 Task: Select the Pacific Time - US & Canada as time zone for the schedule.
Action: Mouse moved to (93, 626)
Screenshot: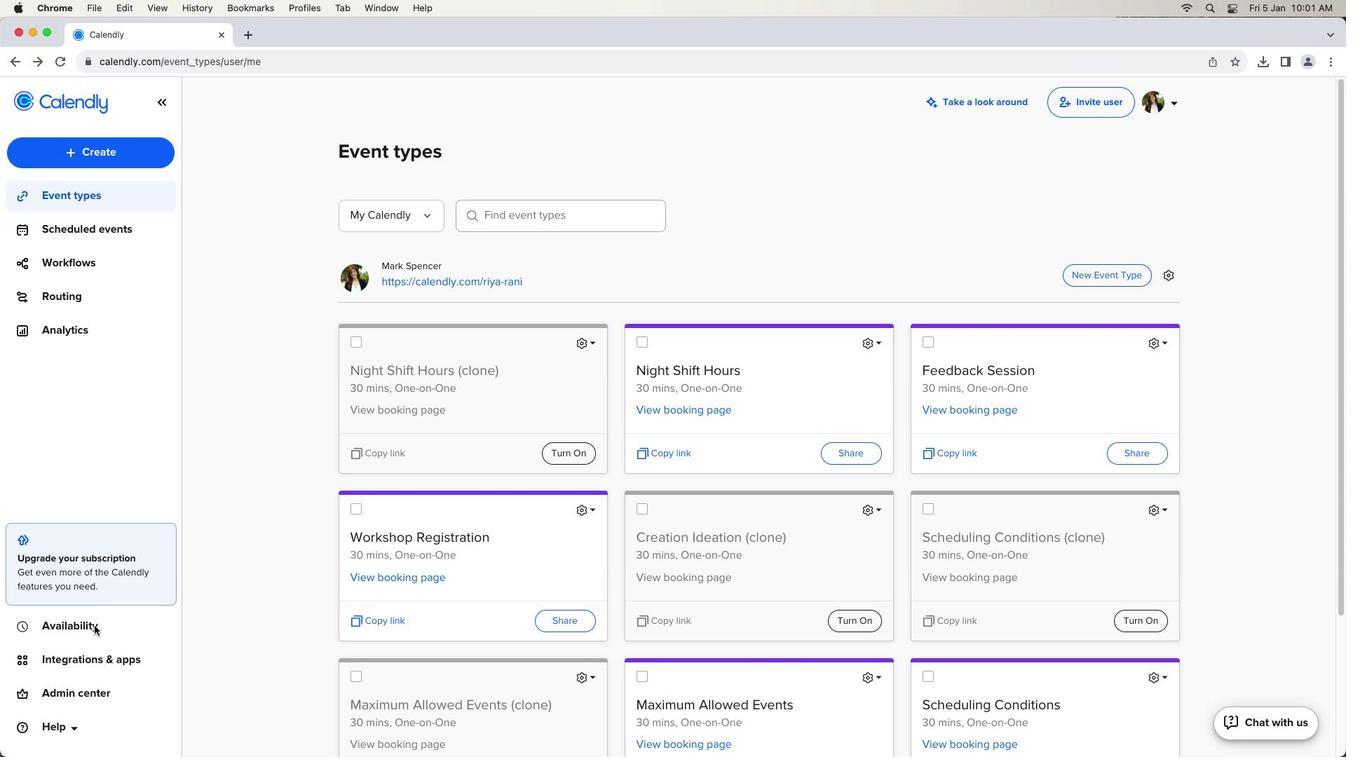 
Action: Mouse pressed left at (93, 626)
Screenshot: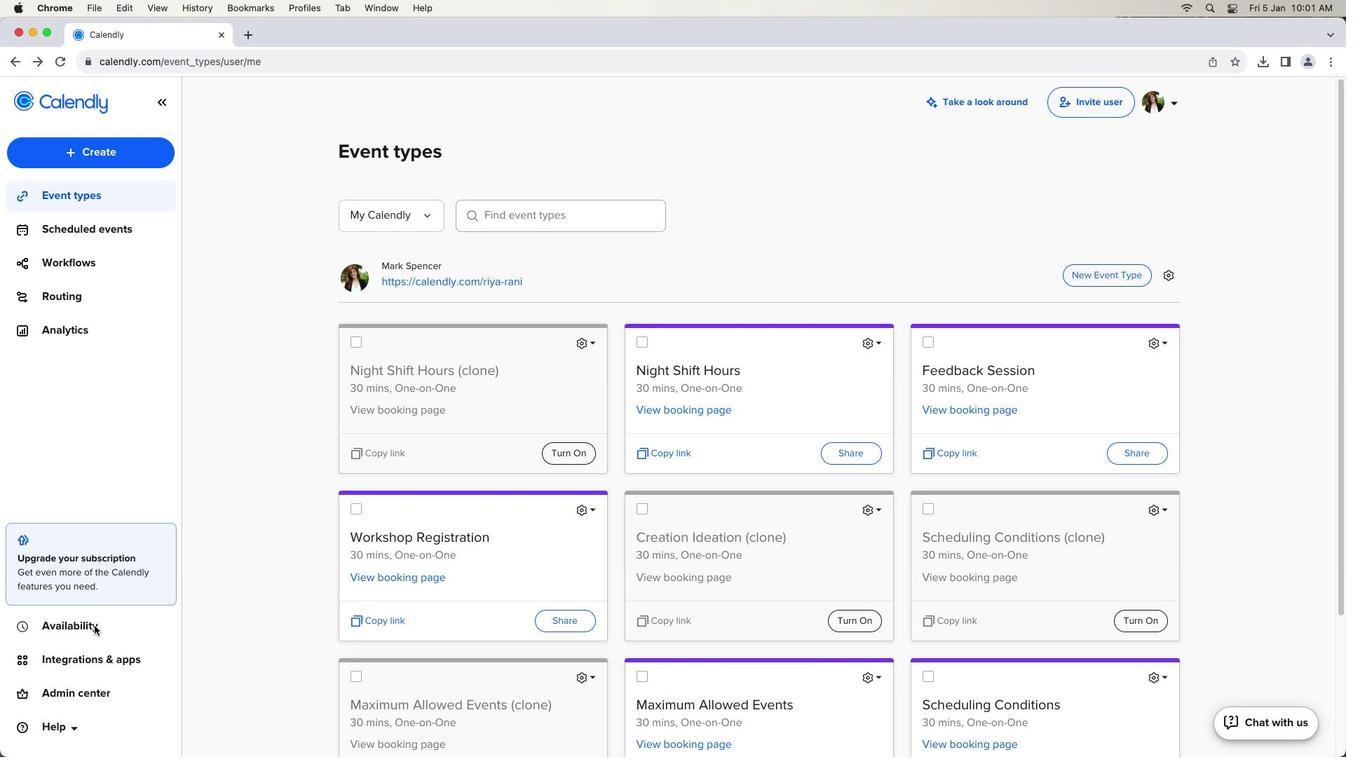 
Action: Mouse moved to (93, 626)
Screenshot: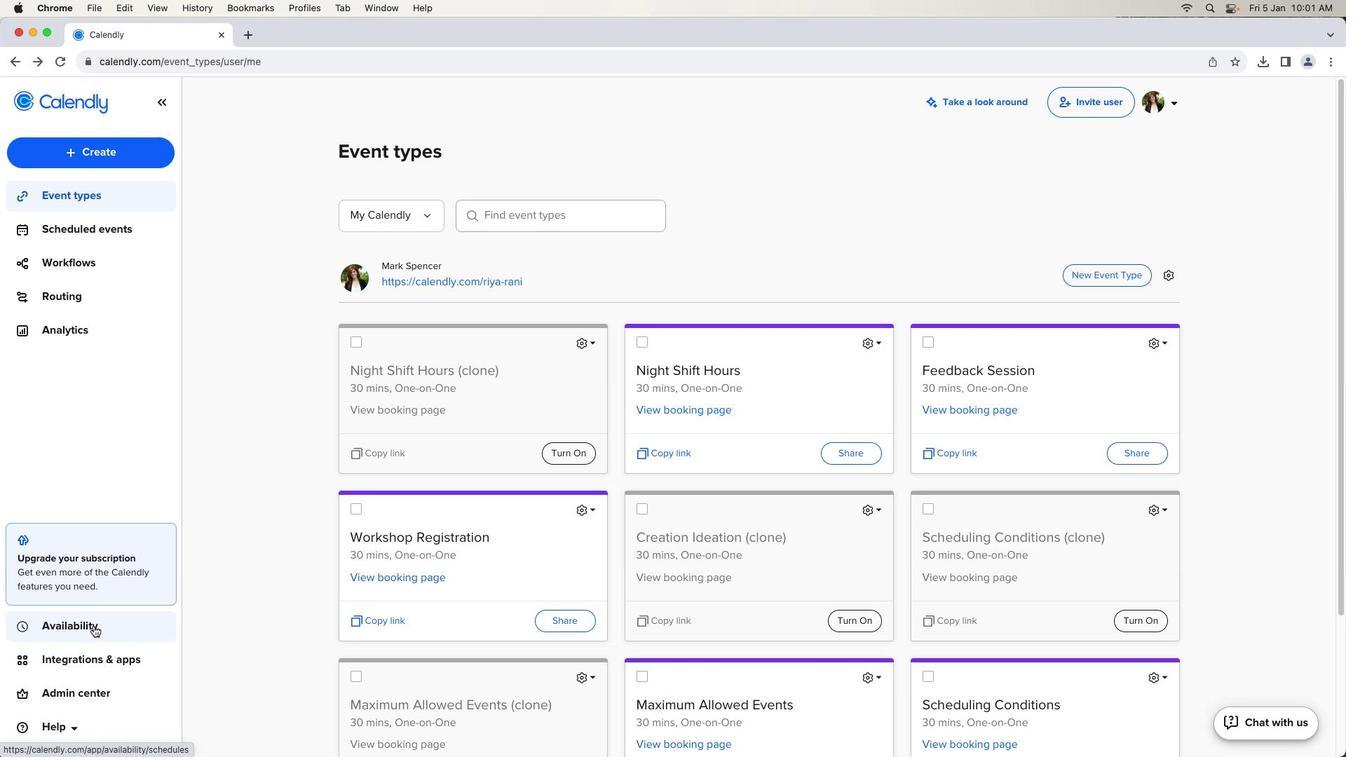 
Action: Mouse pressed left at (93, 626)
Screenshot: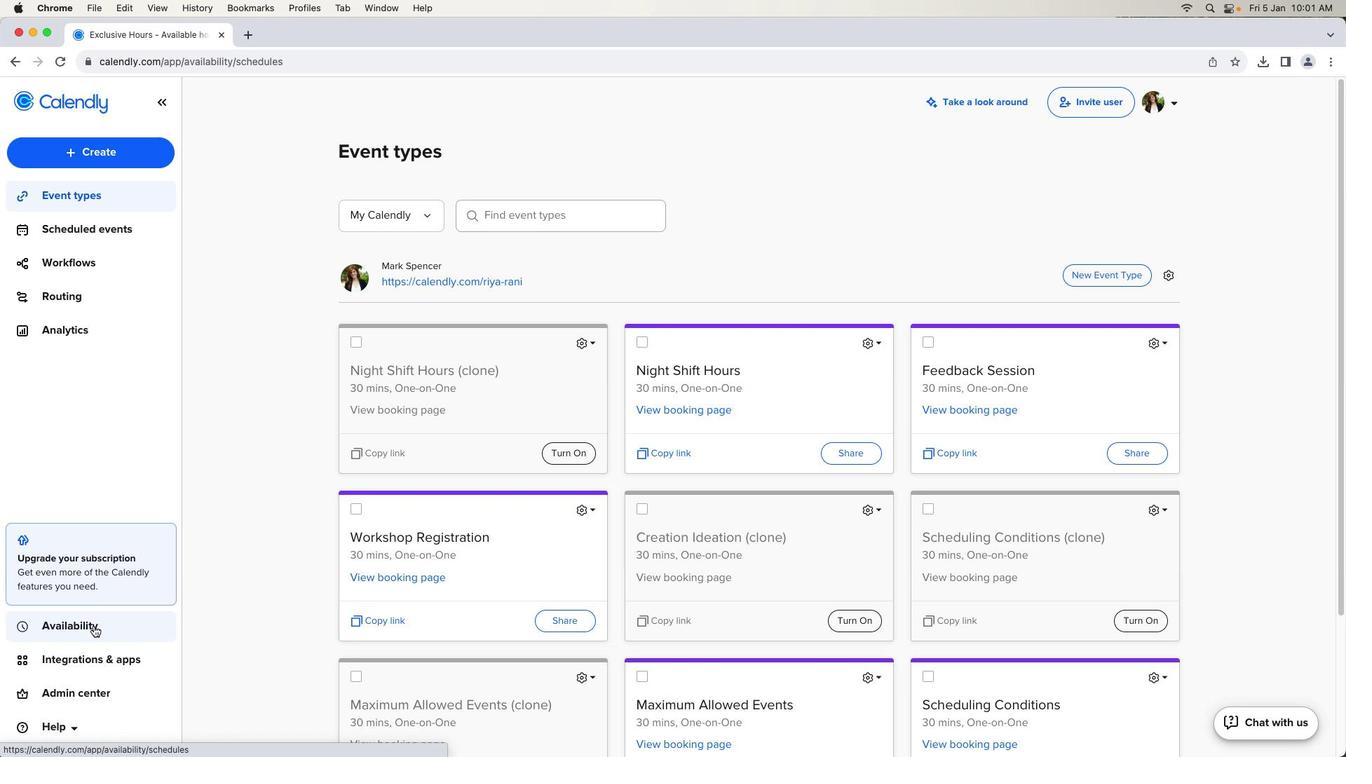 
Action: Mouse moved to (574, 337)
Screenshot: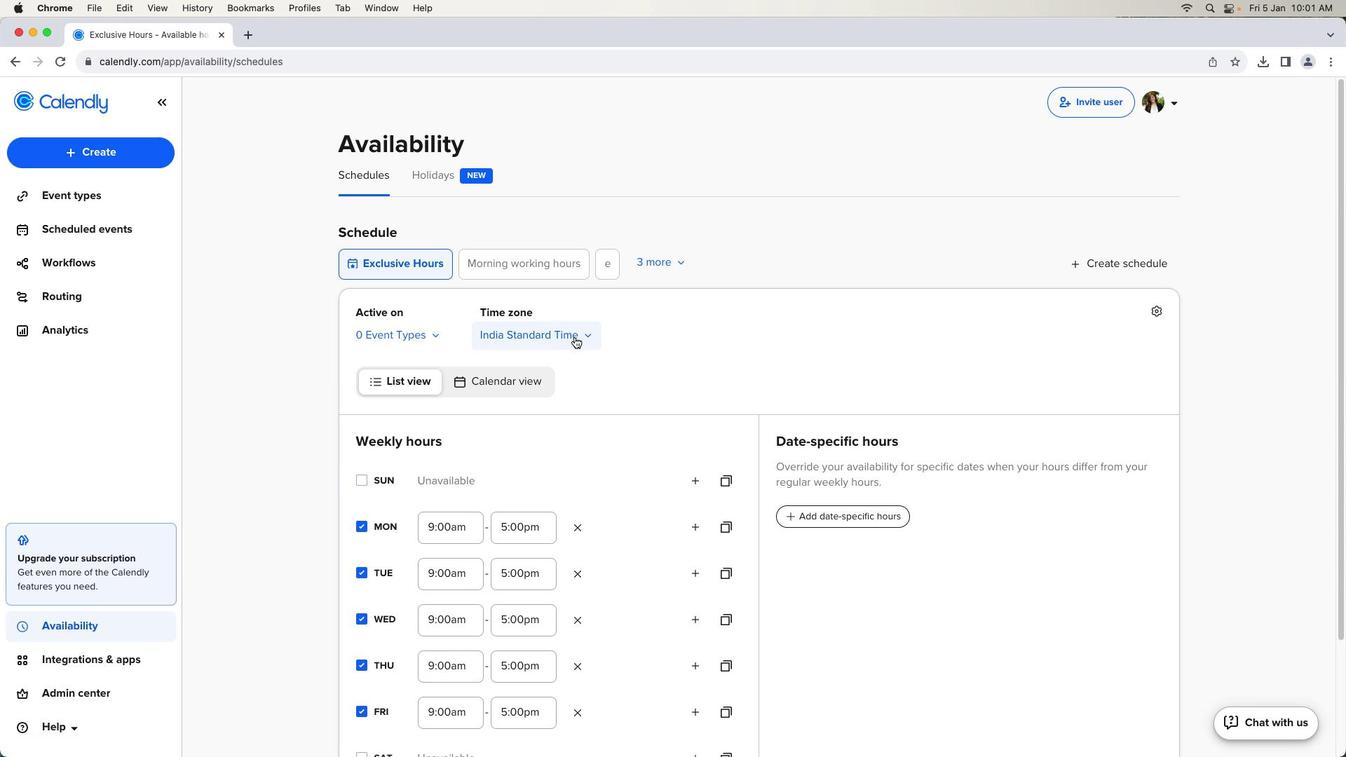 
Action: Mouse pressed left at (574, 337)
Screenshot: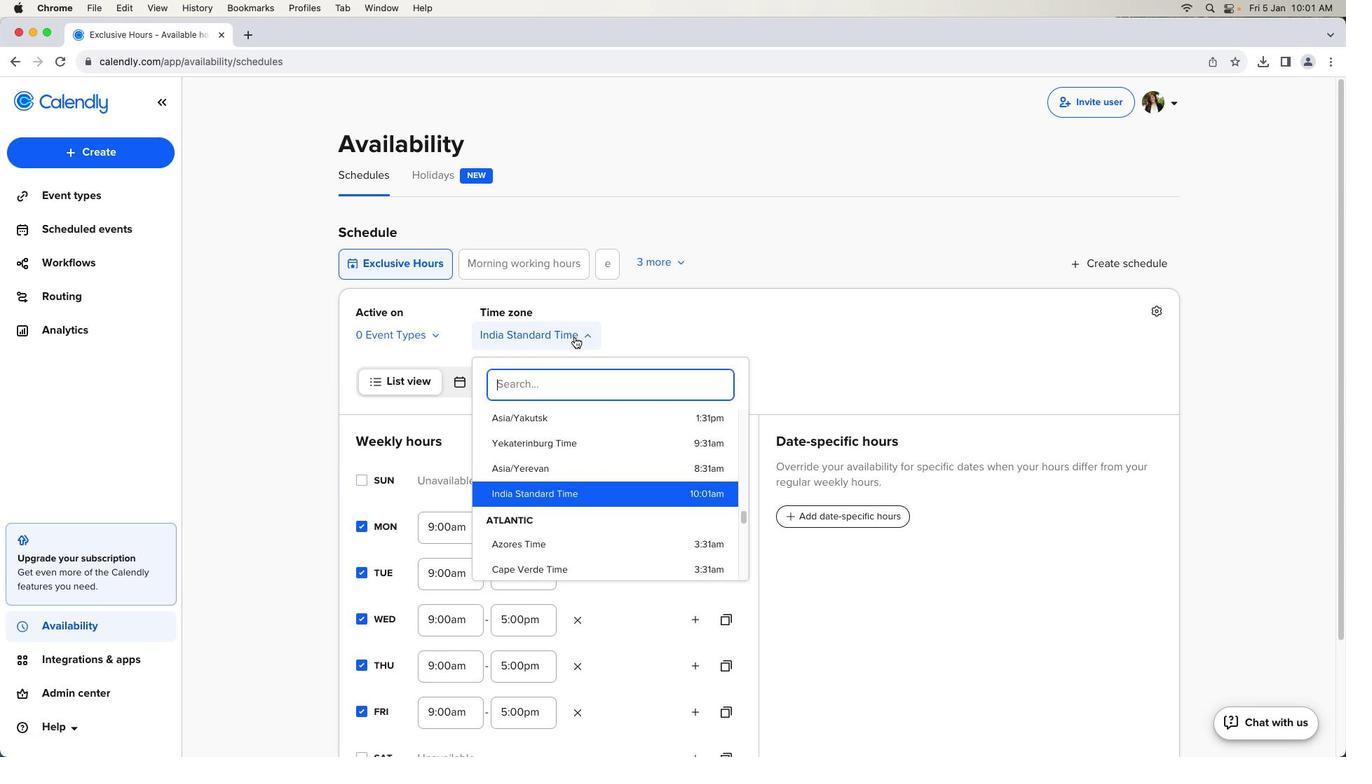 
Action: Mouse moved to (593, 447)
Screenshot: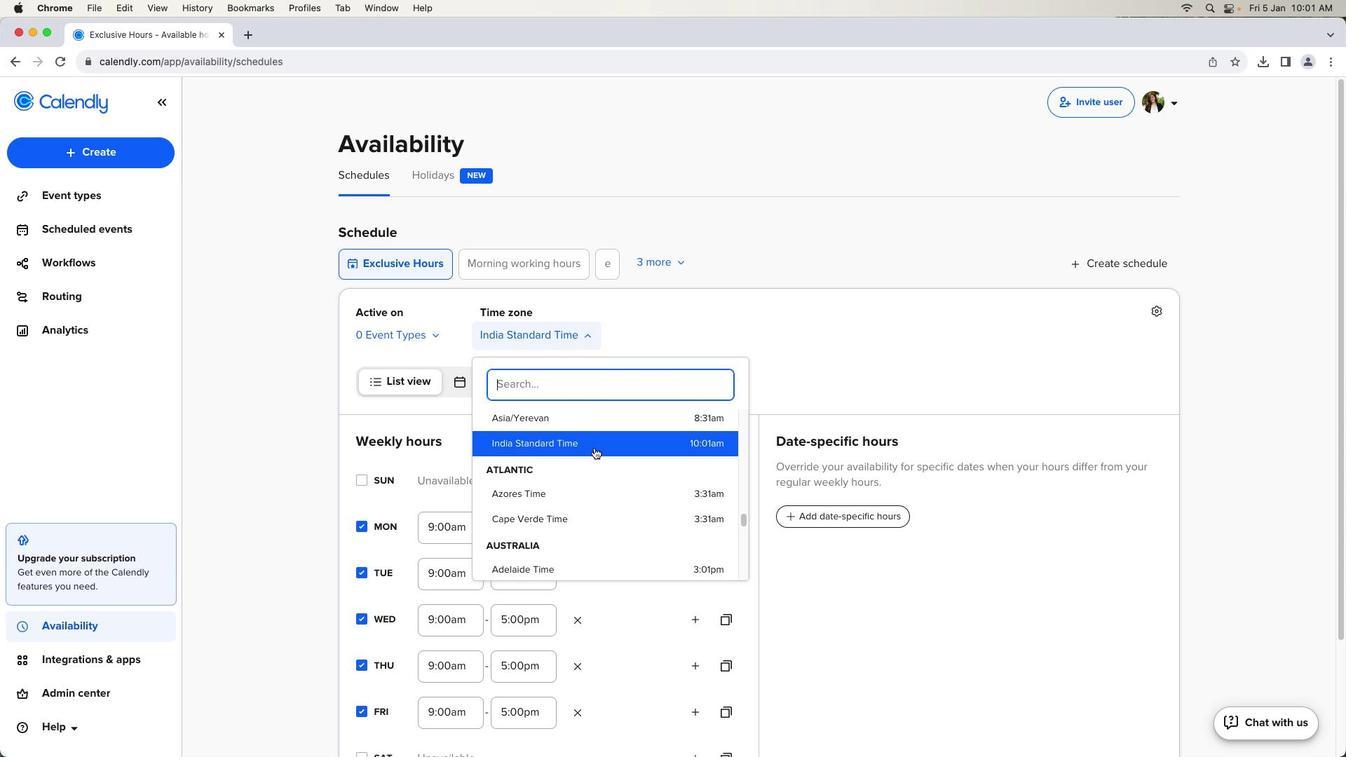 
Action: Mouse scrolled (593, 447) with delta (0, 0)
Screenshot: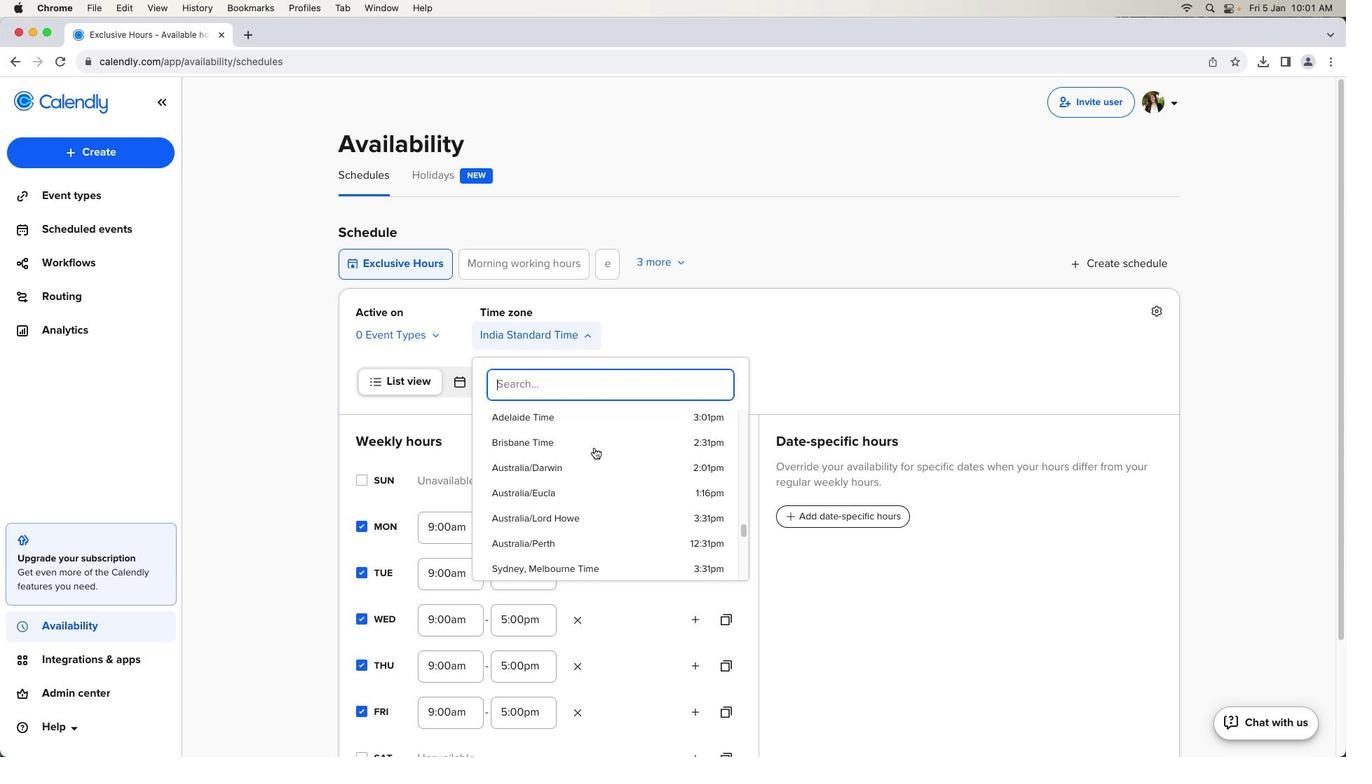 
Action: Mouse scrolled (593, 447) with delta (0, 0)
Screenshot: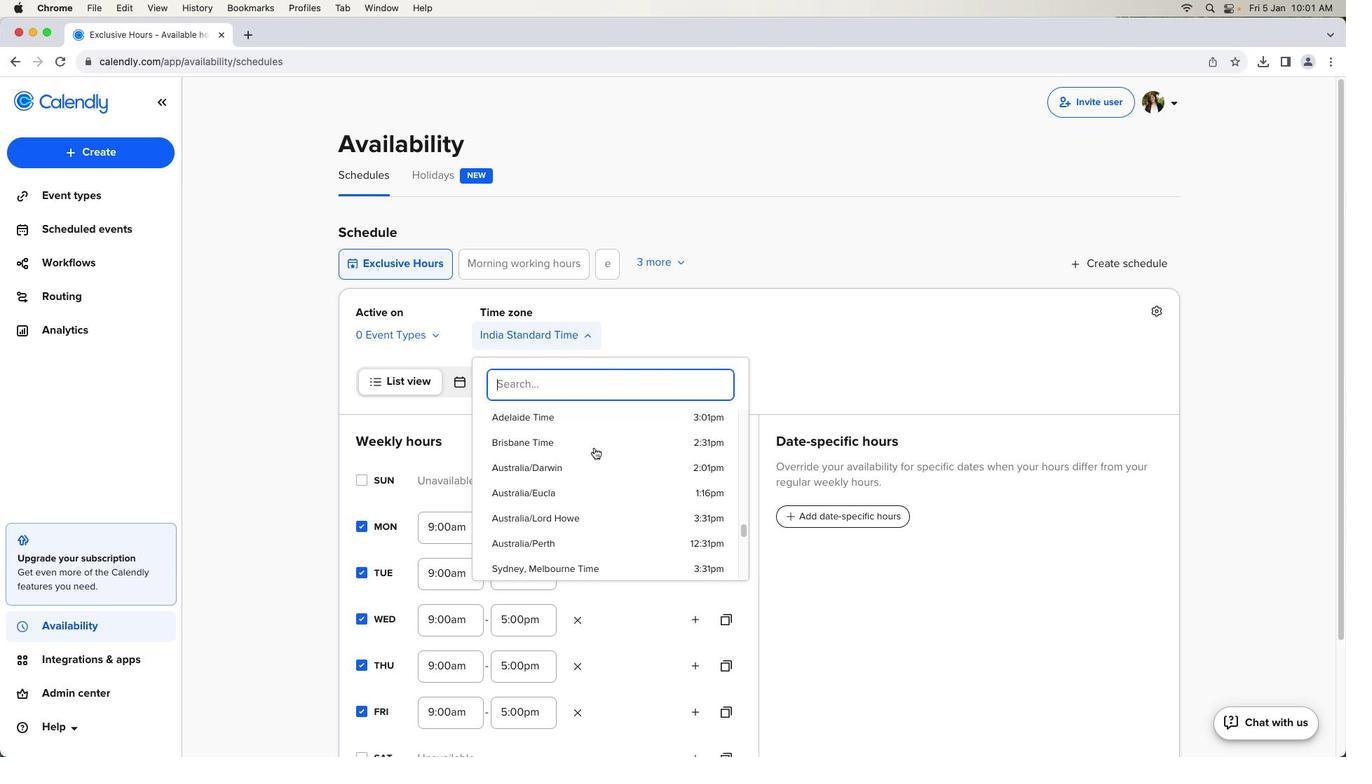 
Action: Mouse scrolled (593, 447) with delta (0, -1)
Screenshot: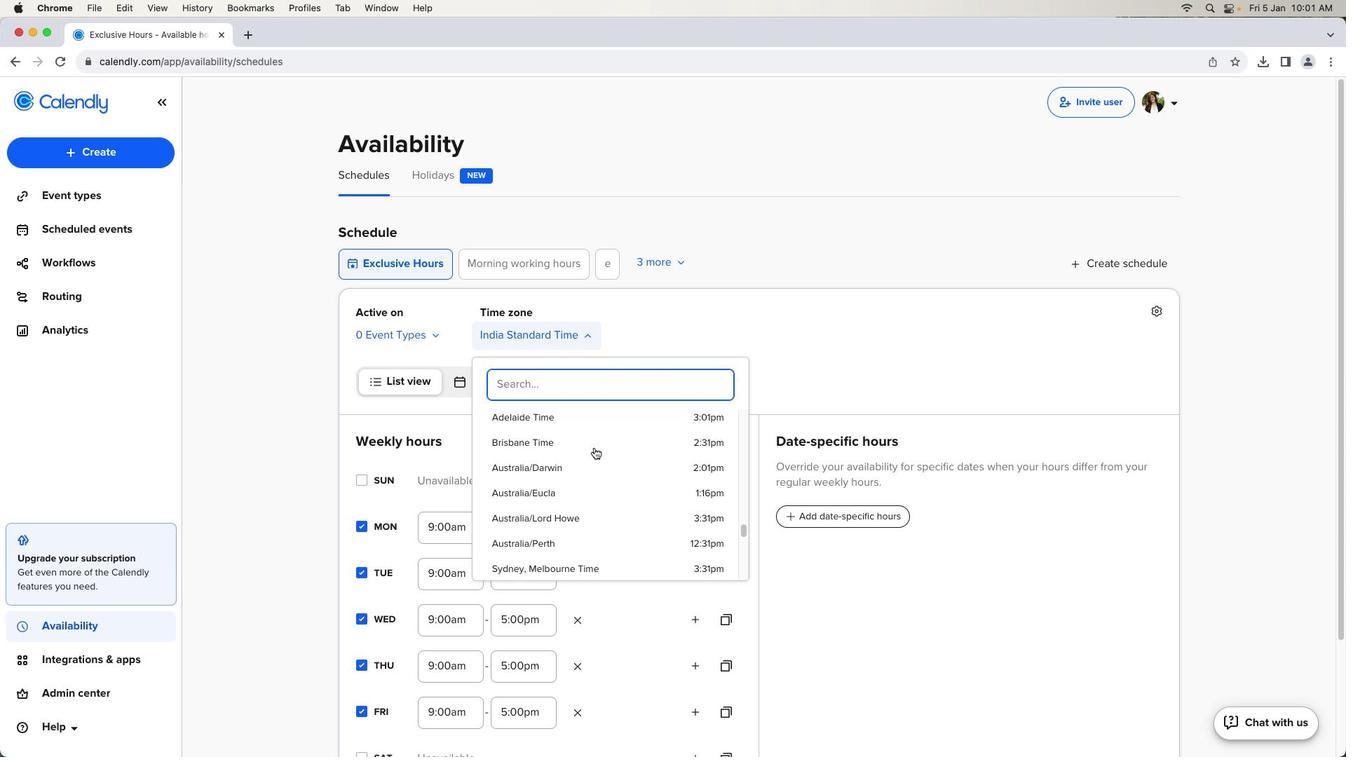 
Action: Mouse scrolled (593, 447) with delta (0, -2)
Screenshot: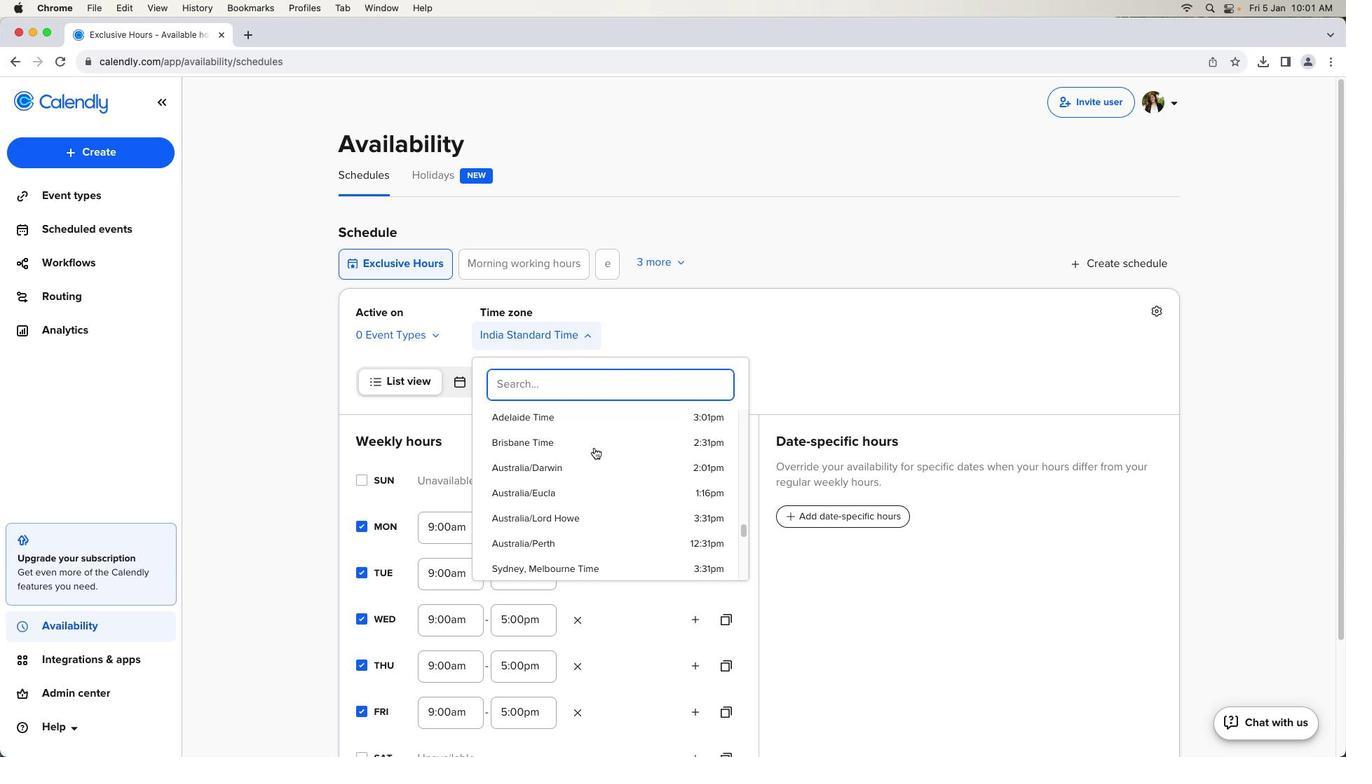 
Action: Mouse scrolled (593, 447) with delta (0, 0)
Screenshot: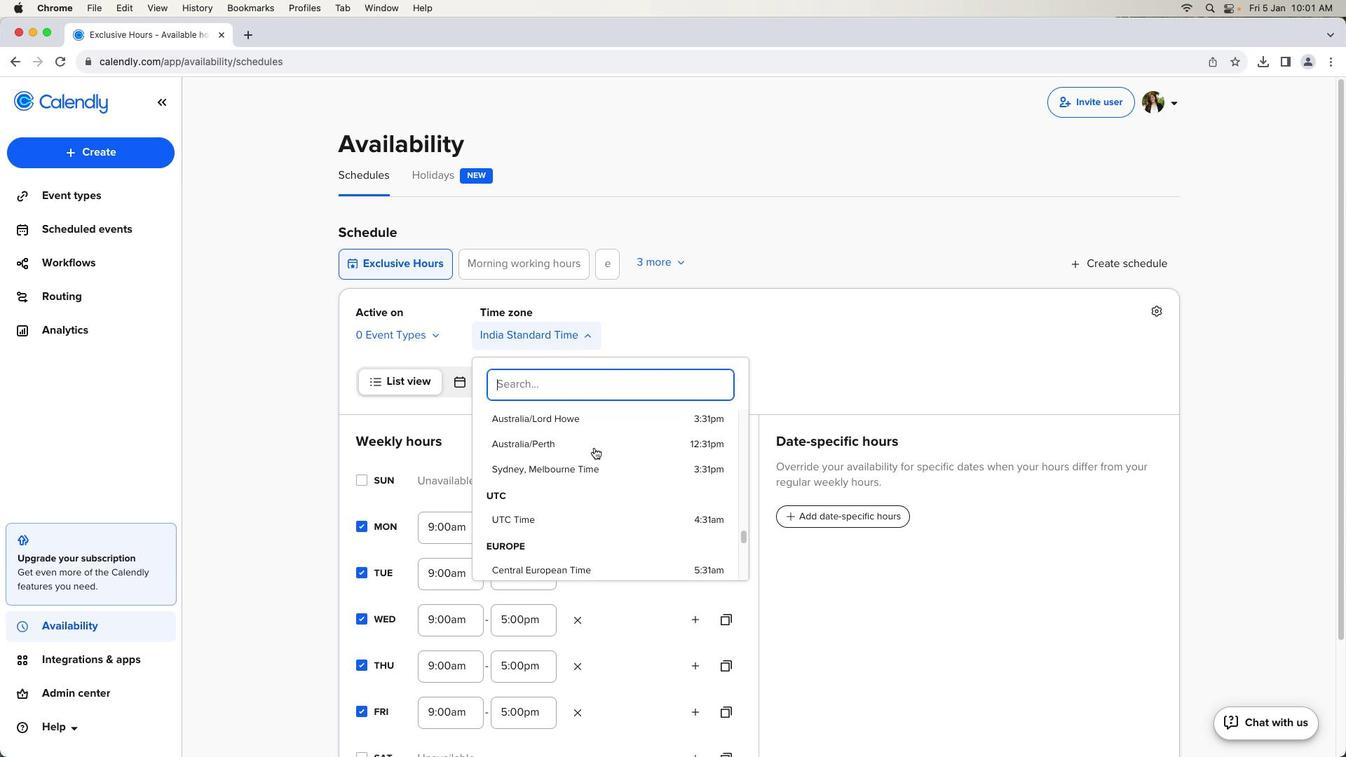 
Action: Mouse scrolled (593, 447) with delta (0, 0)
Screenshot: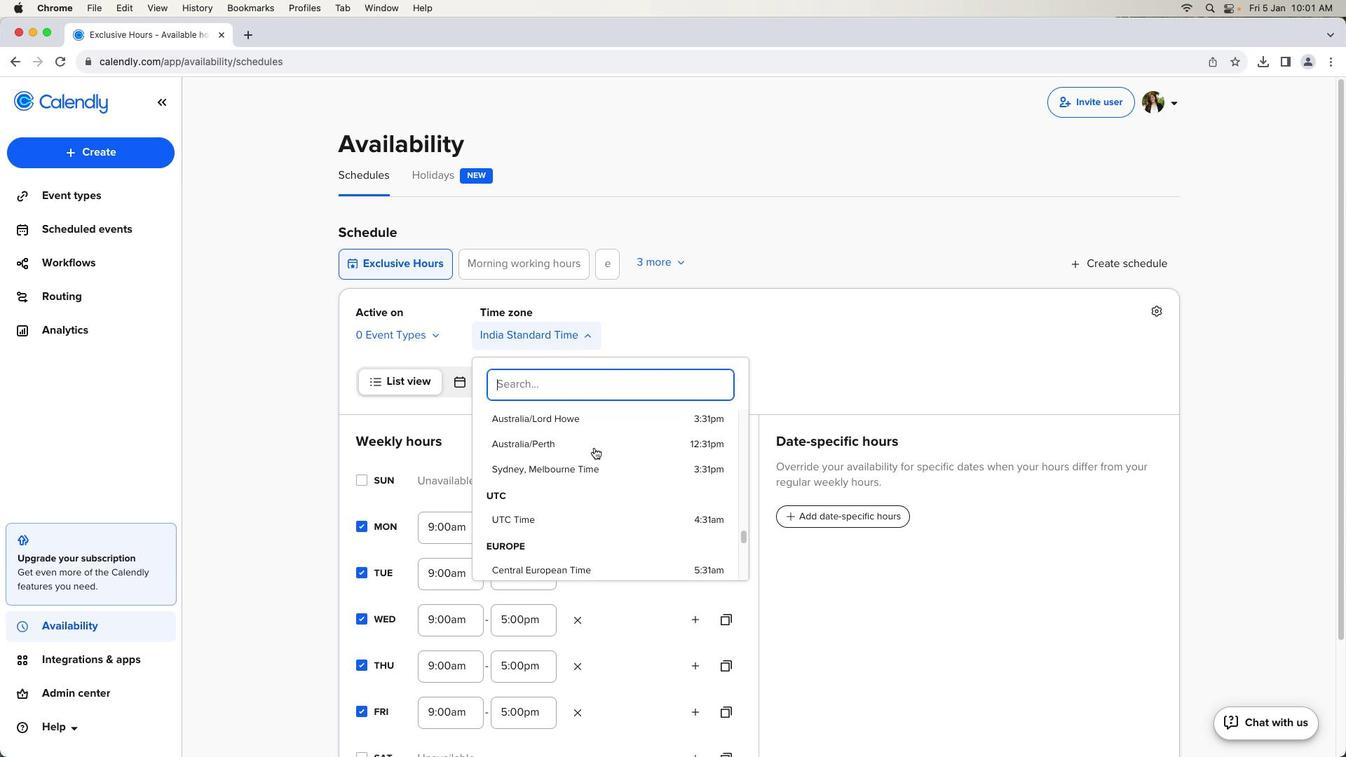 
Action: Mouse scrolled (593, 447) with delta (0, -1)
Screenshot: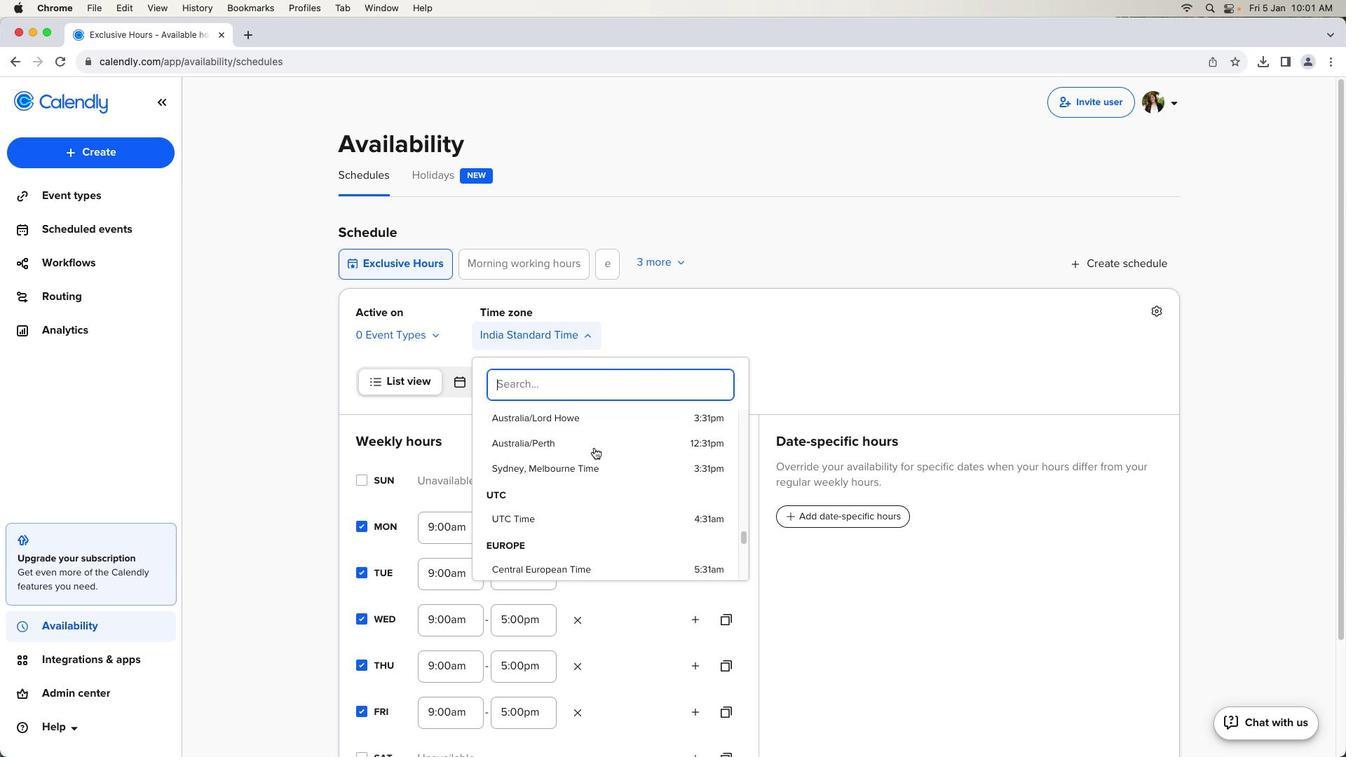 
Action: Mouse scrolled (593, 447) with delta (0, 0)
Screenshot: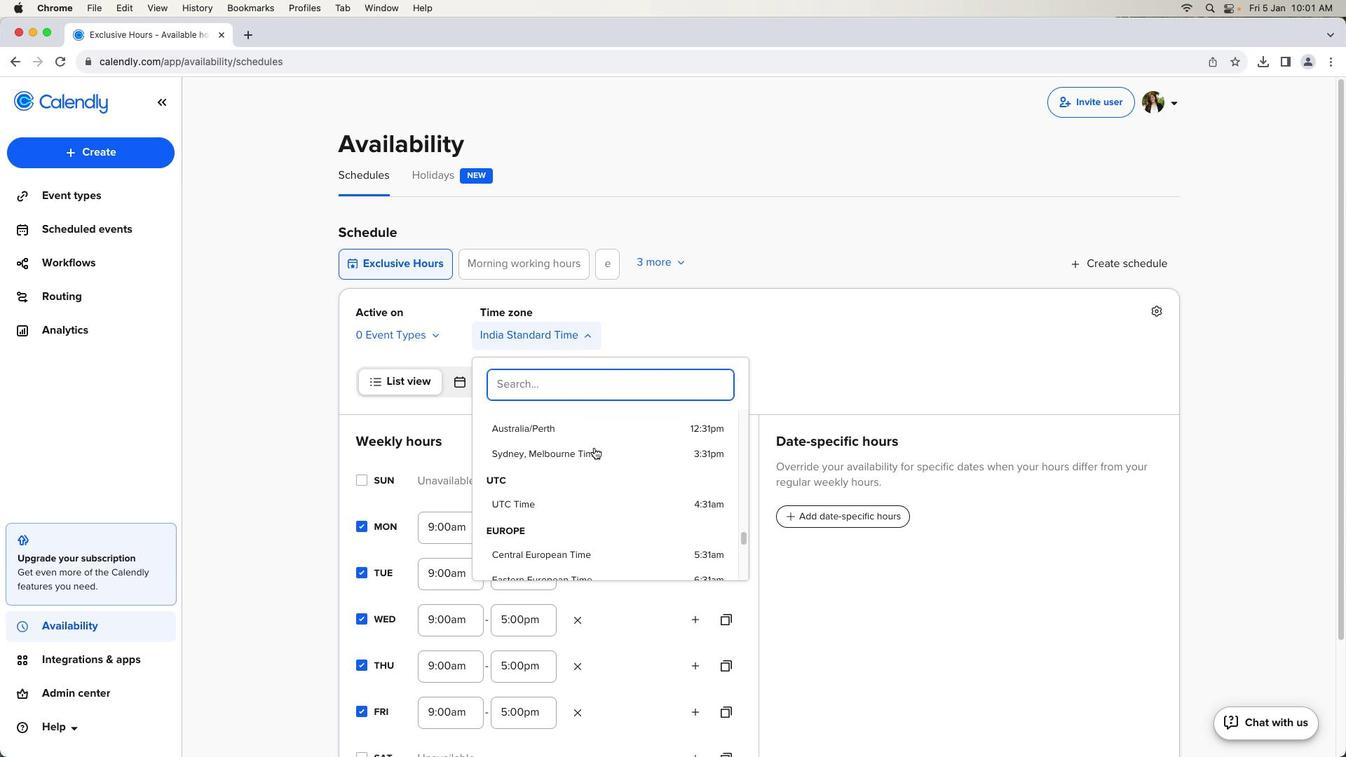 
Action: Mouse scrolled (593, 447) with delta (0, 0)
Screenshot: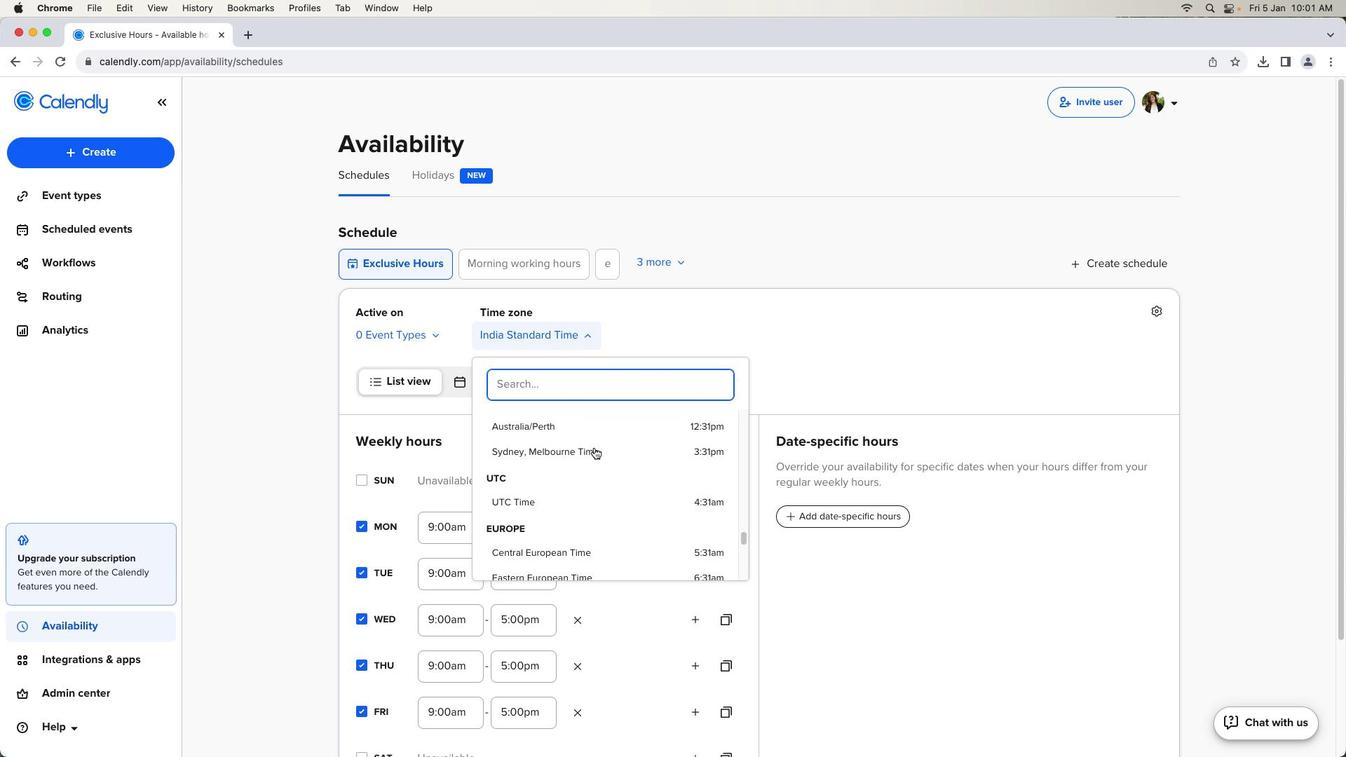 
Action: Mouse scrolled (593, 447) with delta (0, 0)
Screenshot: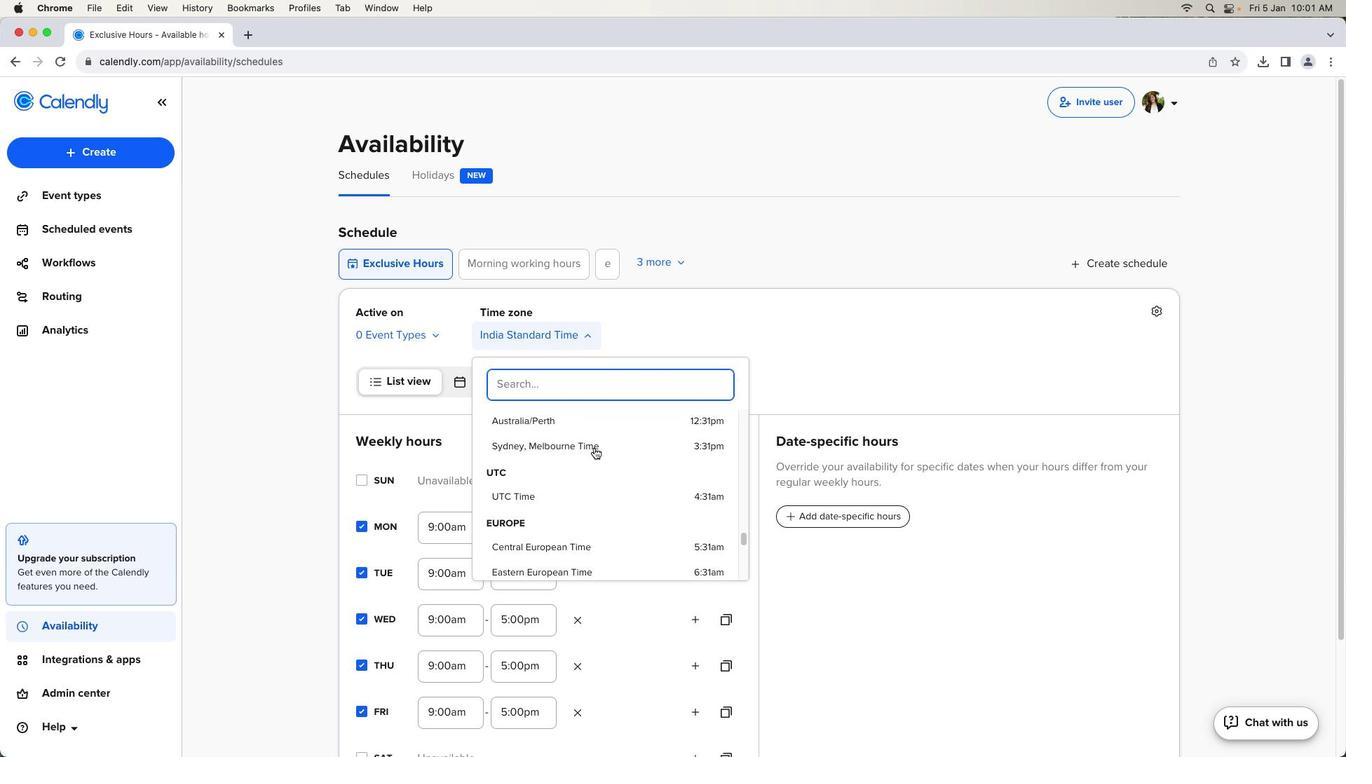 
Action: Mouse scrolled (593, 447) with delta (0, 0)
Screenshot: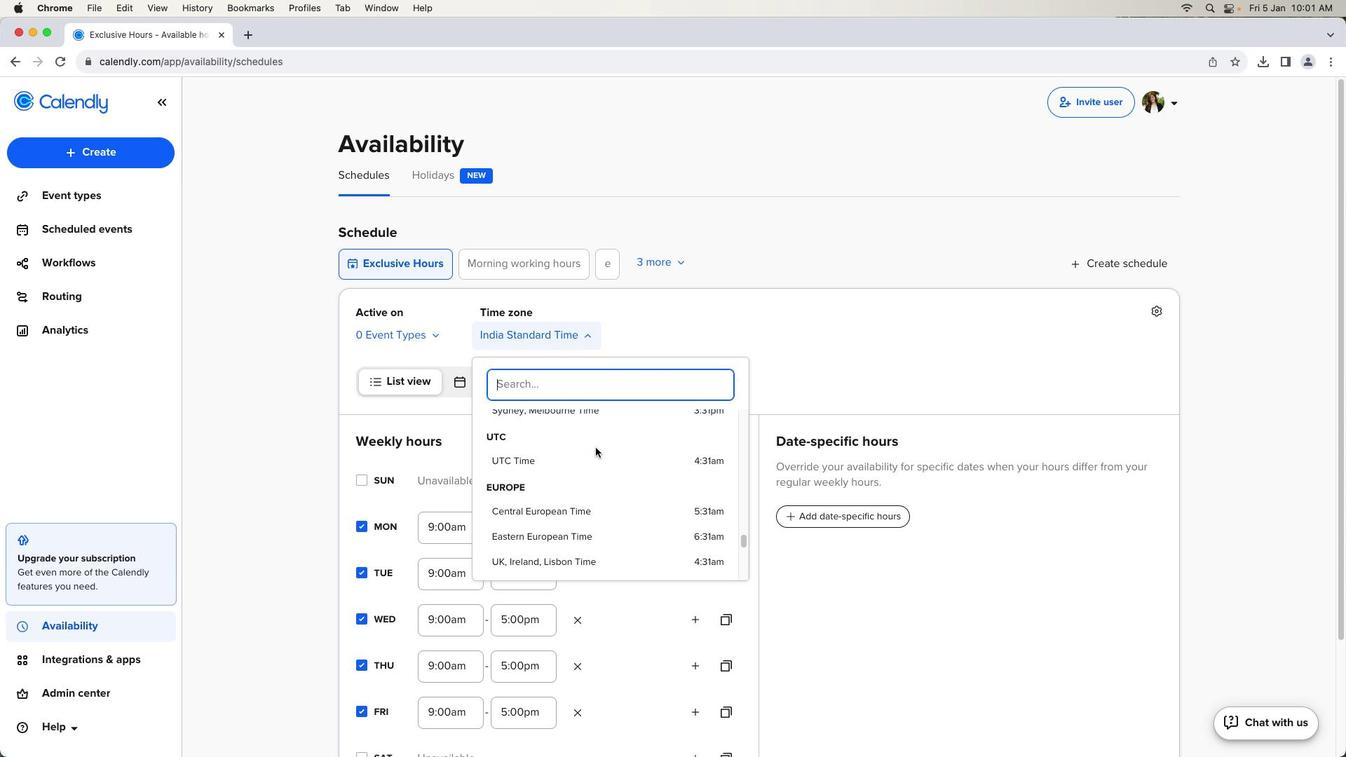 
Action: Mouse scrolled (593, 447) with delta (0, 0)
Screenshot: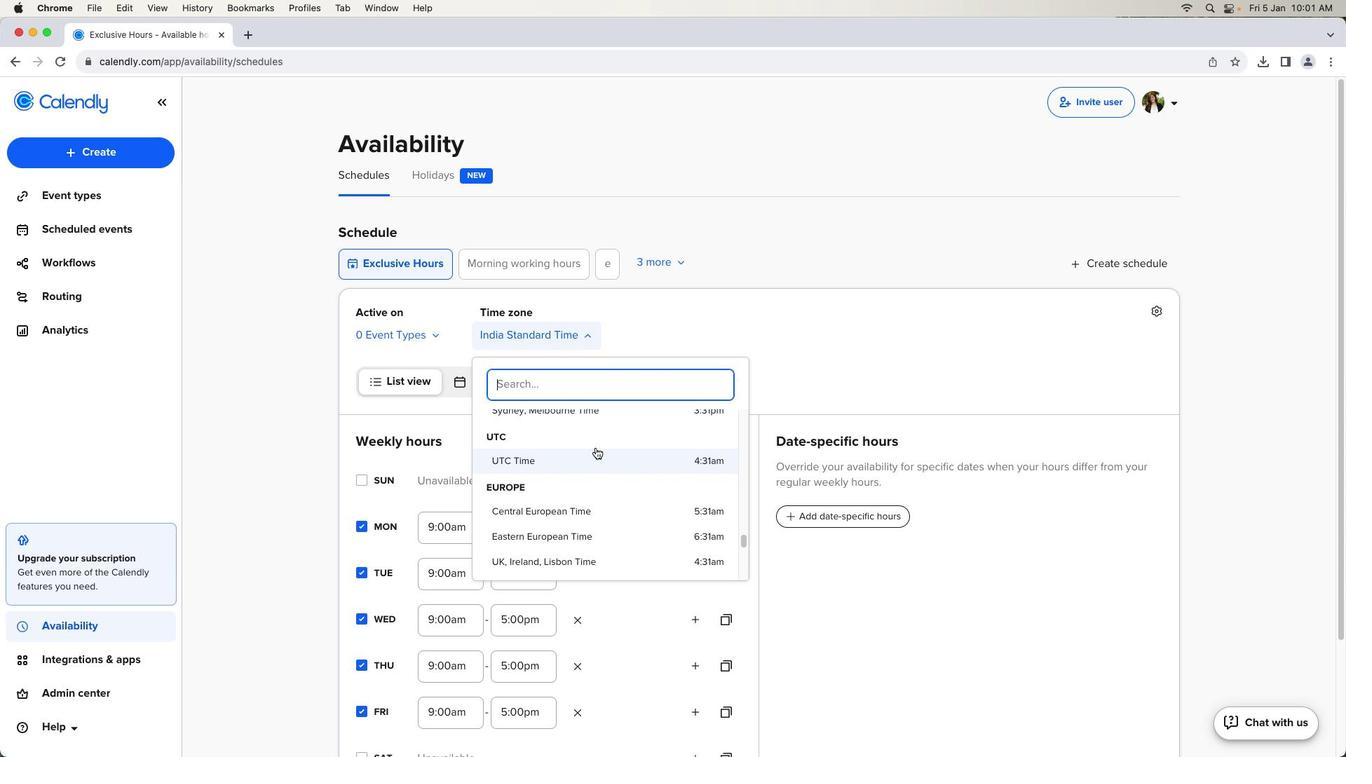 
Action: Mouse moved to (594, 448)
Screenshot: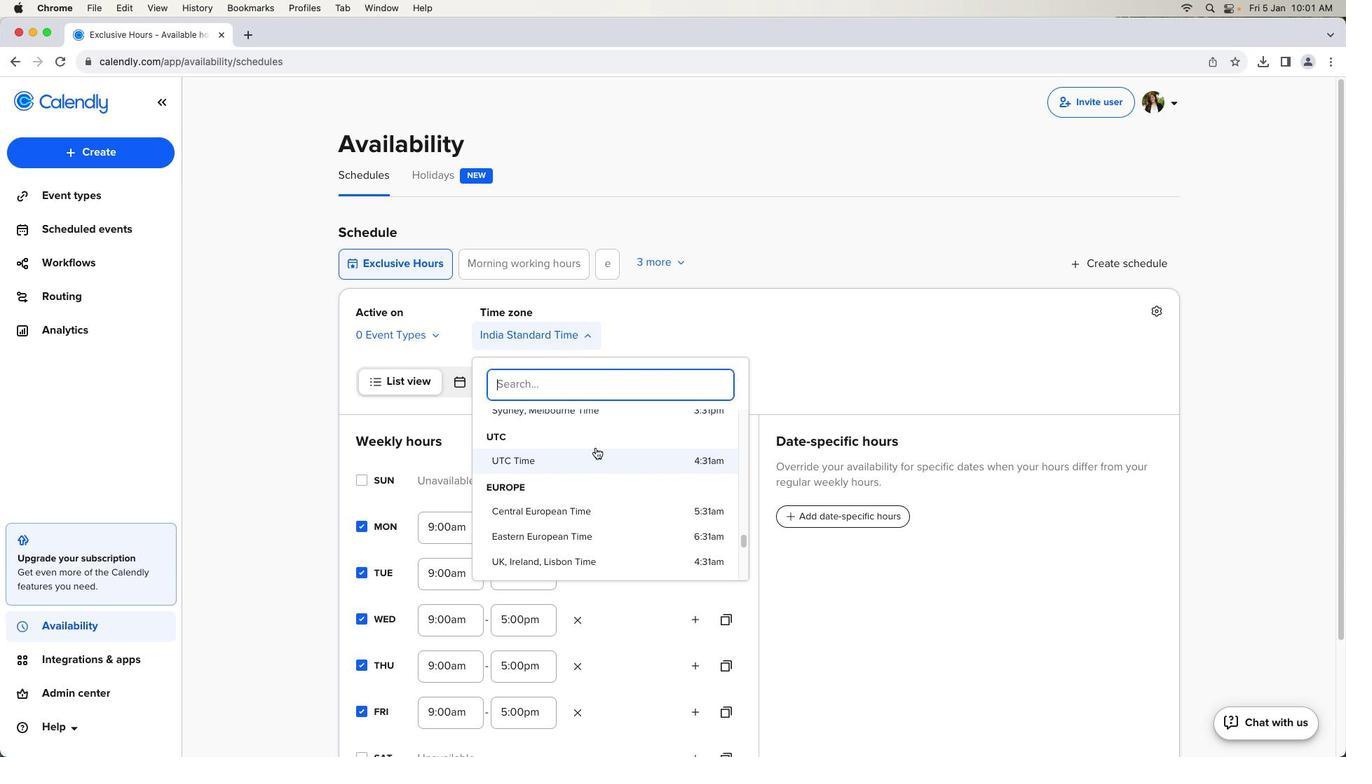 
Action: Mouse scrolled (594, 448) with delta (0, 0)
Screenshot: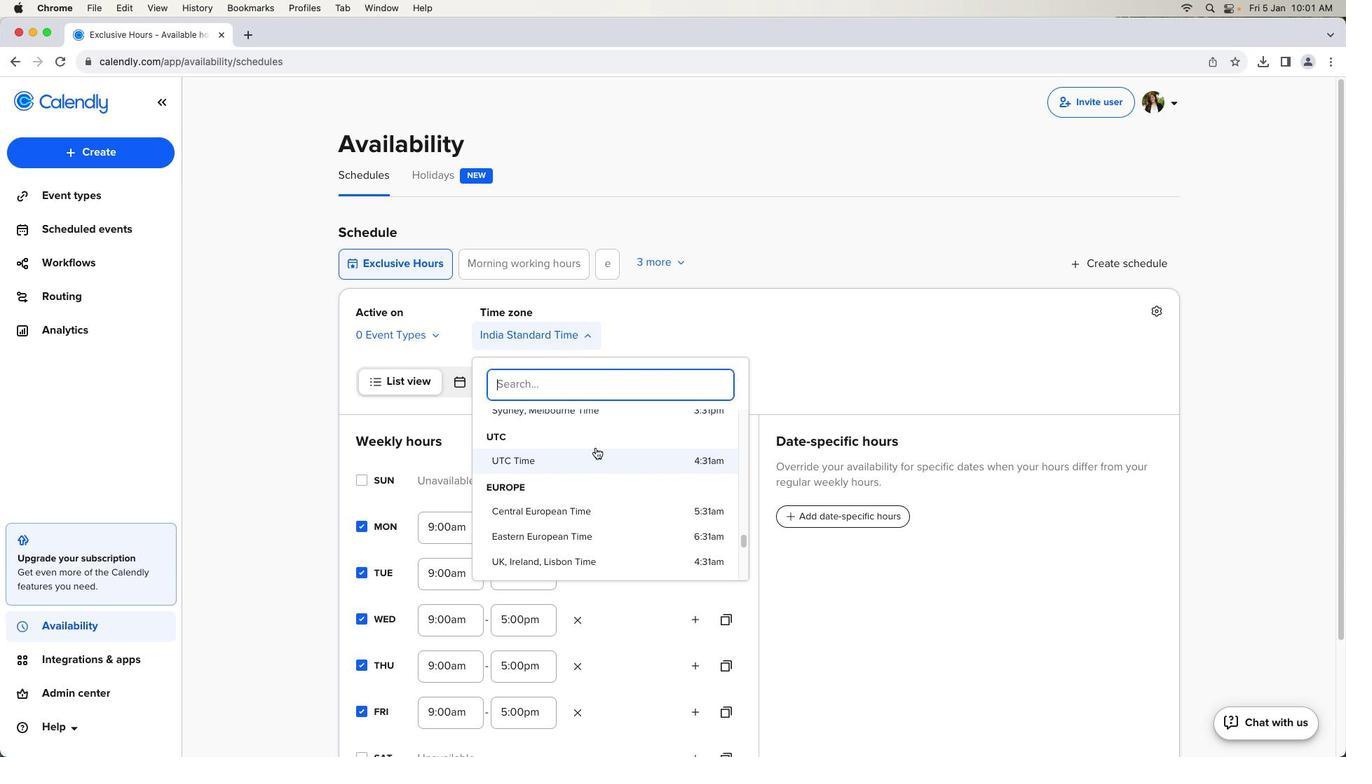 
Action: Mouse moved to (595, 448)
Screenshot: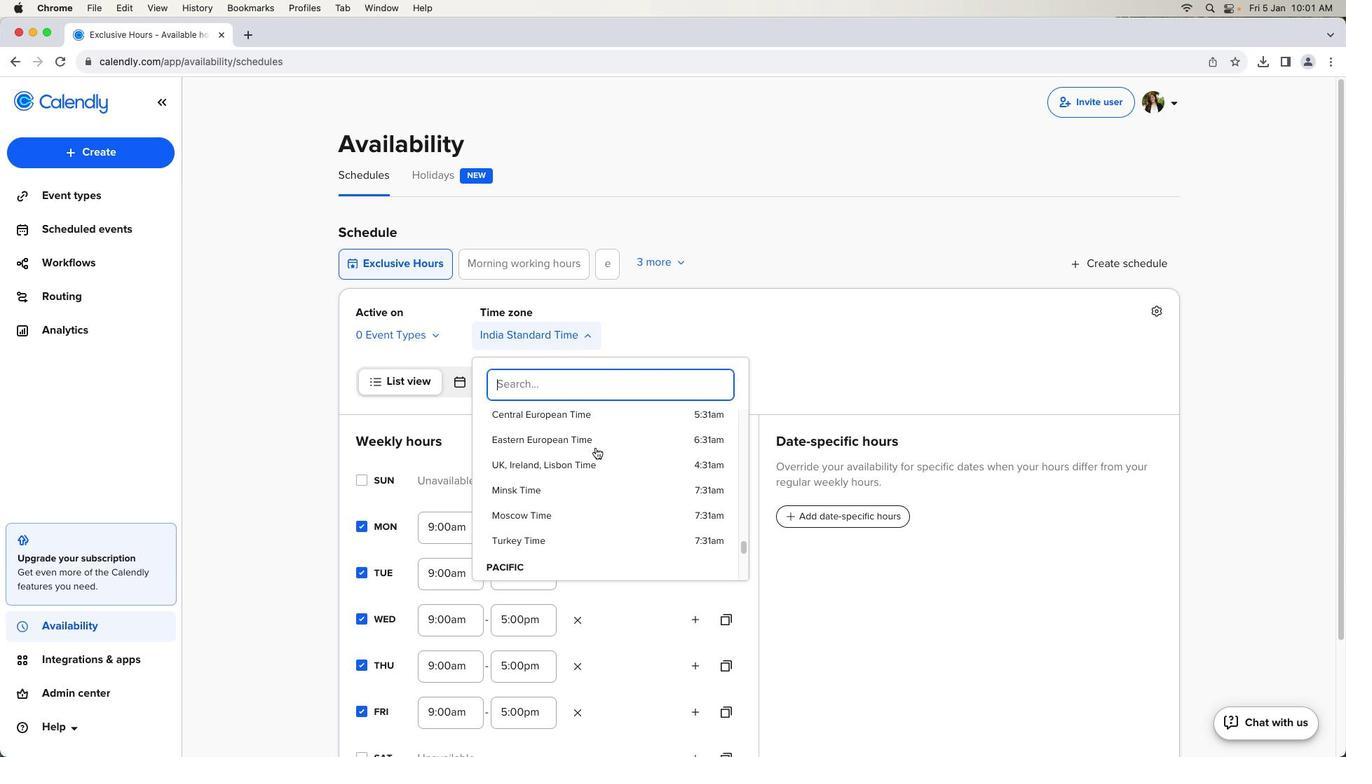 
Action: Mouse scrolled (595, 448) with delta (0, 0)
Screenshot: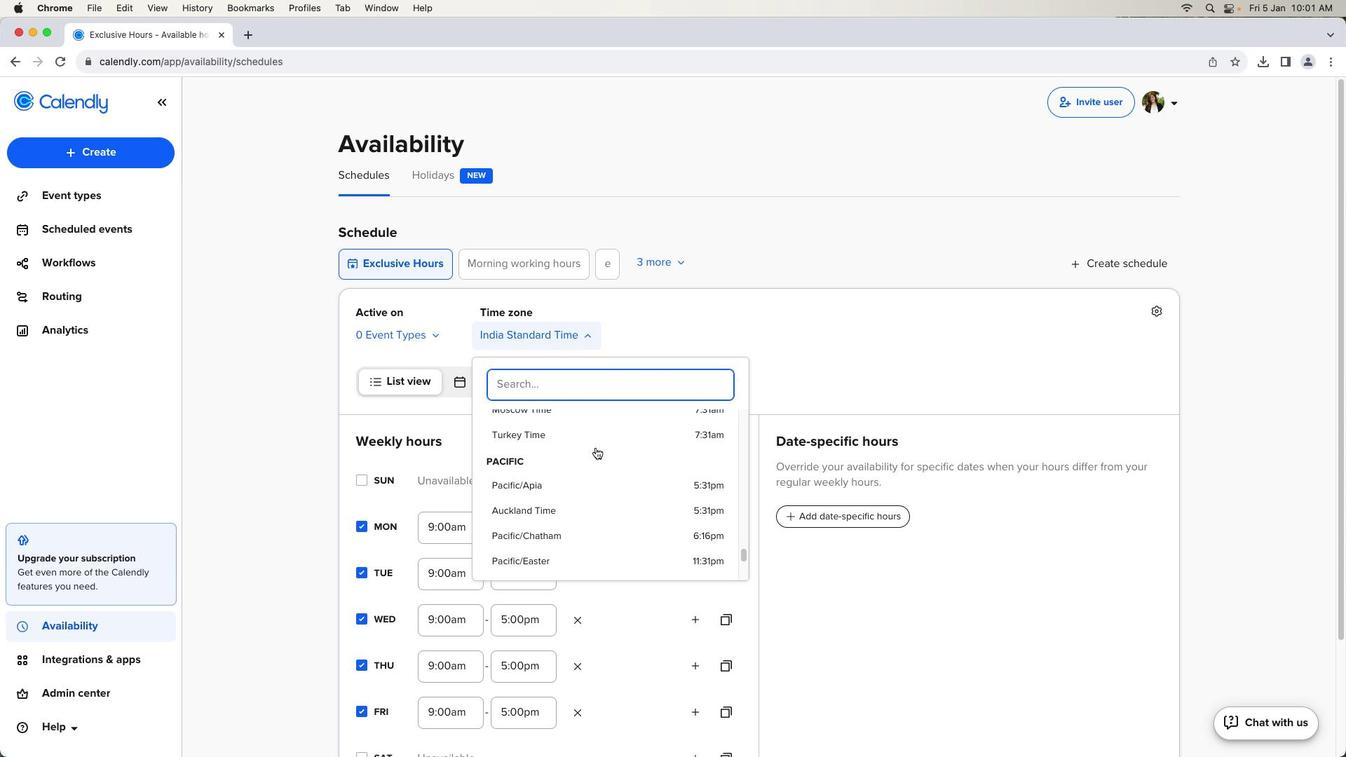 
Action: Mouse scrolled (595, 448) with delta (0, 0)
Screenshot: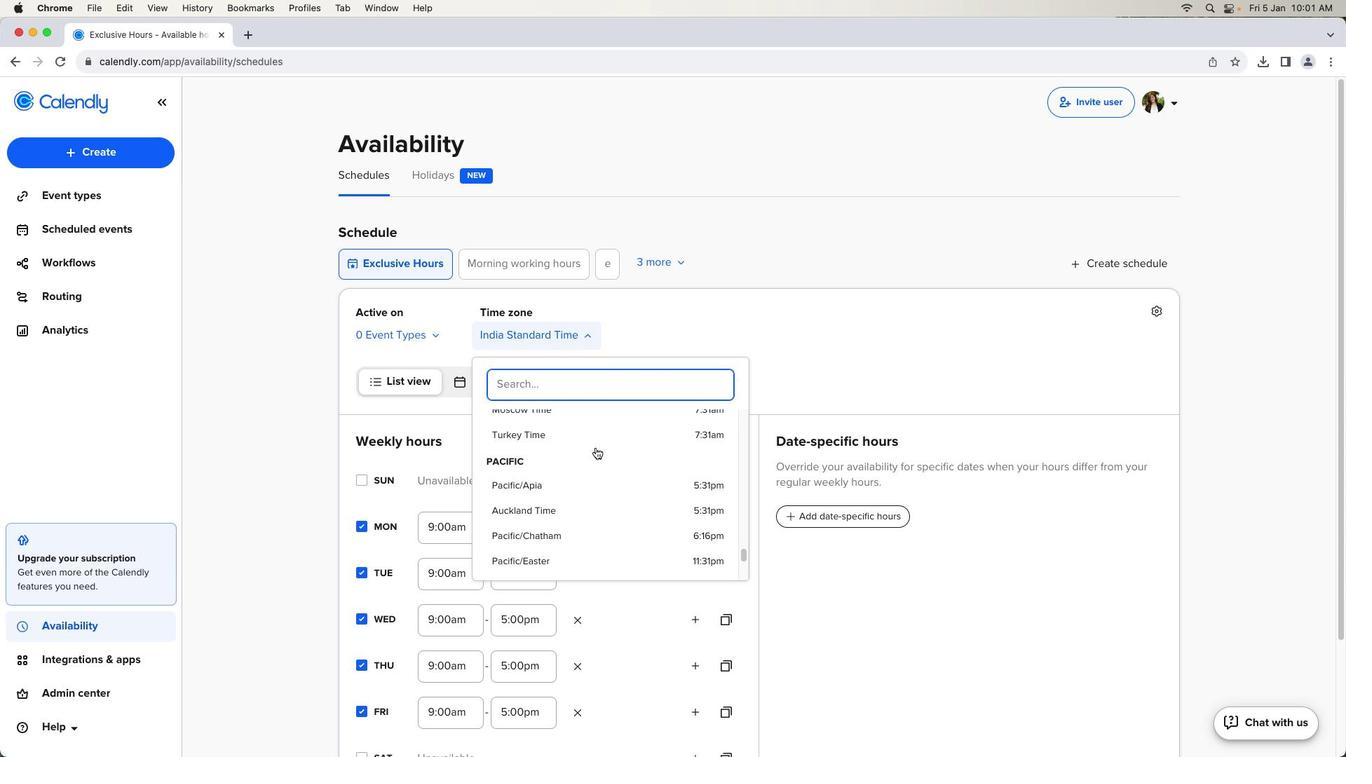 
Action: Mouse scrolled (595, 448) with delta (0, -1)
Screenshot: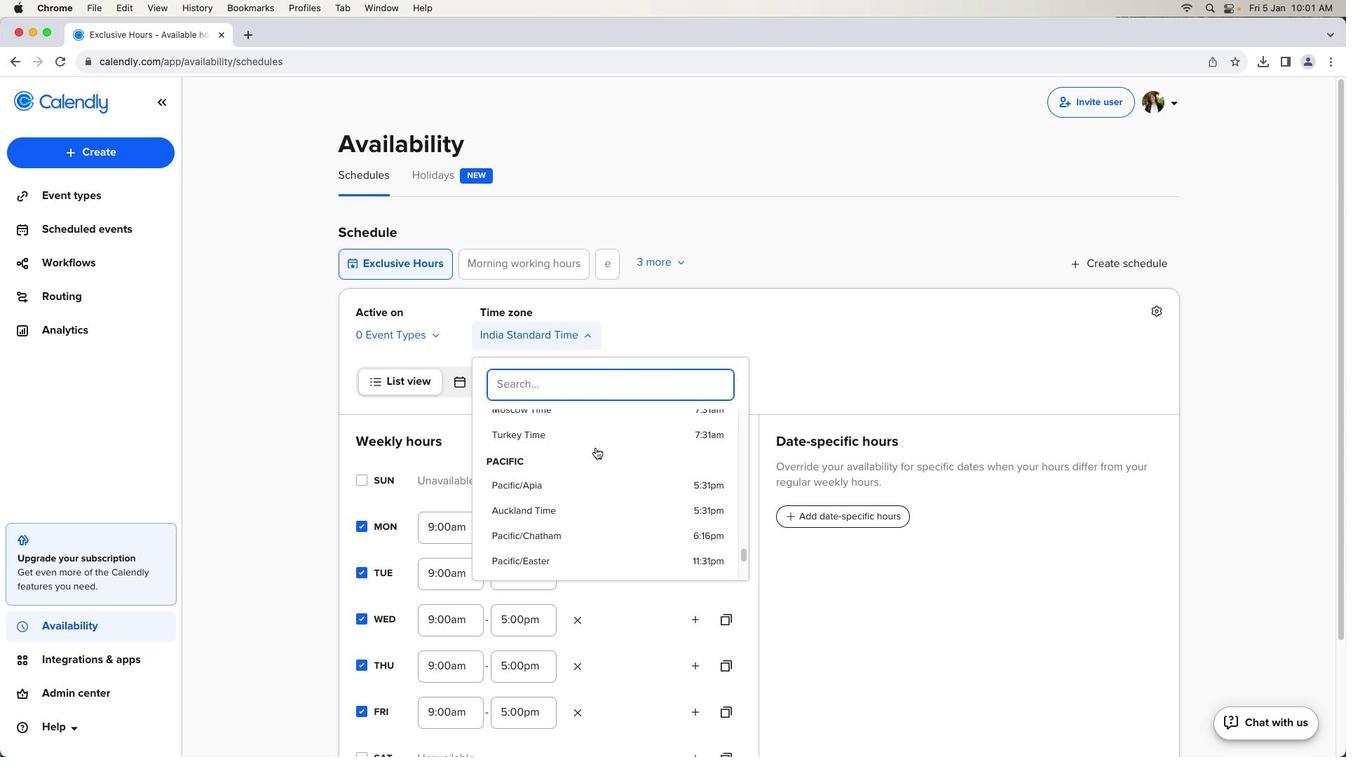 
Action: Mouse scrolled (595, 448) with delta (0, -2)
Screenshot: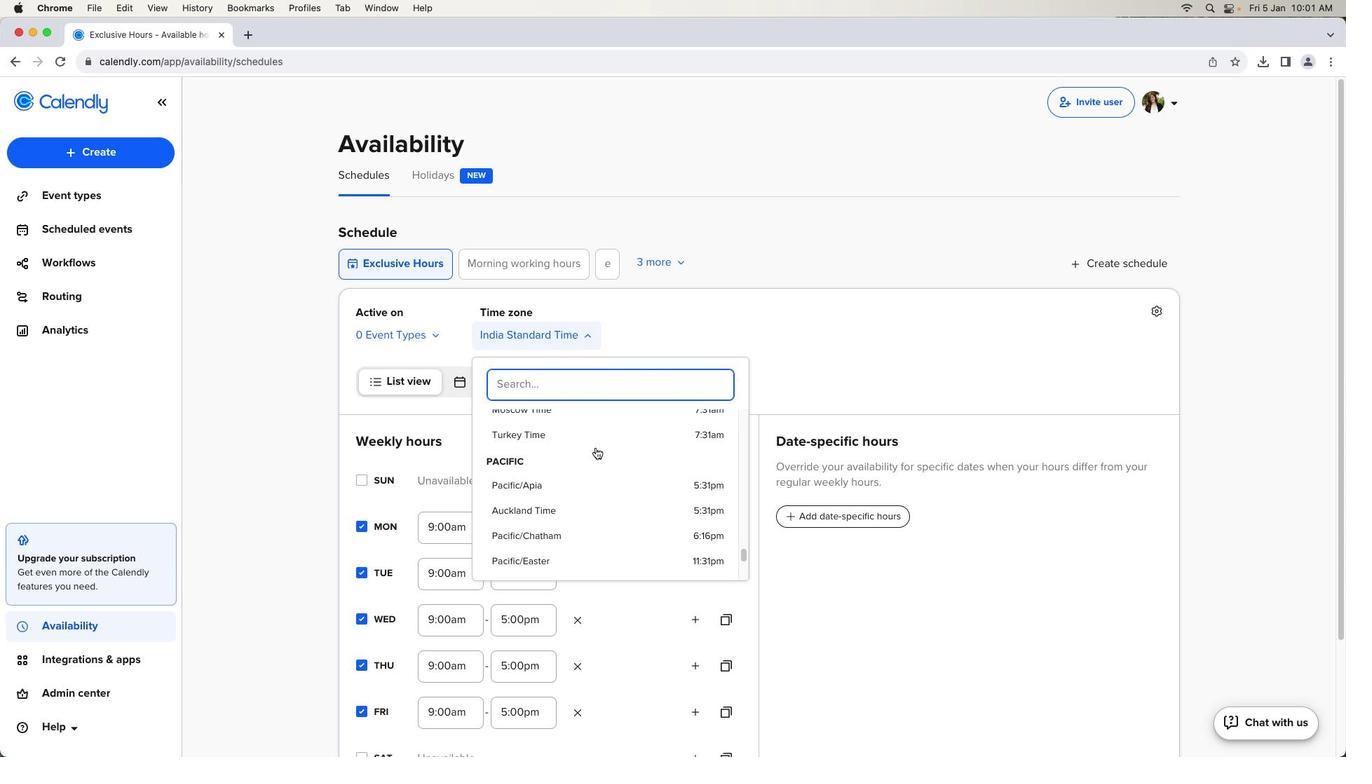 
Action: Mouse scrolled (595, 448) with delta (0, 0)
Screenshot: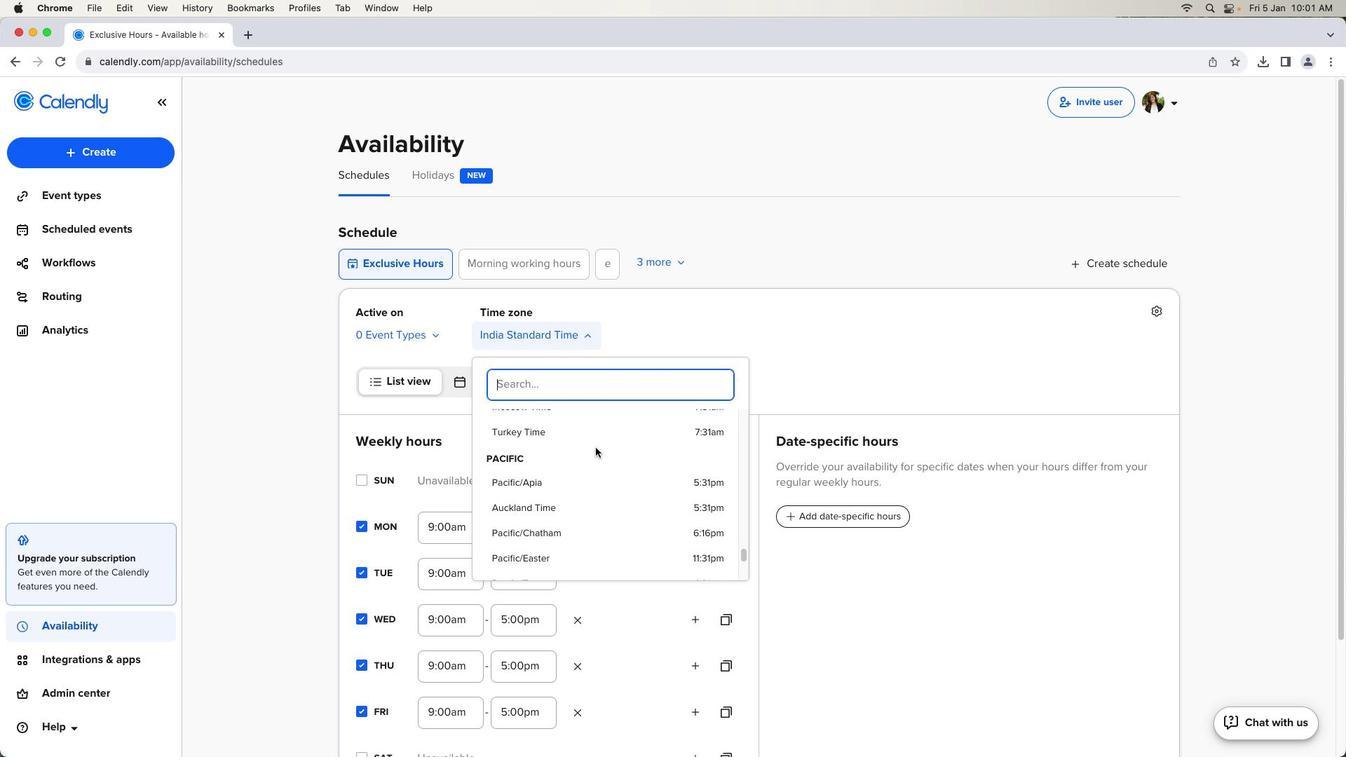 
Action: Mouse scrolled (595, 448) with delta (0, 0)
Screenshot: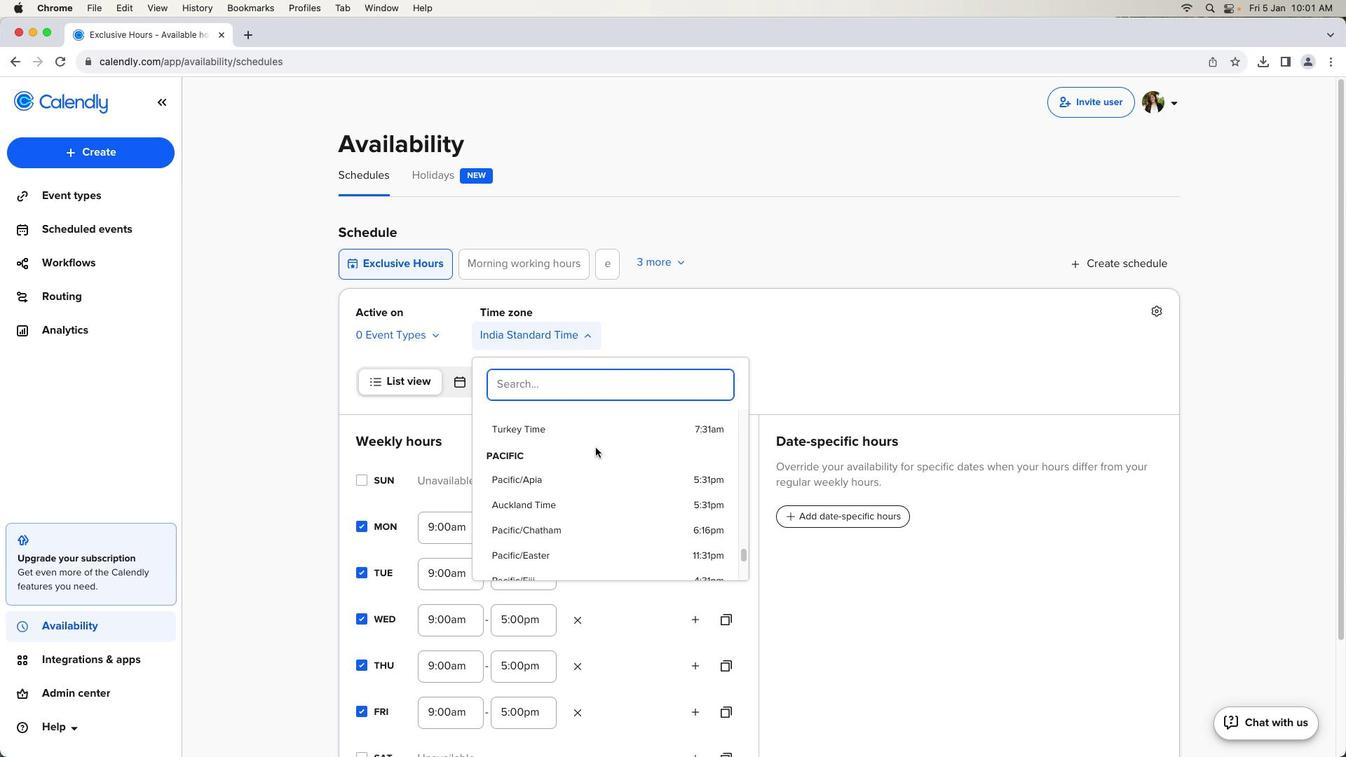 
Action: Mouse scrolled (595, 448) with delta (0, 0)
Screenshot: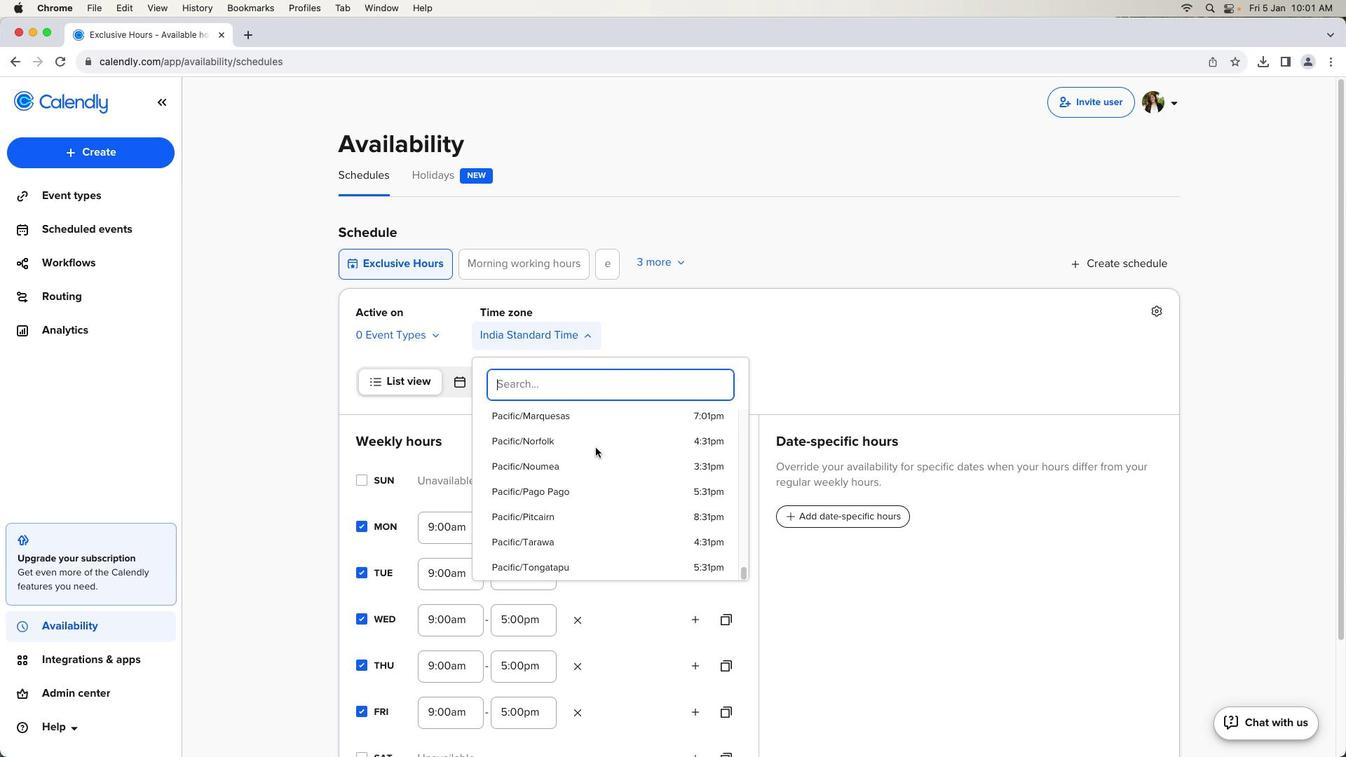 
Action: Mouse scrolled (595, 448) with delta (0, 0)
Screenshot: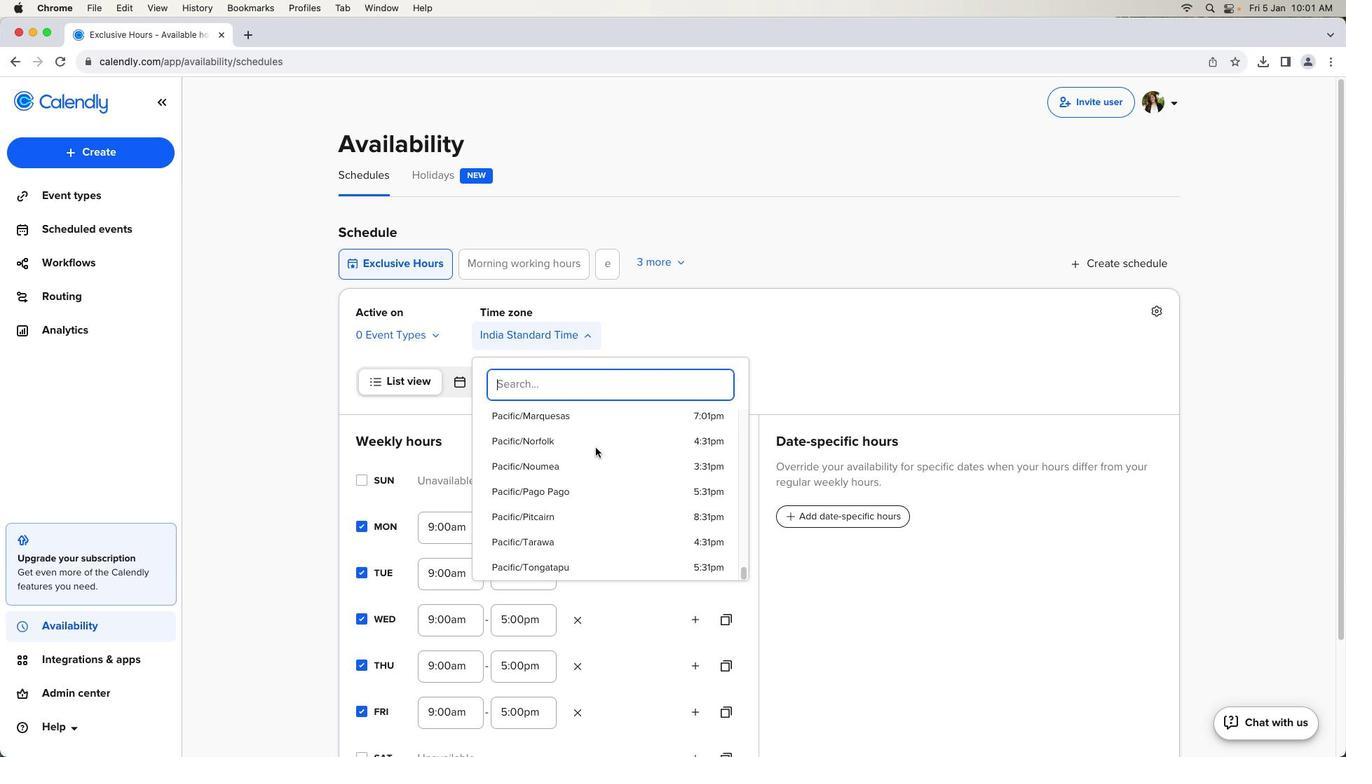 
Action: Mouse scrolled (595, 448) with delta (0, -1)
Screenshot: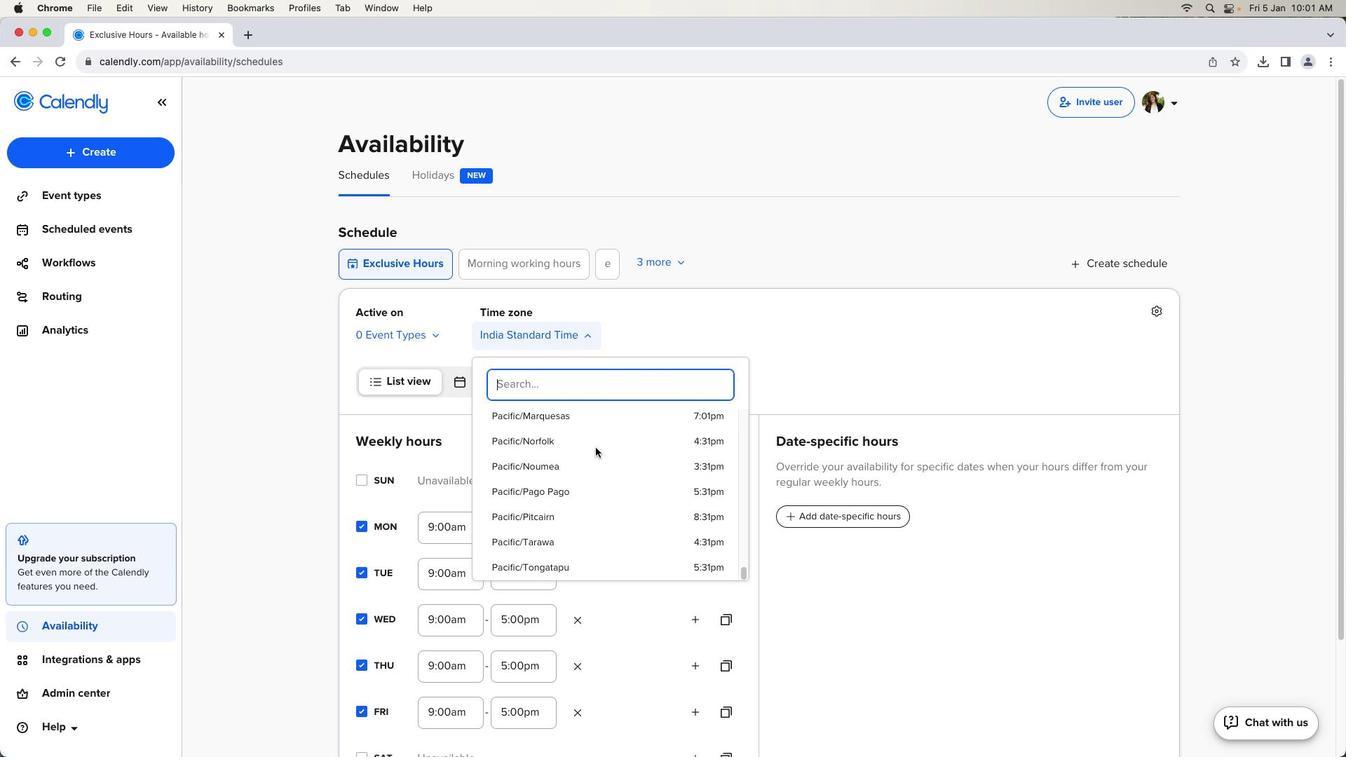 
Action: Mouse scrolled (595, 448) with delta (0, -2)
Screenshot: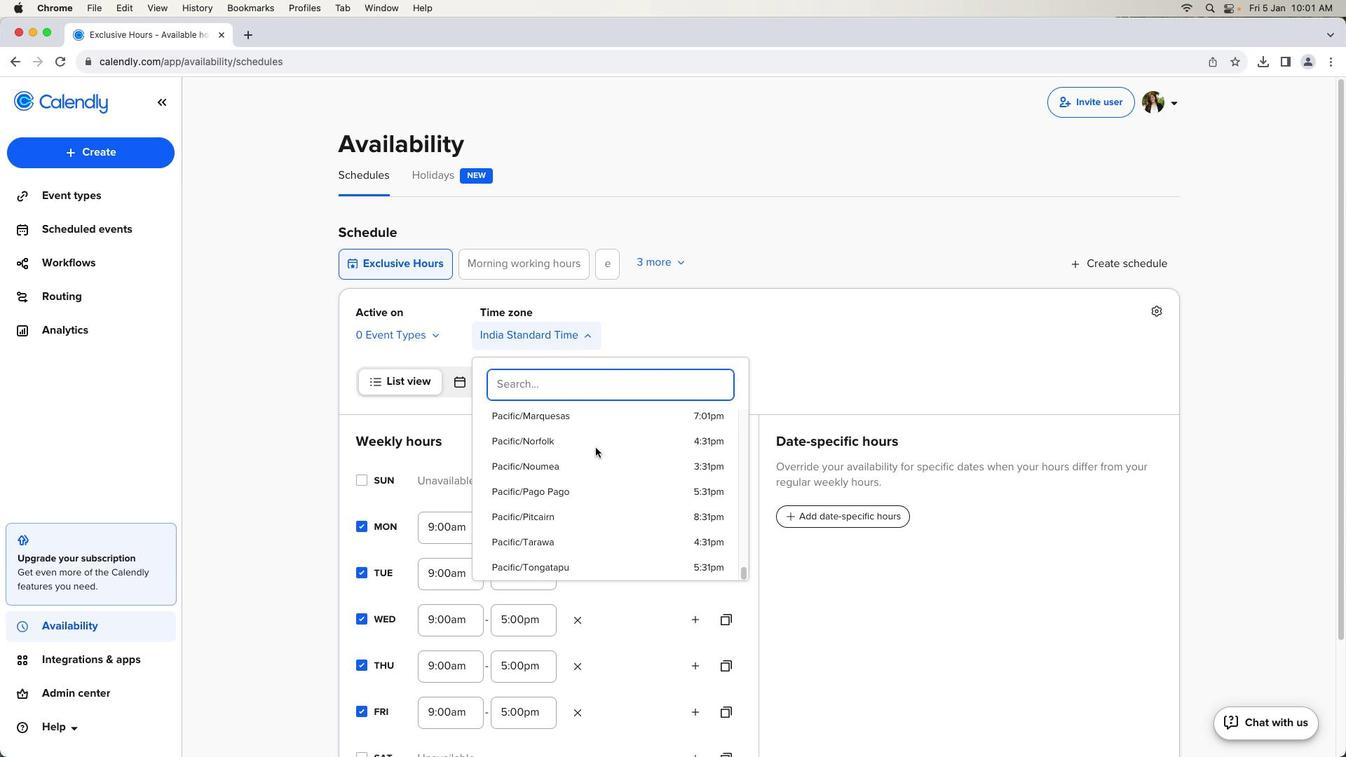 
Action: Mouse scrolled (595, 448) with delta (0, -2)
Screenshot: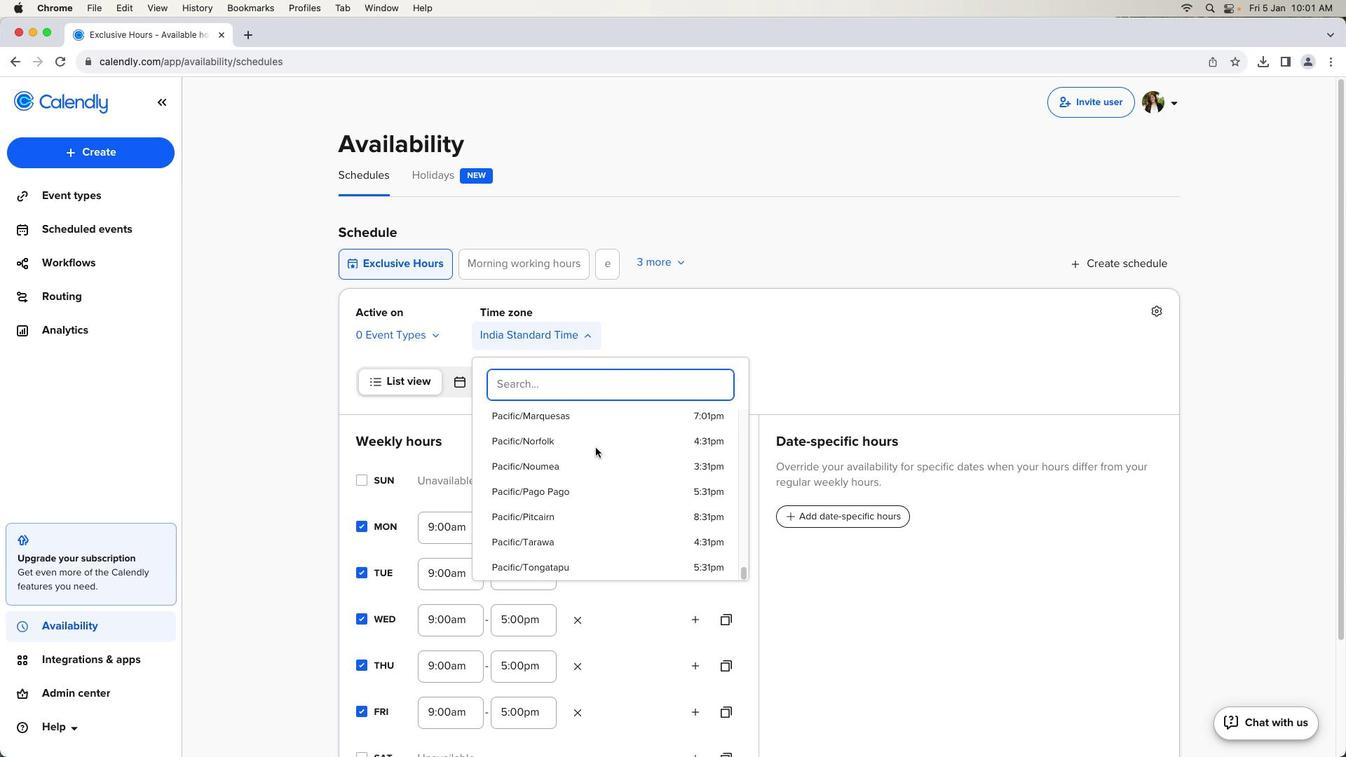 
Action: Mouse scrolled (595, 448) with delta (0, 0)
Screenshot: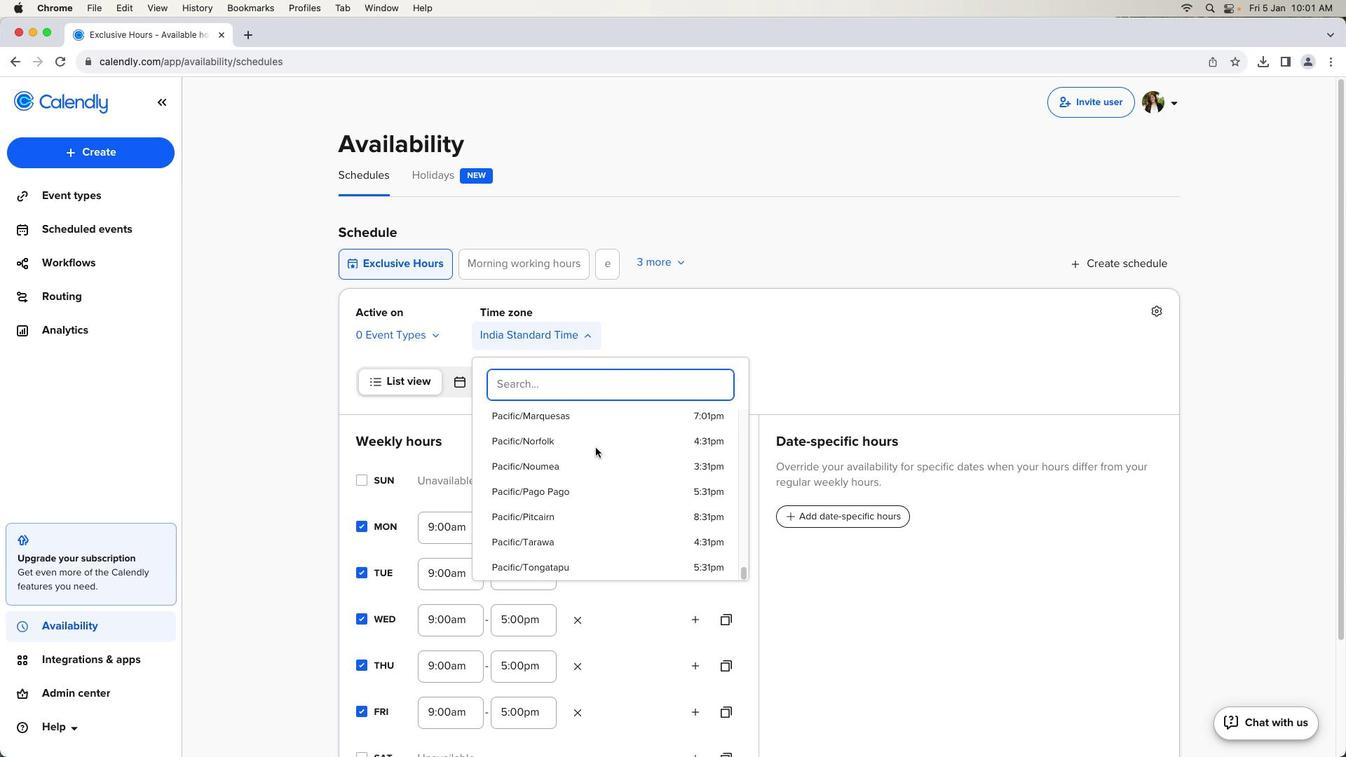 
Action: Mouse scrolled (595, 448) with delta (0, 0)
Screenshot: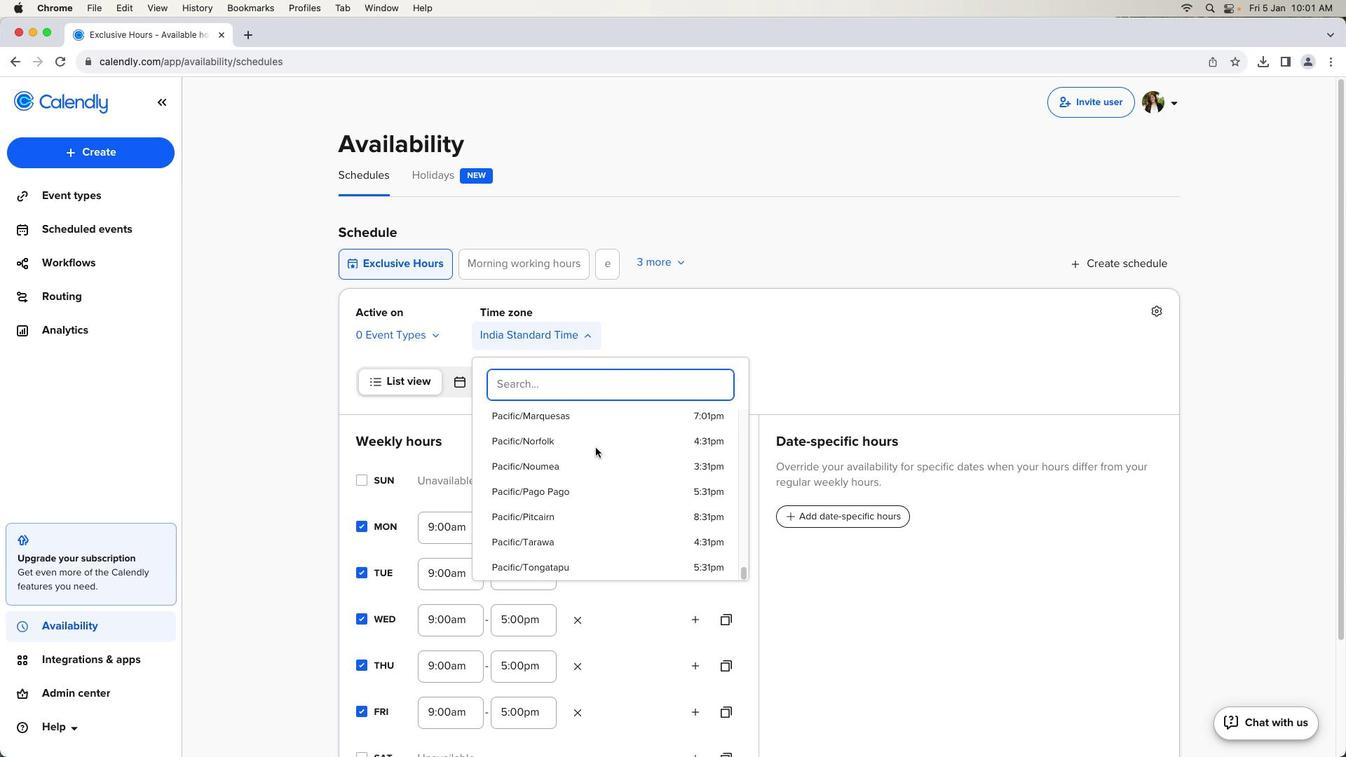 
Action: Mouse scrolled (595, 448) with delta (0, -1)
Screenshot: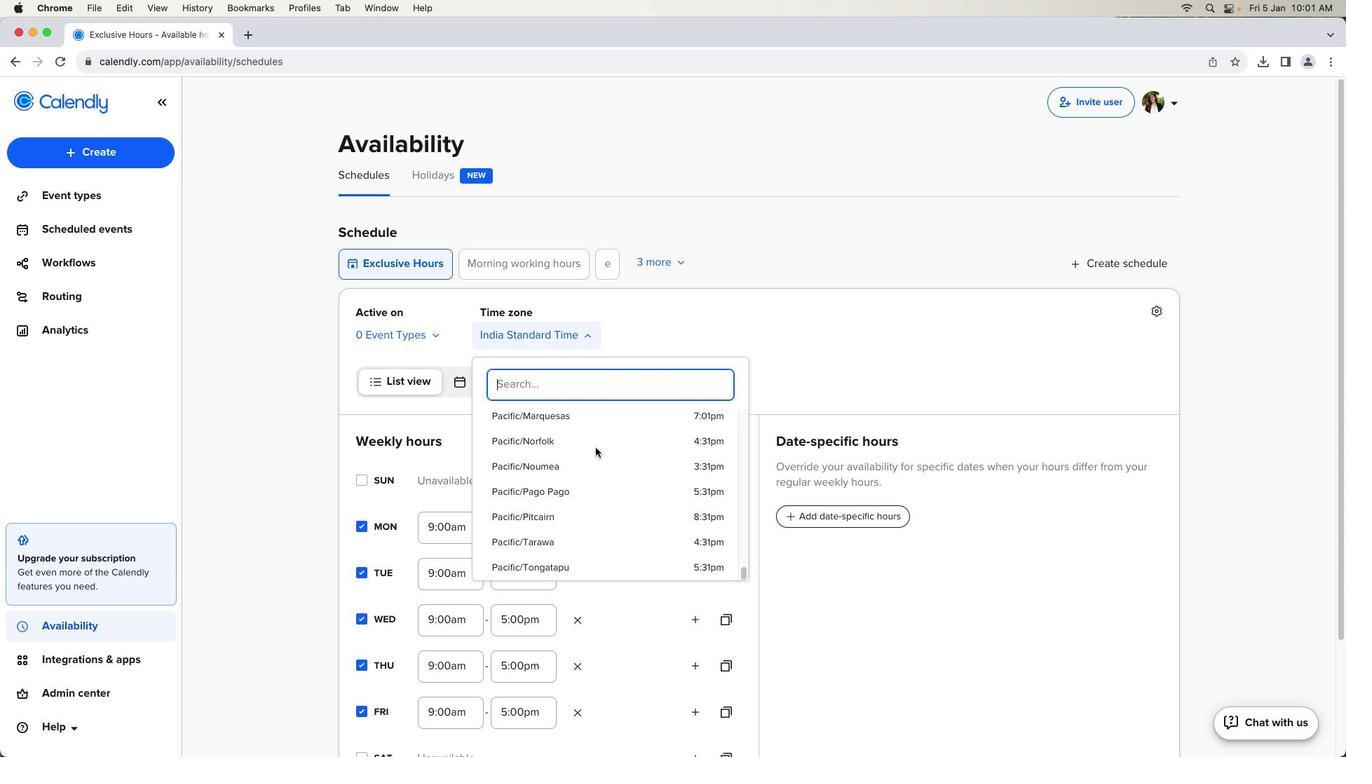 
Action: Mouse scrolled (595, 448) with delta (0, -2)
Screenshot: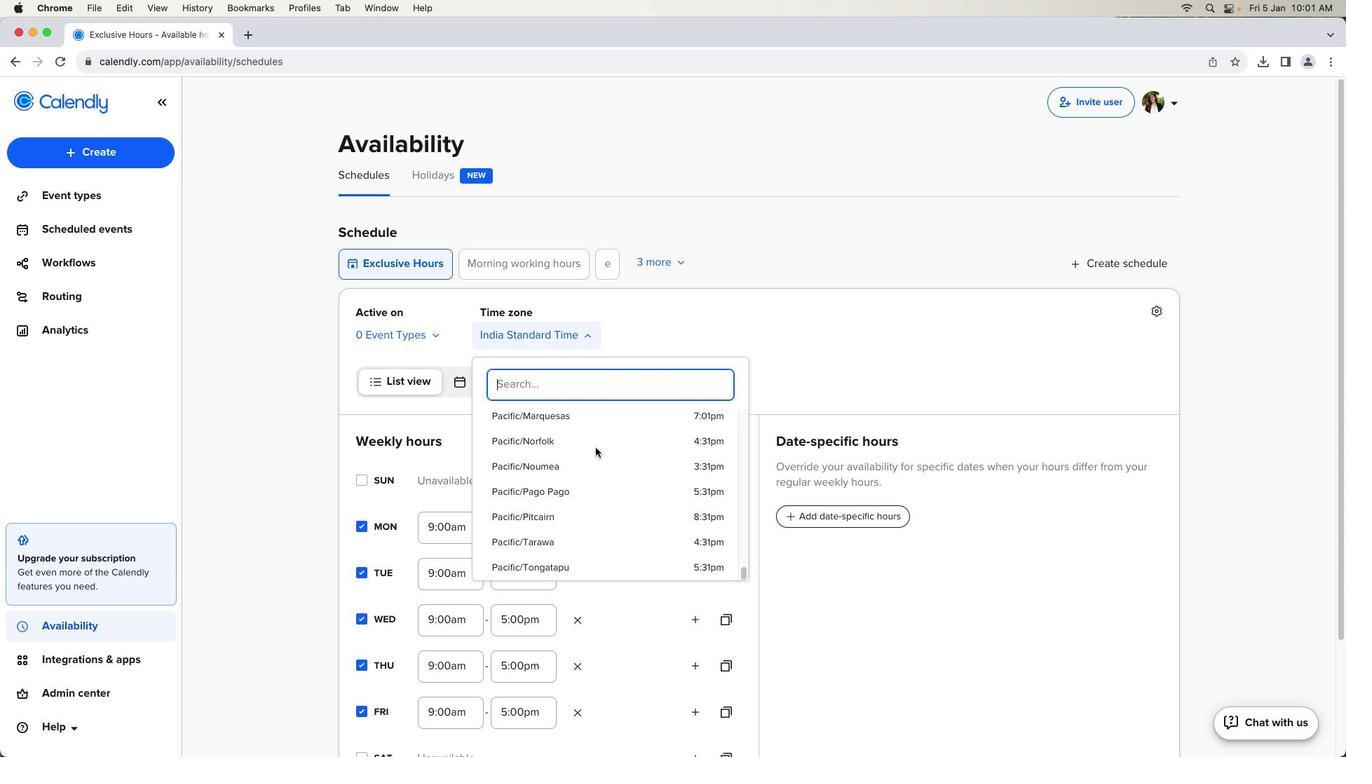 
Action: Mouse scrolled (595, 448) with delta (0, 0)
Screenshot: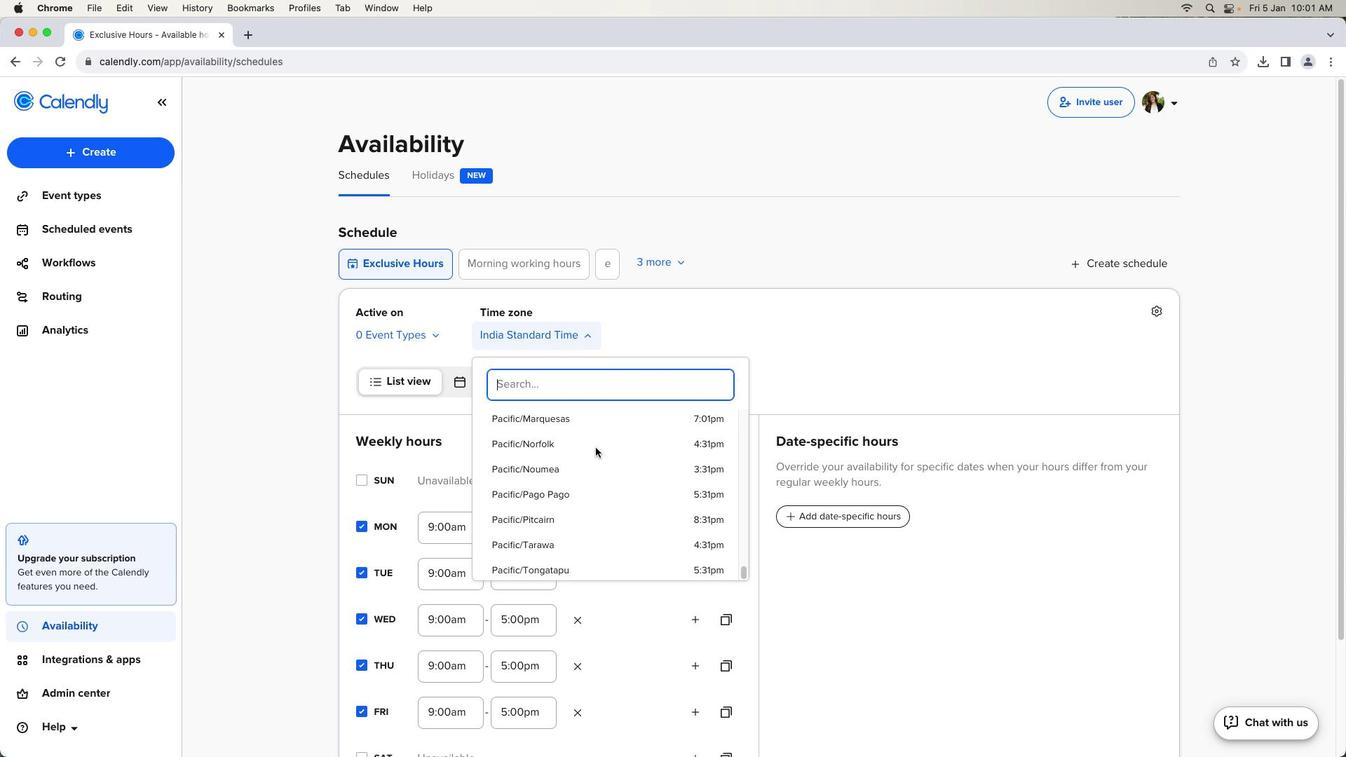 
Action: Mouse scrolled (595, 448) with delta (0, 0)
Screenshot: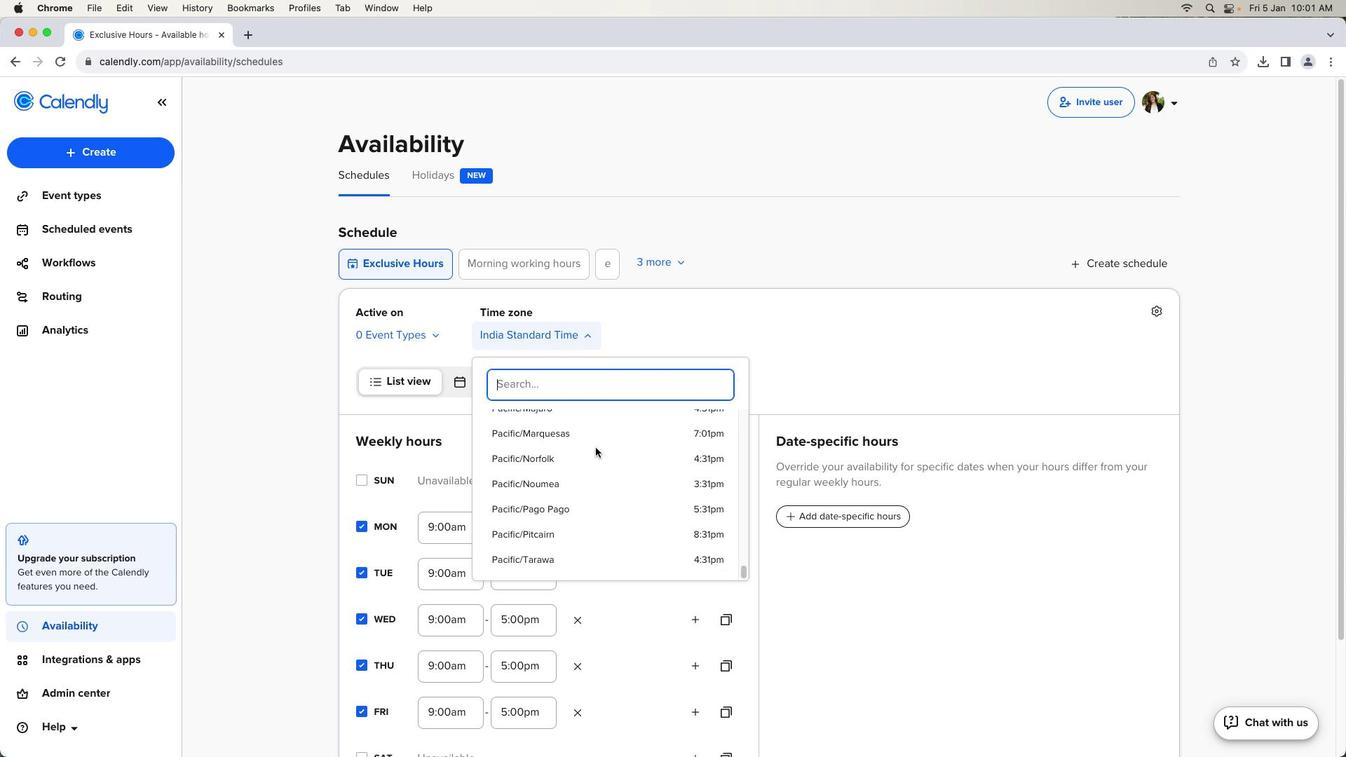 
Action: Mouse scrolled (595, 448) with delta (0, 0)
Screenshot: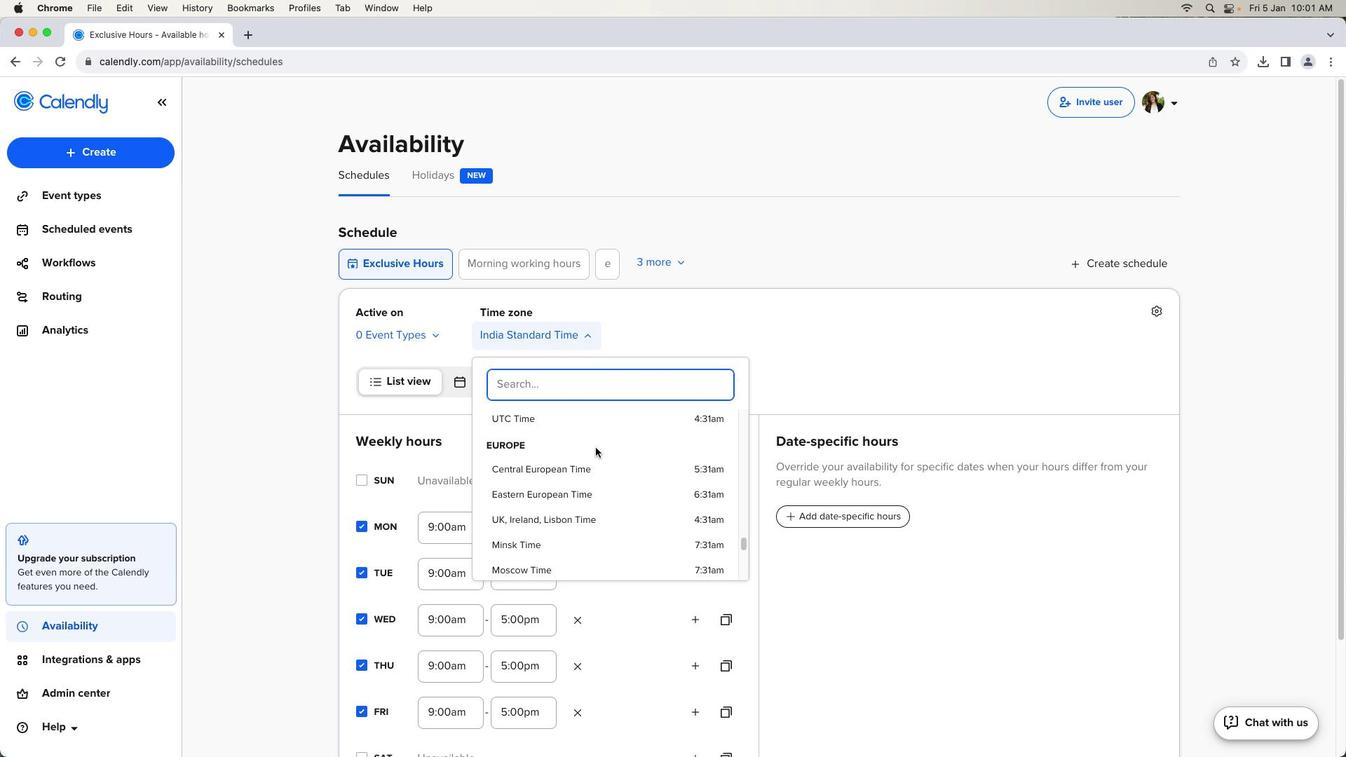 
Action: Mouse scrolled (595, 448) with delta (0, 0)
Screenshot: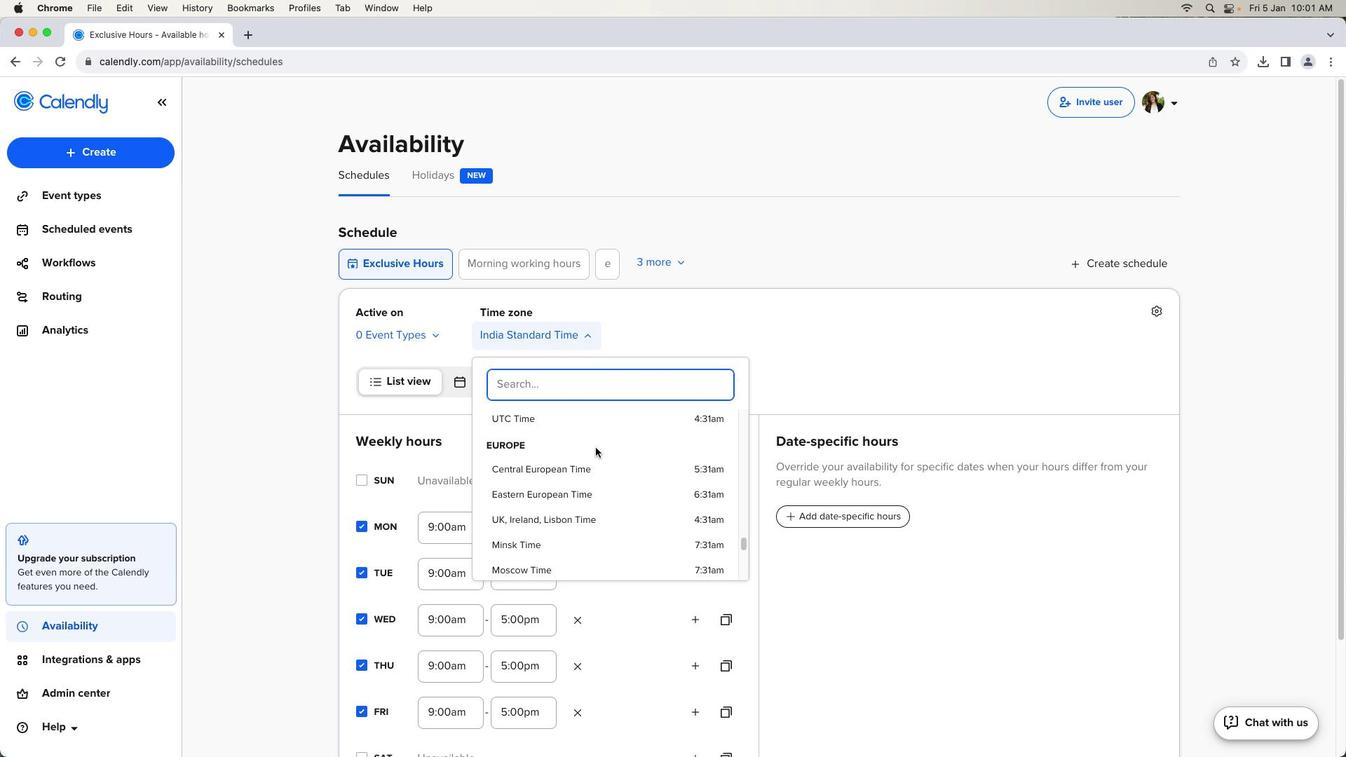 
Action: Mouse scrolled (595, 448) with delta (0, 2)
Screenshot: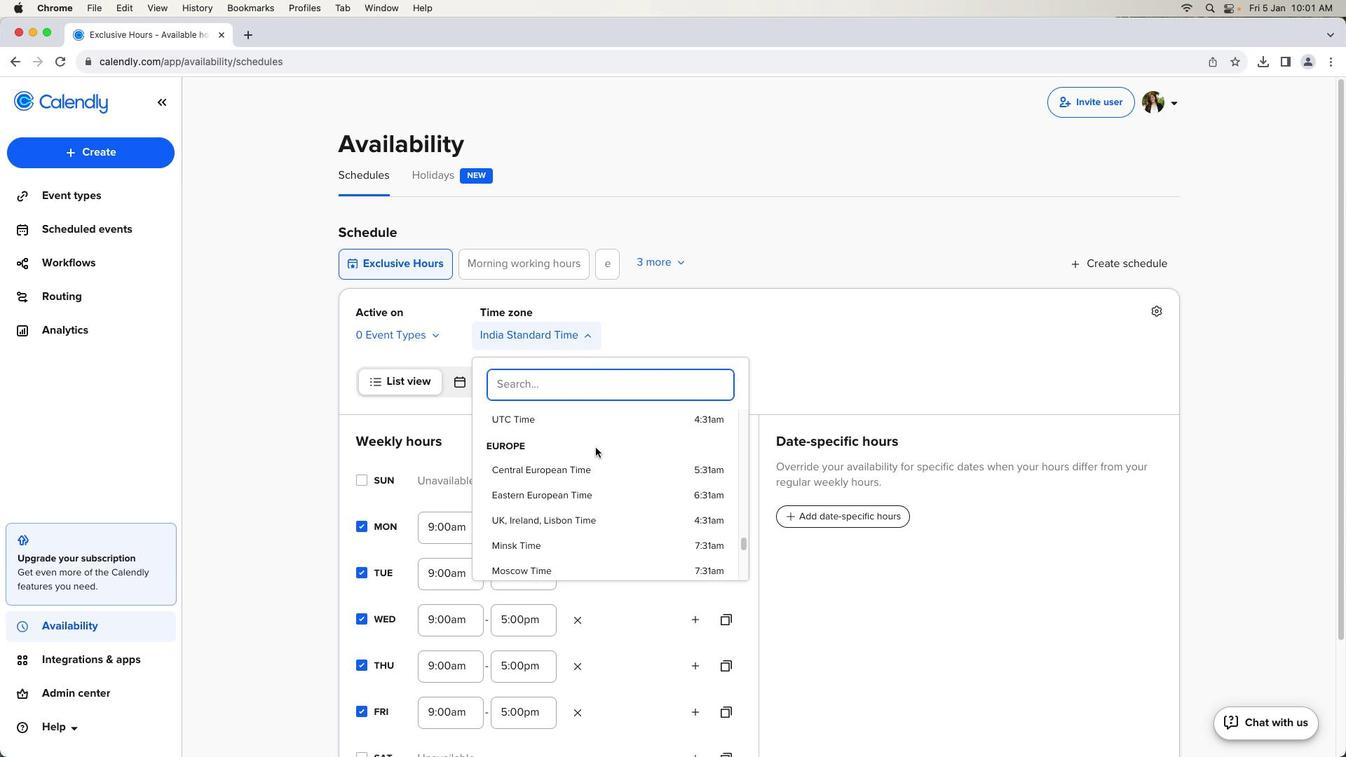 
Action: Mouse scrolled (595, 448) with delta (0, 2)
Screenshot: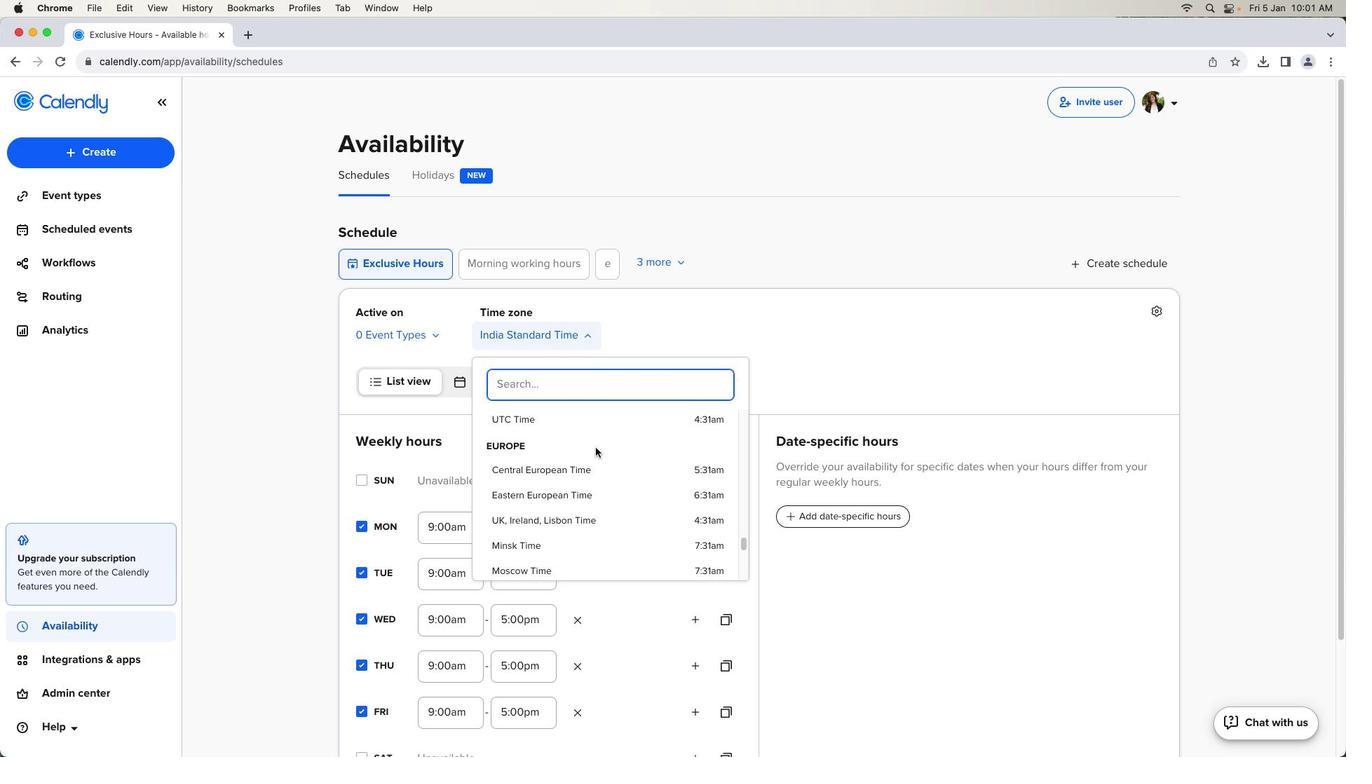 
Action: Mouse scrolled (595, 448) with delta (0, 3)
Screenshot: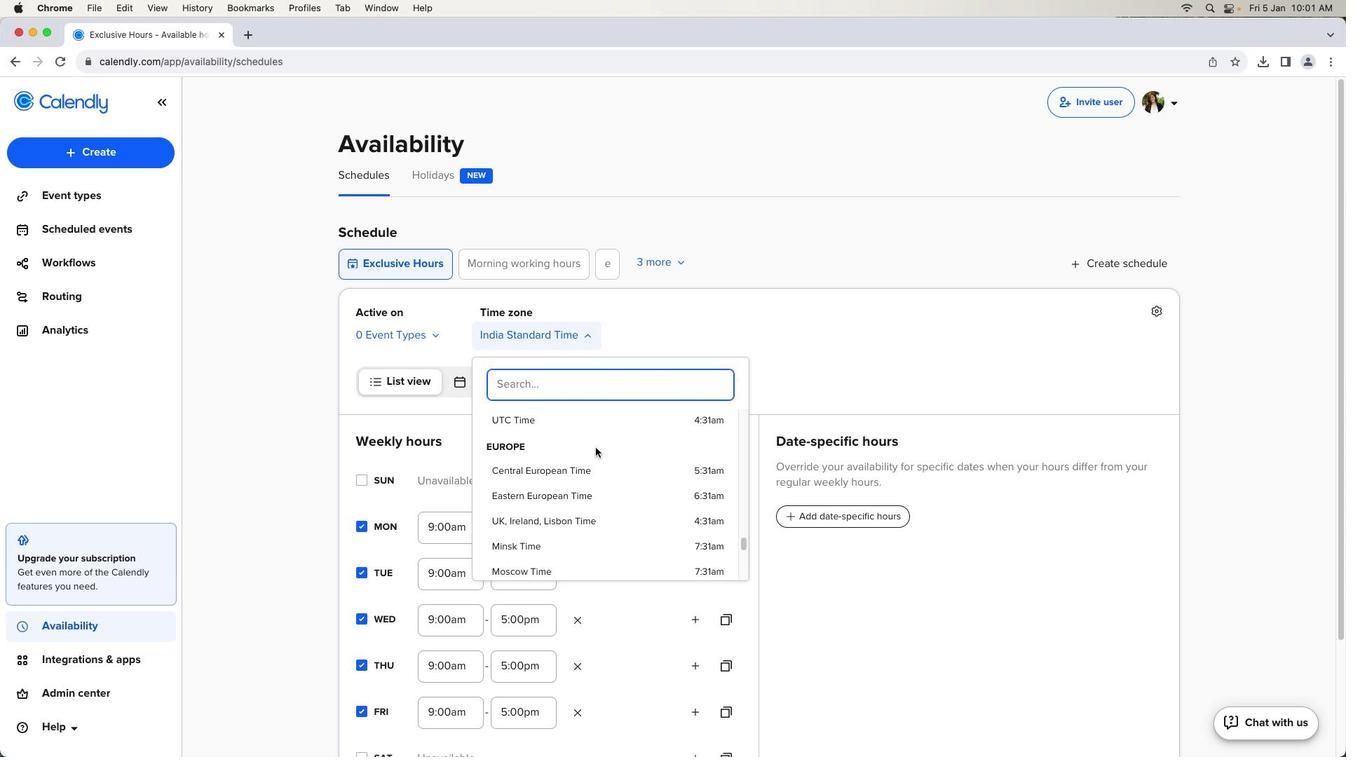 
Action: Mouse scrolled (595, 448) with delta (0, 0)
Screenshot: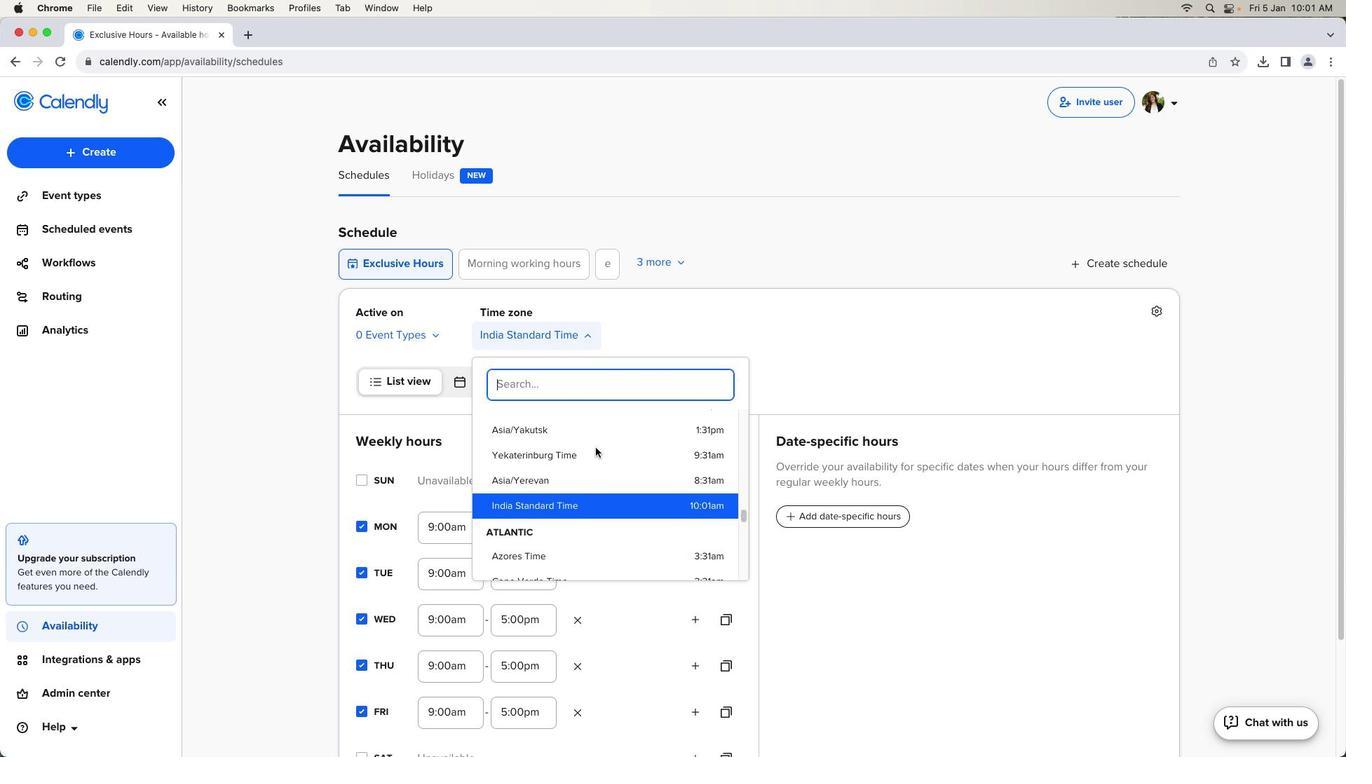 
Action: Mouse scrolled (595, 448) with delta (0, 0)
Screenshot: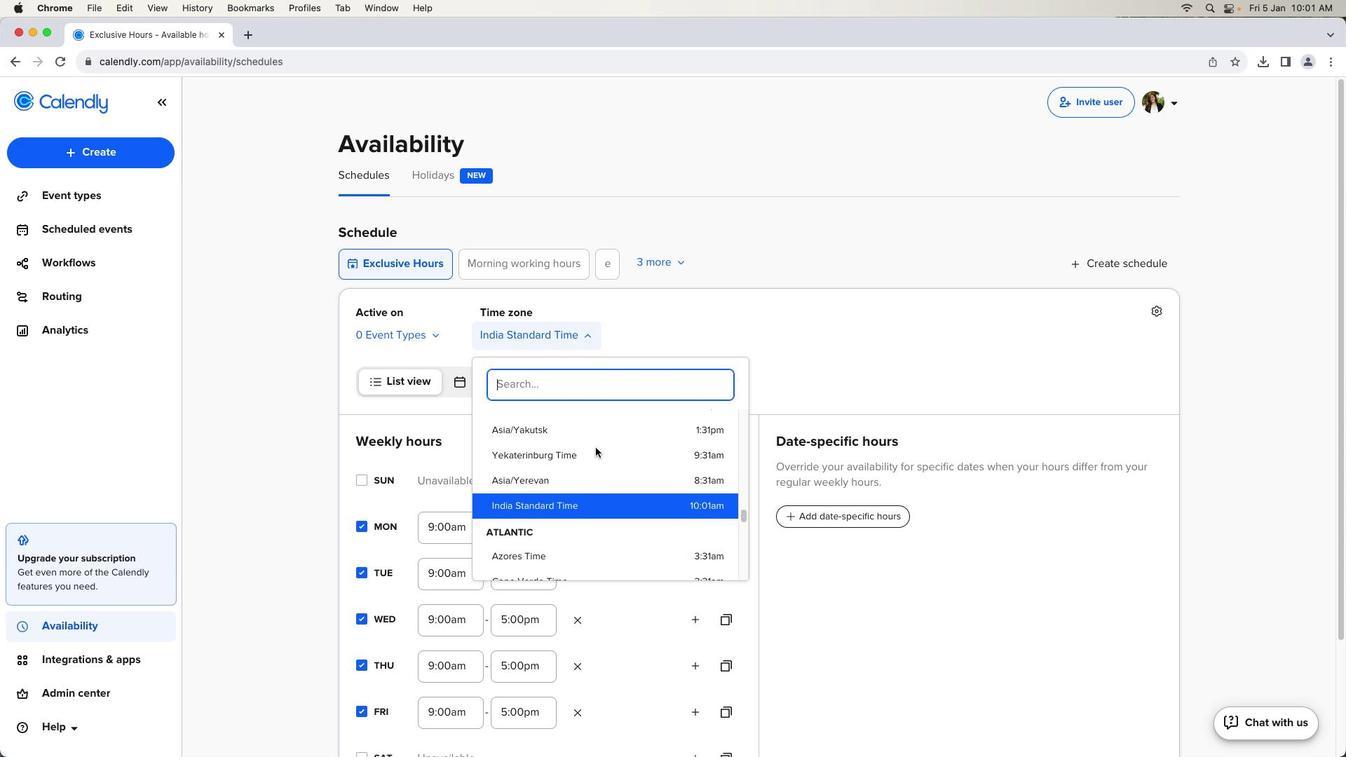 
Action: Mouse scrolled (595, 448) with delta (0, 2)
Screenshot: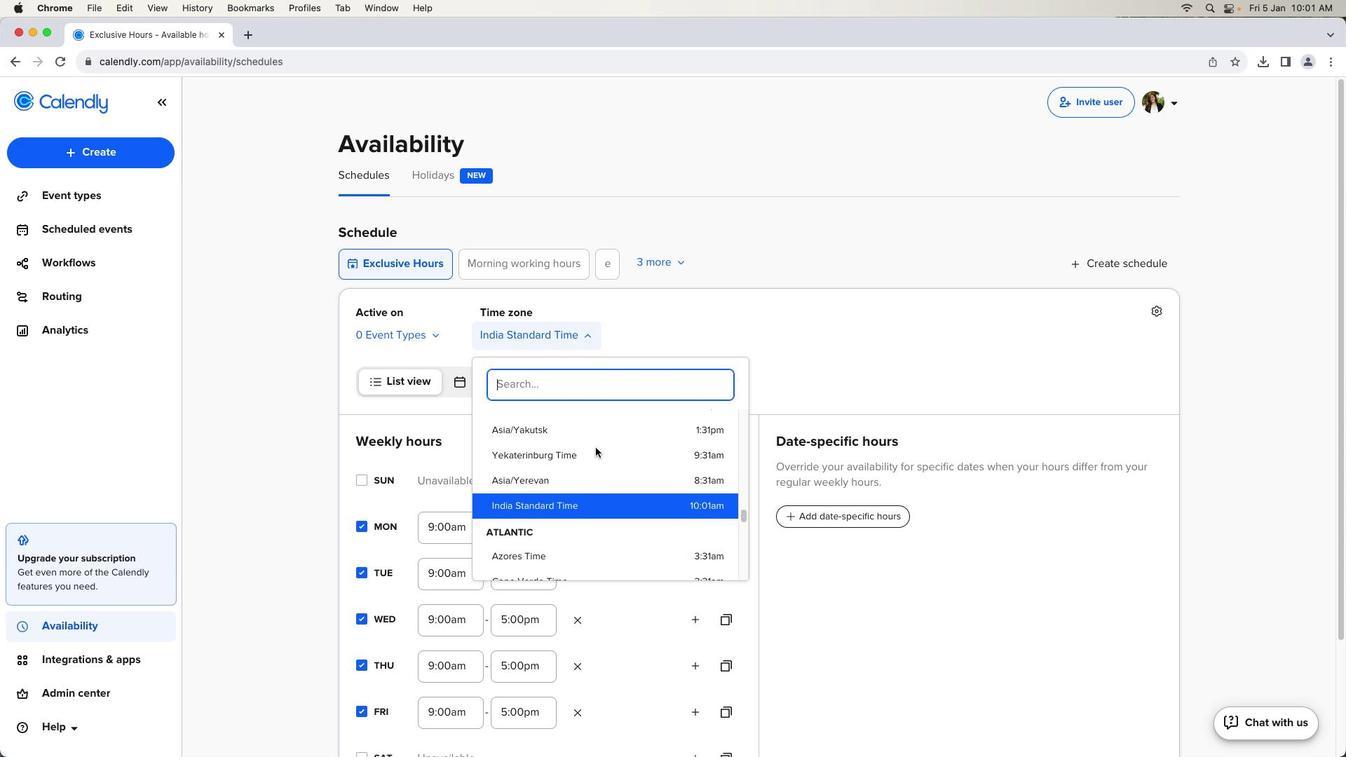 
Action: Mouse scrolled (595, 448) with delta (0, 2)
Screenshot: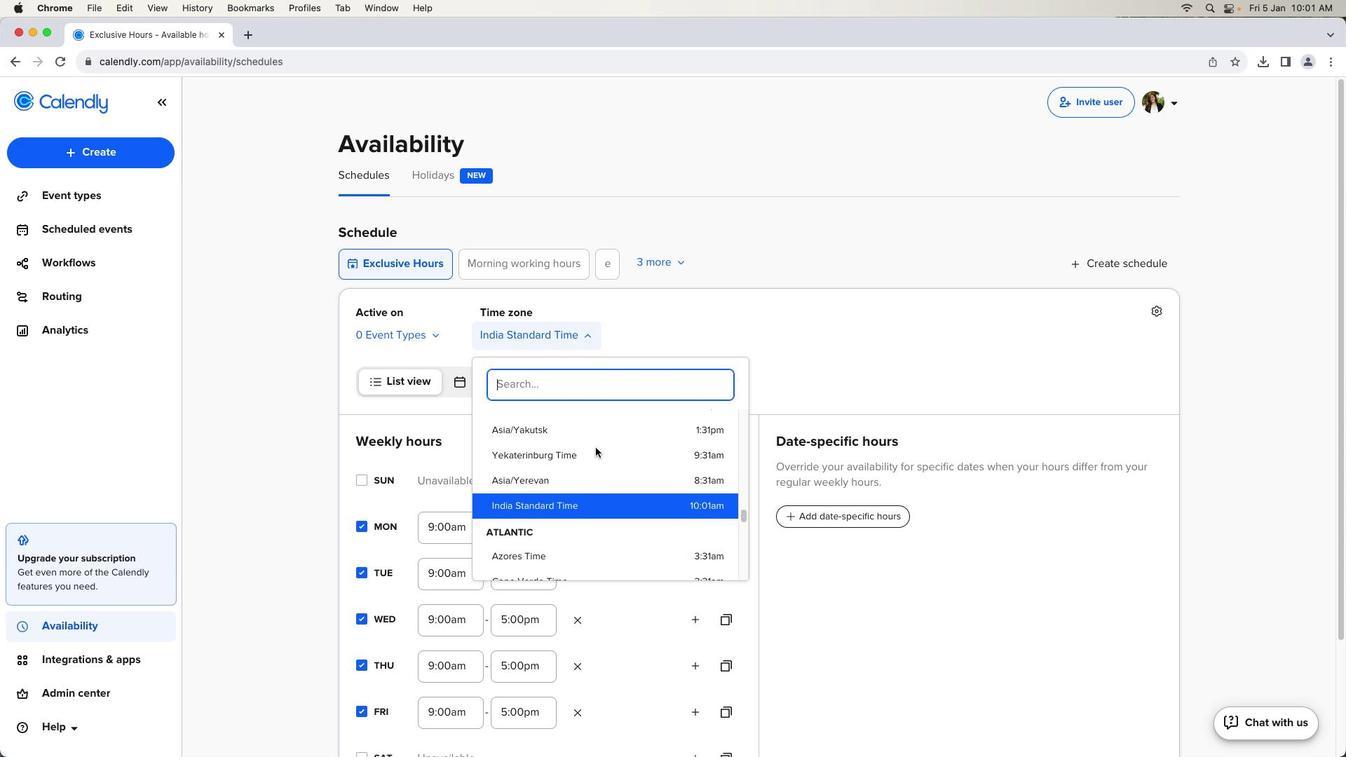 
Action: Mouse scrolled (595, 448) with delta (0, 3)
Screenshot: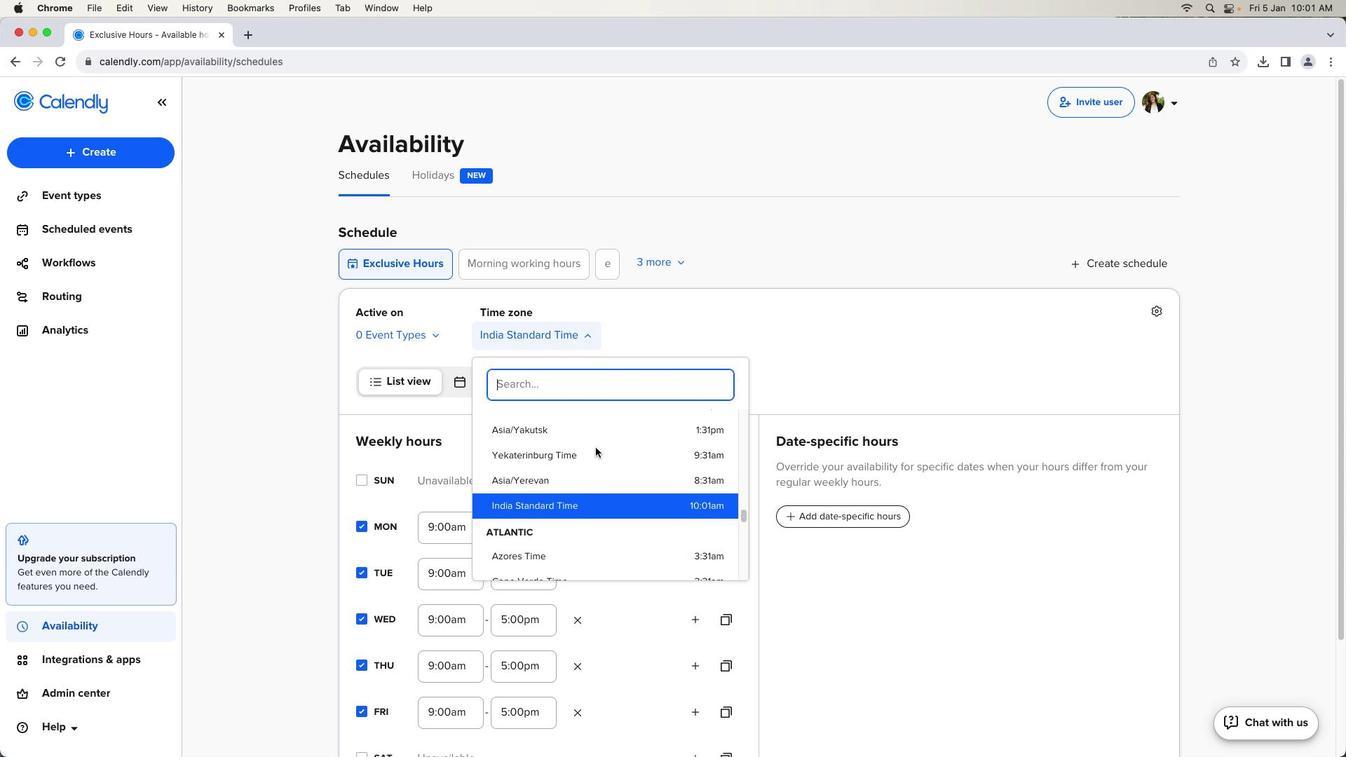 
Action: Mouse scrolled (595, 448) with delta (0, 0)
Screenshot: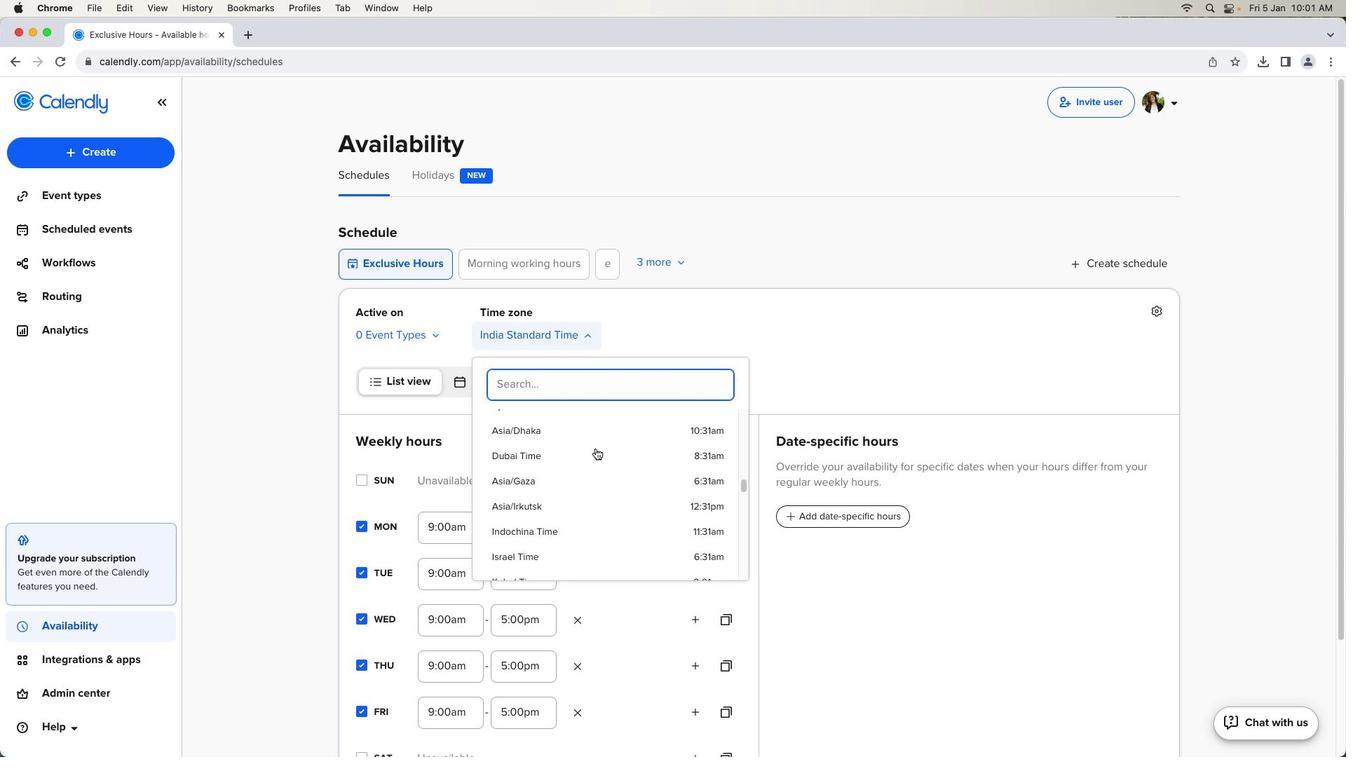 
Action: Mouse scrolled (595, 448) with delta (0, 0)
Screenshot: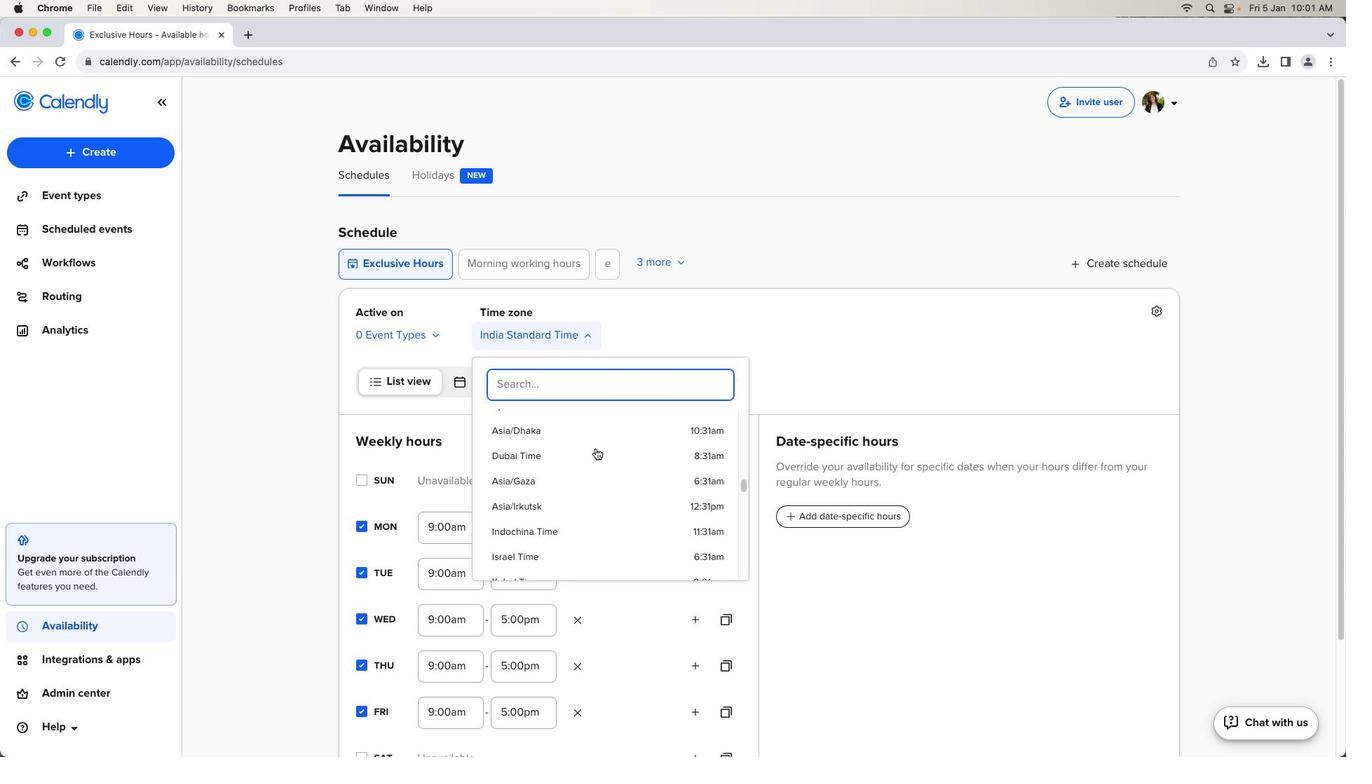 
Action: Mouse scrolled (595, 448) with delta (0, 2)
Screenshot: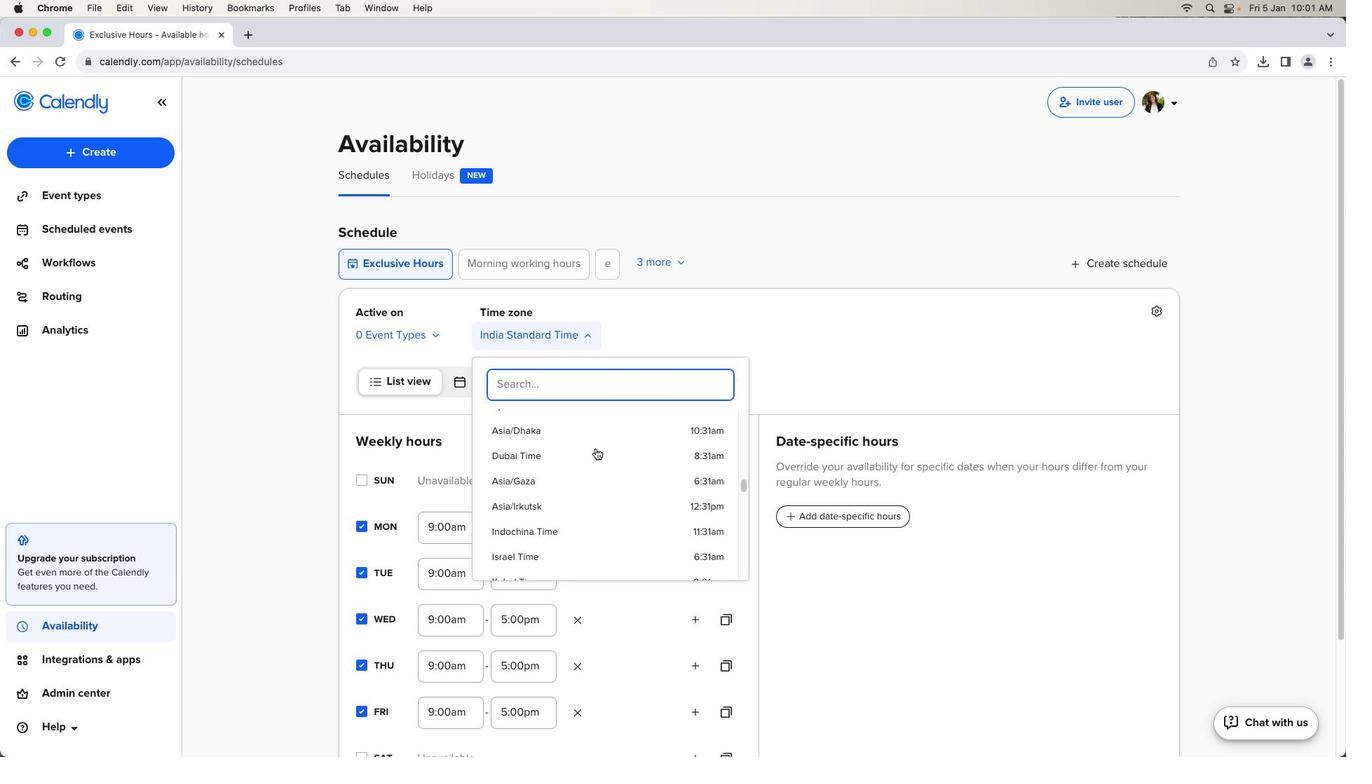 
Action: Mouse moved to (595, 448)
Screenshot: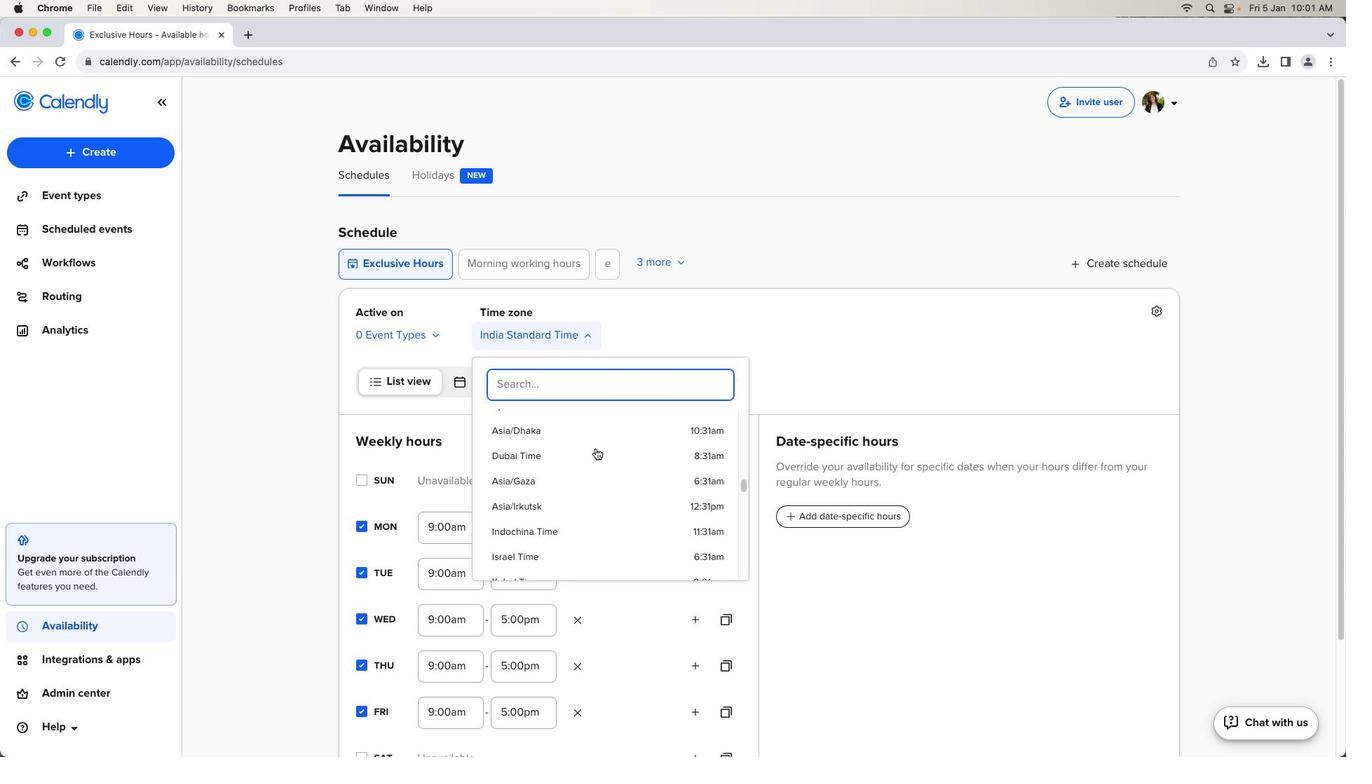 
Action: Mouse scrolled (595, 448) with delta (0, 3)
Screenshot: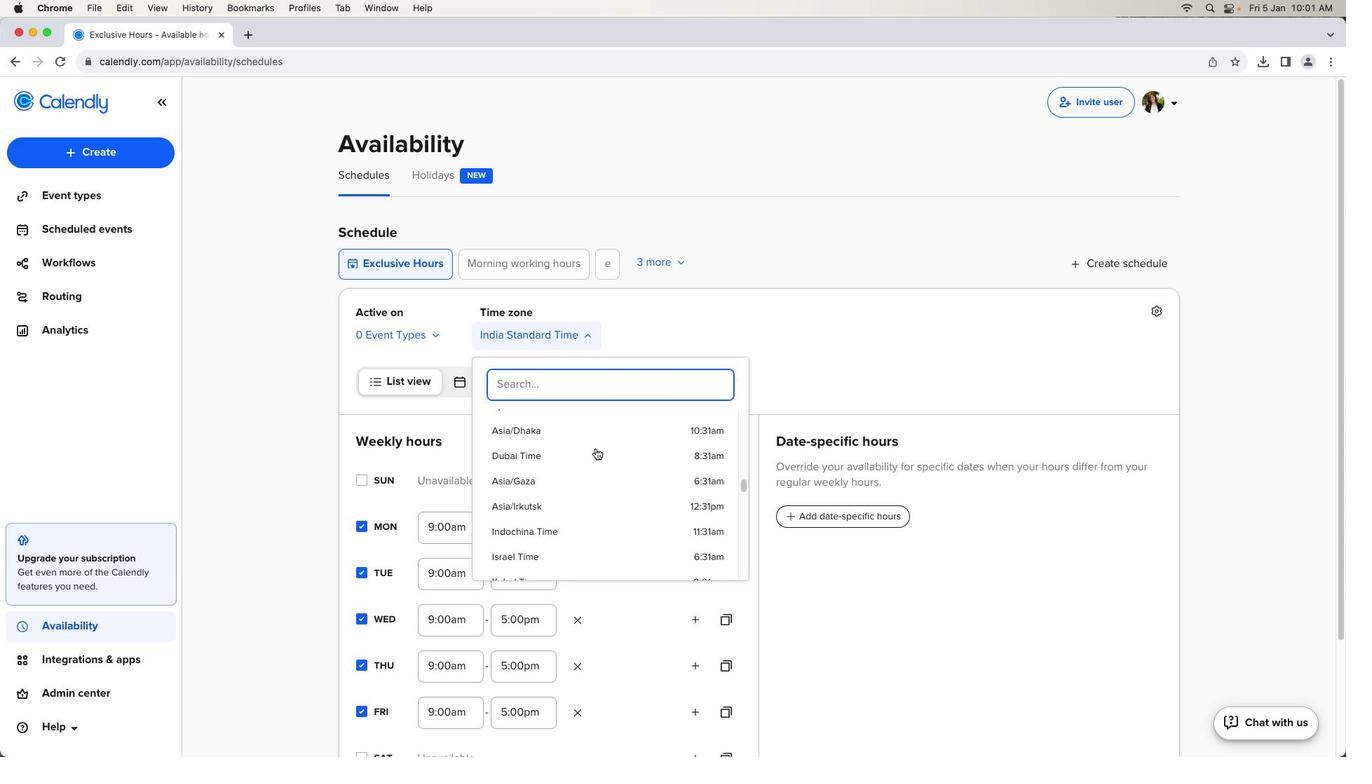 
Action: Mouse moved to (595, 448)
Screenshot: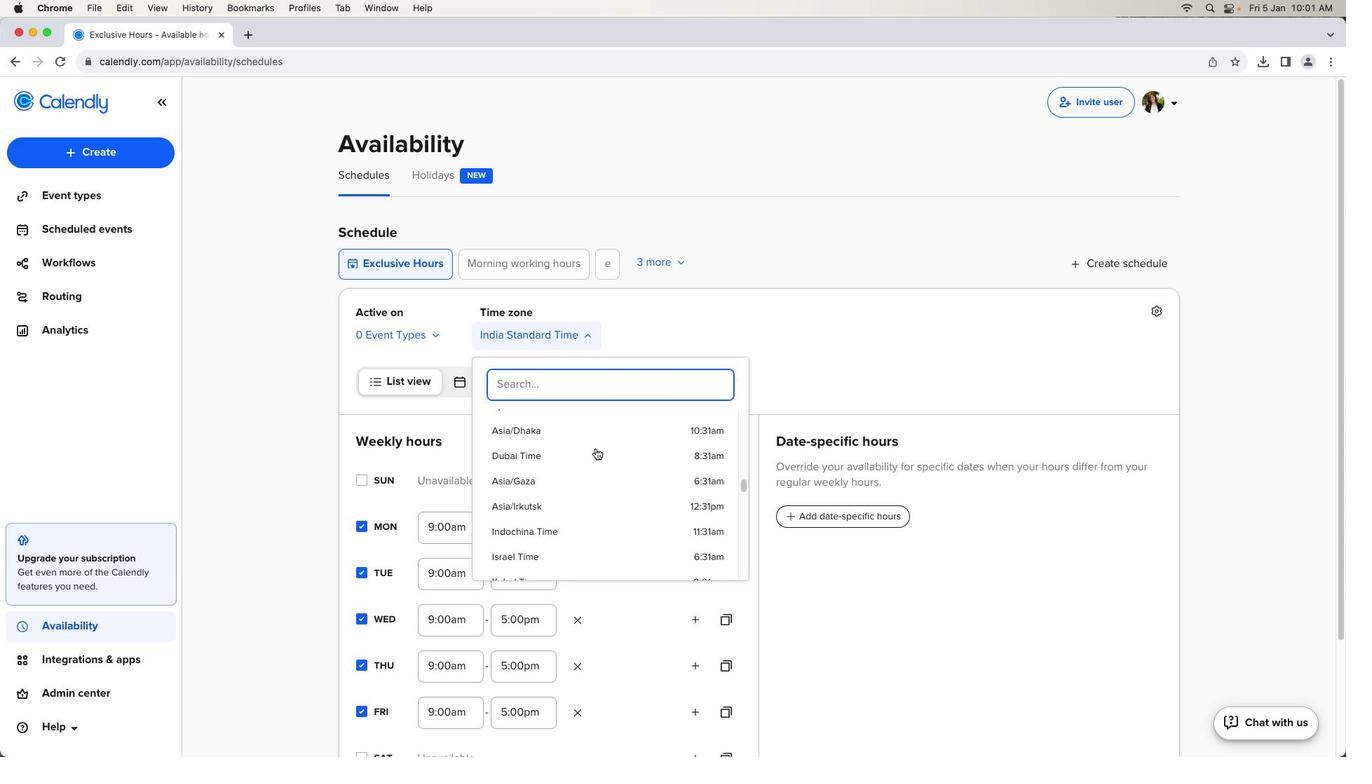 
Action: Mouse scrolled (595, 448) with delta (0, 3)
Screenshot: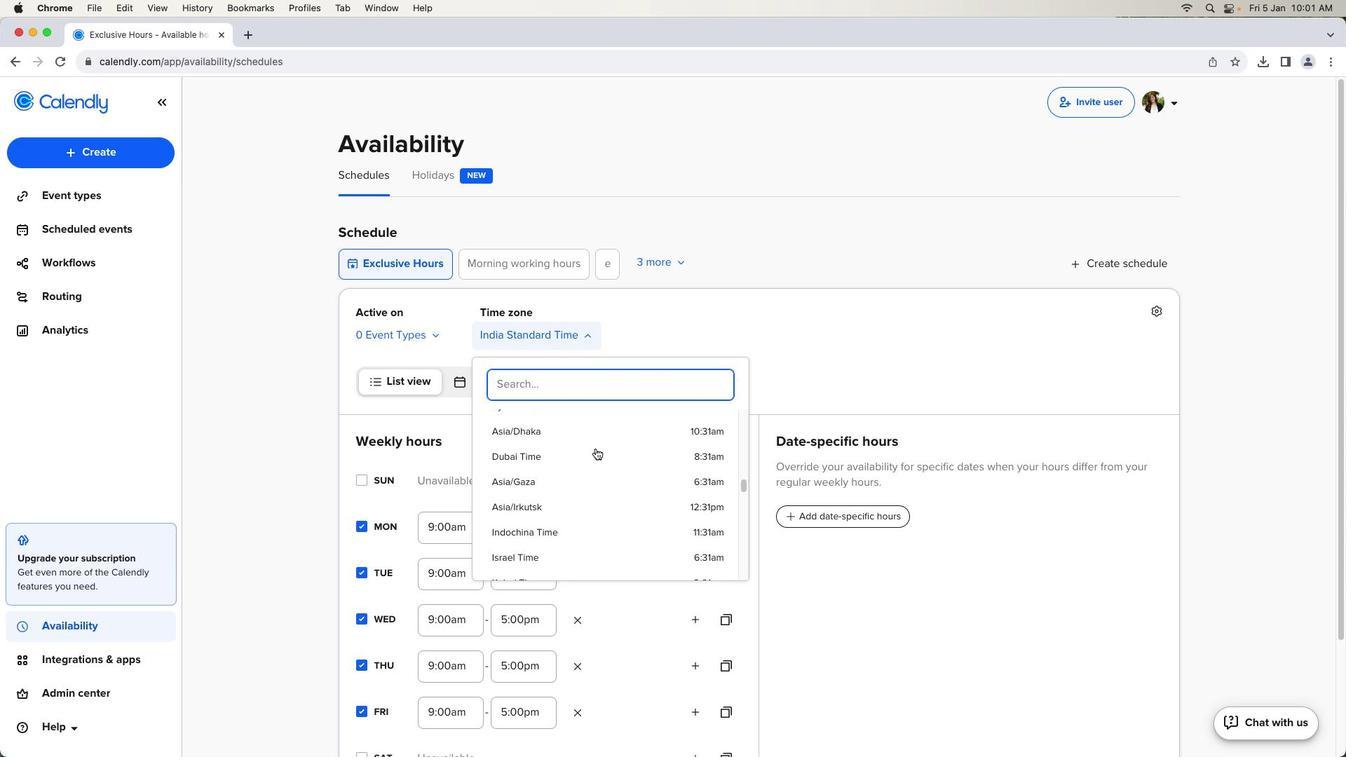 
Action: Mouse scrolled (595, 448) with delta (0, 0)
Screenshot: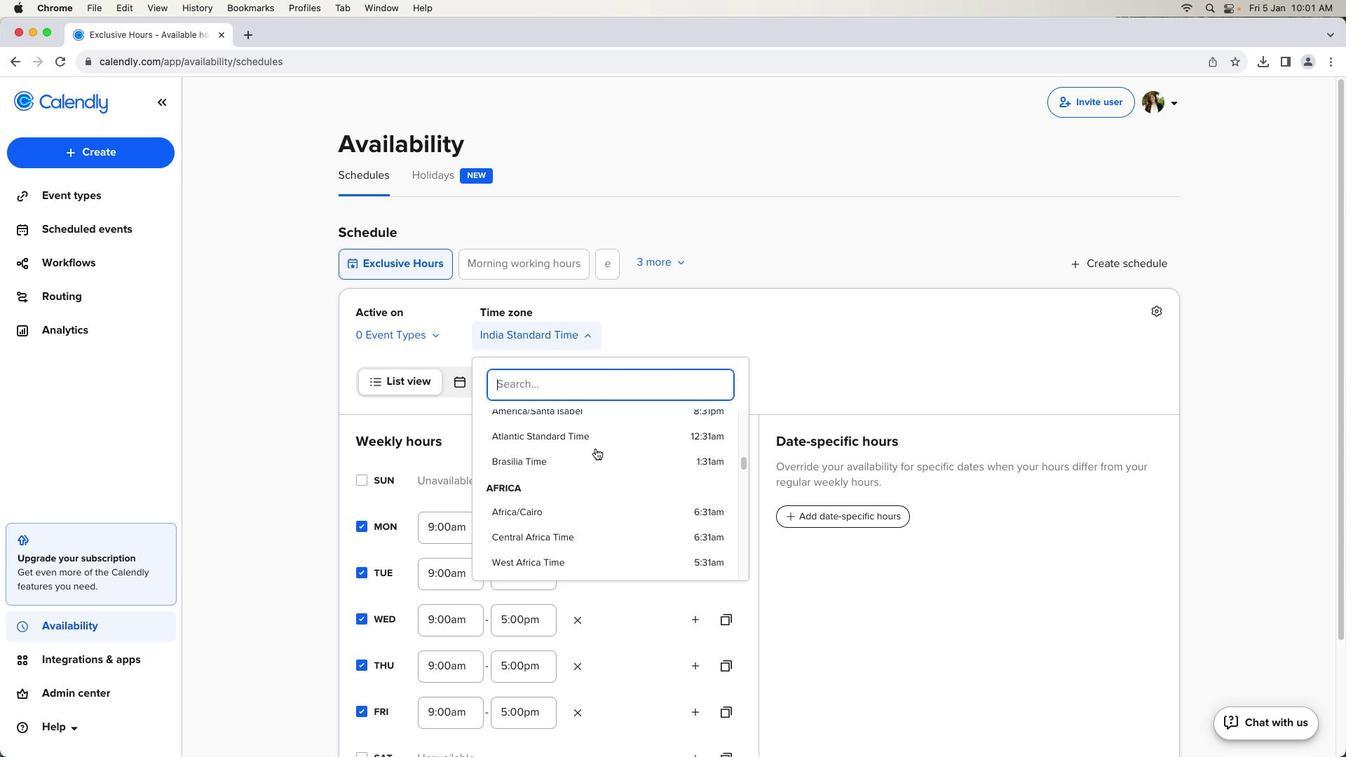 
Action: Mouse scrolled (595, 448) with delta (0, 0)
Screenshot: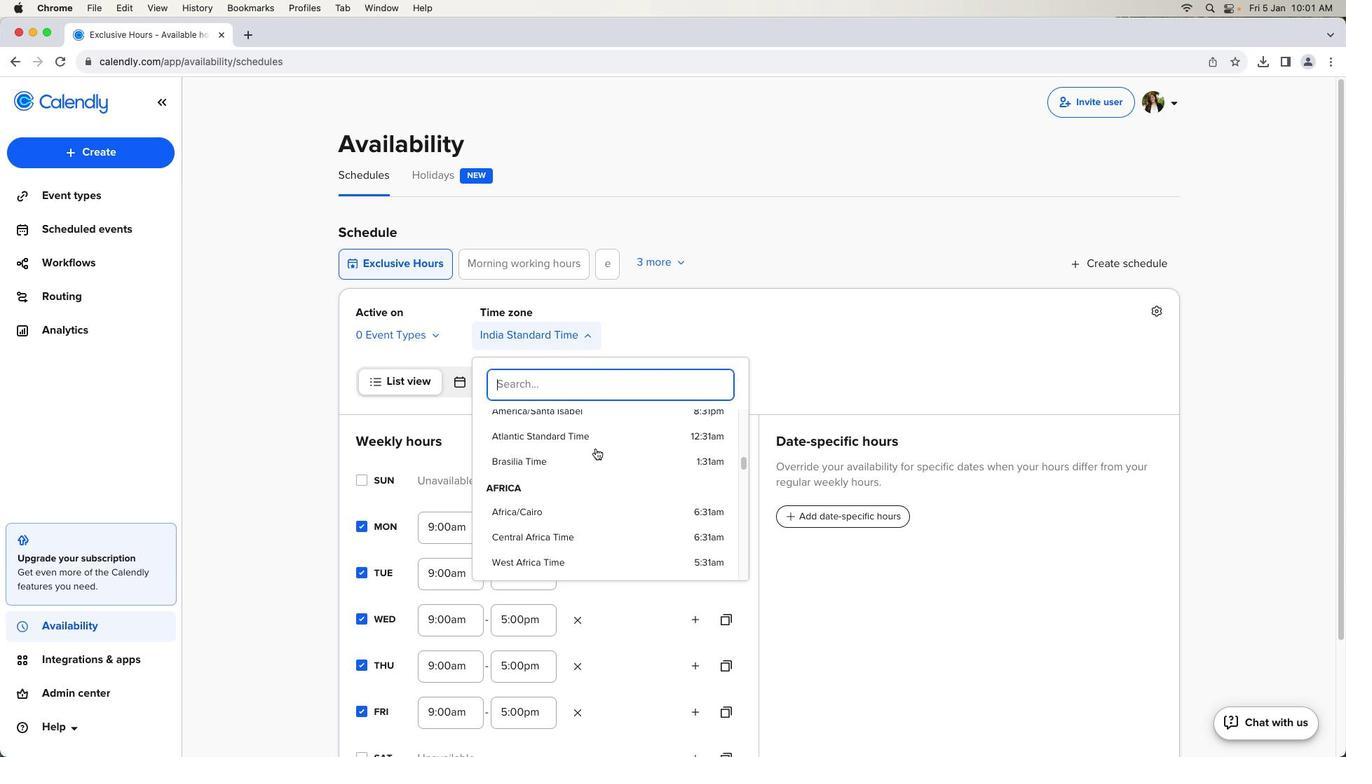 
Action: Mouse scrolled (595, 448) with delta (0, 1)
Screenshot: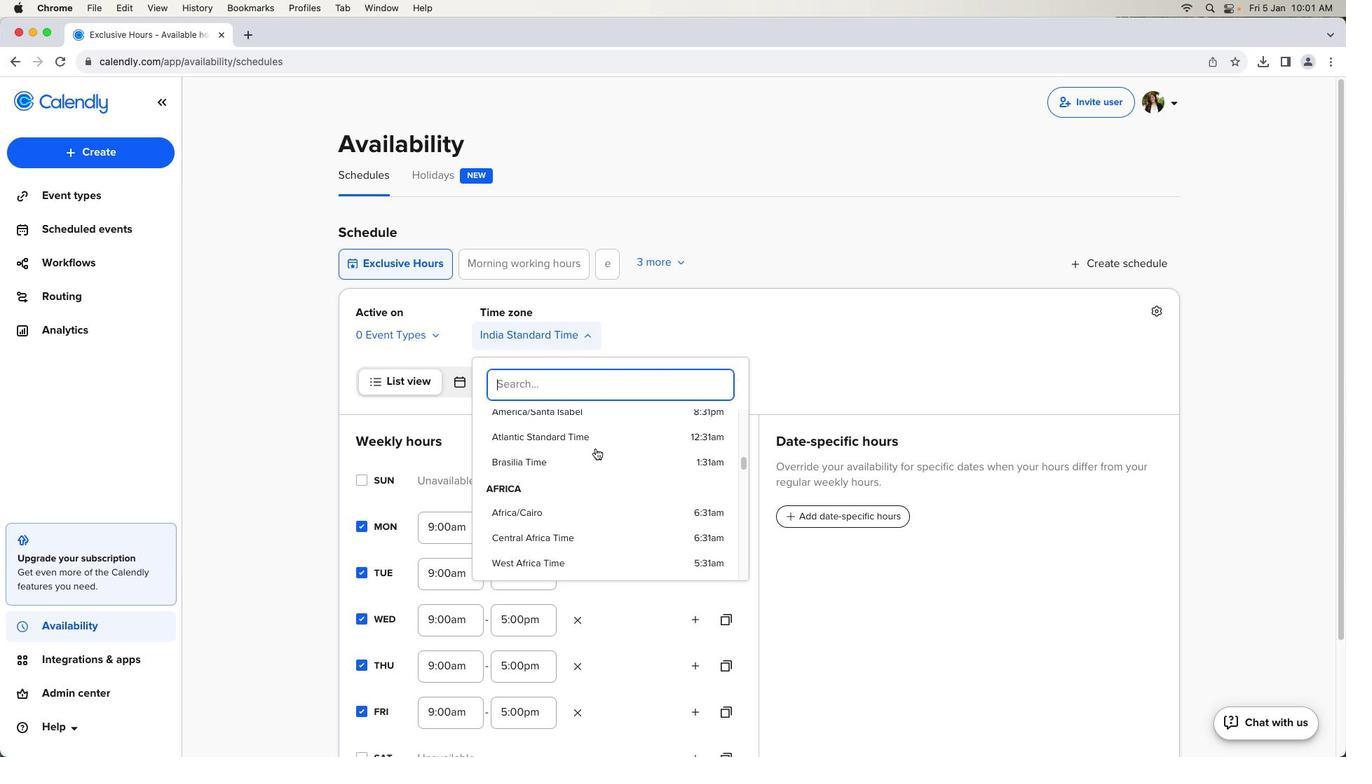 
Action: Mouse scrolled (595, 448) with delta (0, 2)
Screenshot: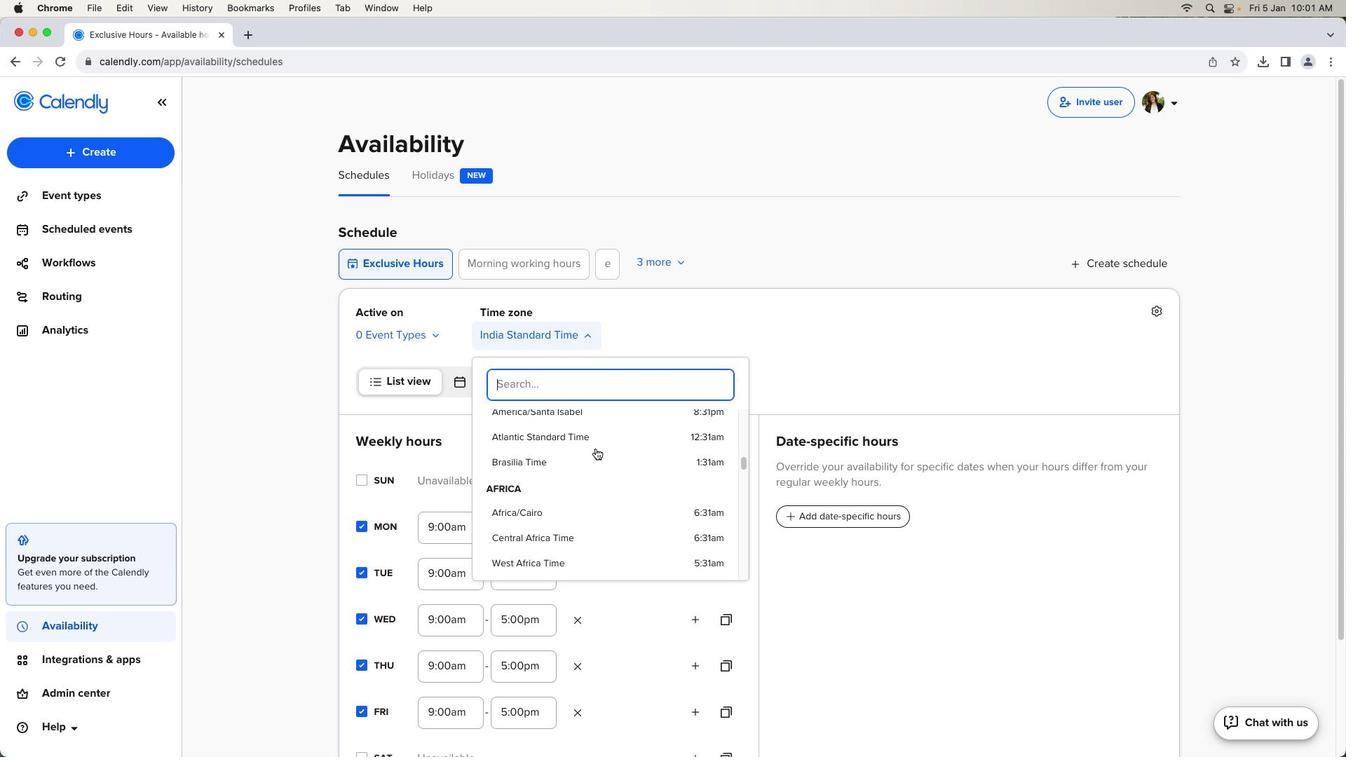 
Action: Mouse scrolled (595, 448) with delta (0, 2)
Screenshot: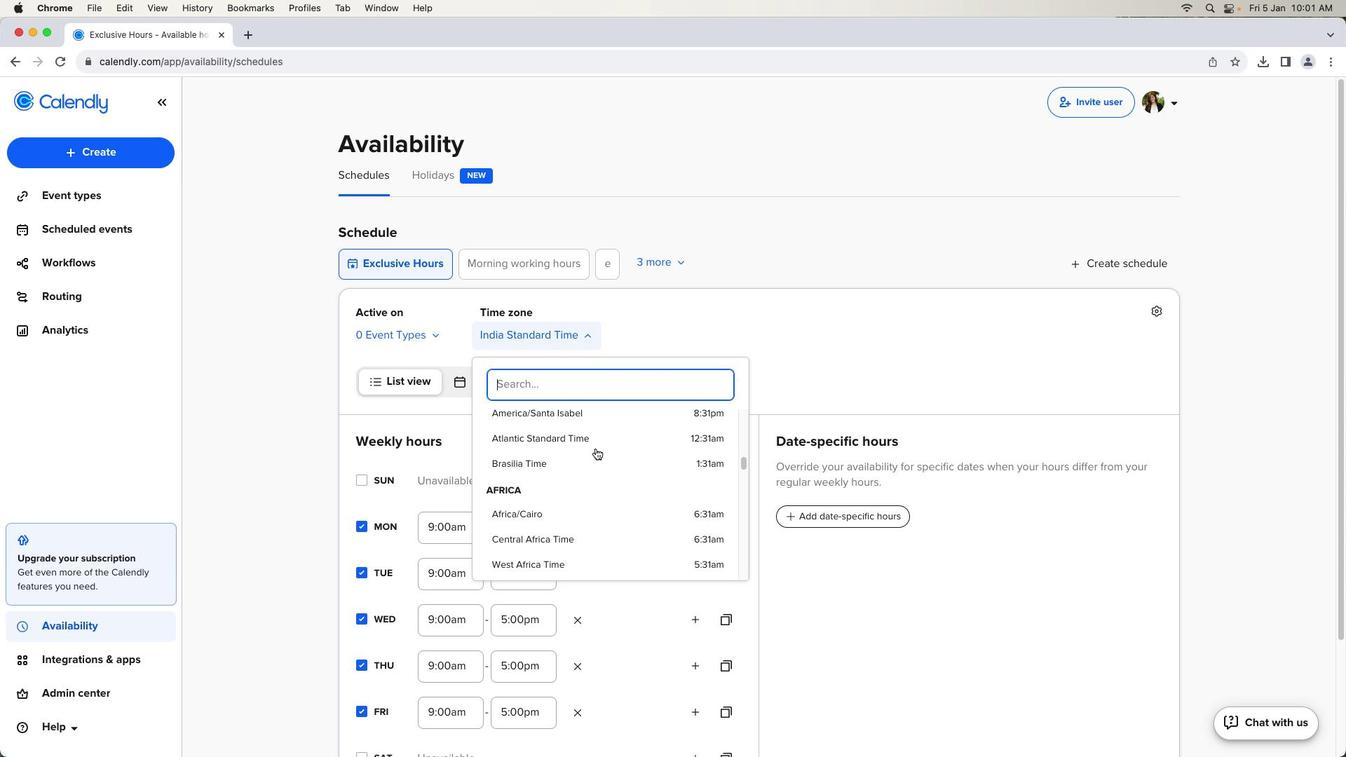 
Action: Mouse scrolled (595, 448) with delta (0, 0)
Screenshot: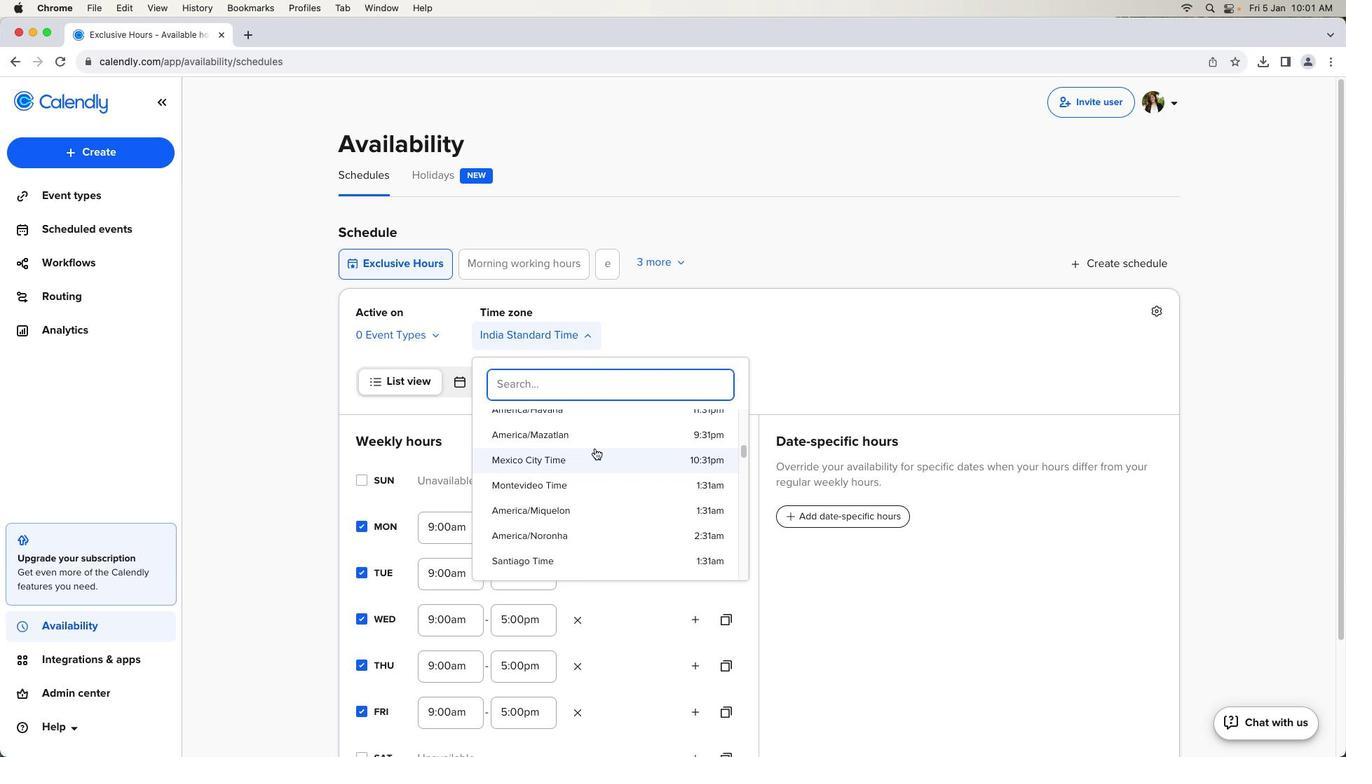 
Action: Mouse scrolled (595, 448) with delta (0, 0)
Screenshot: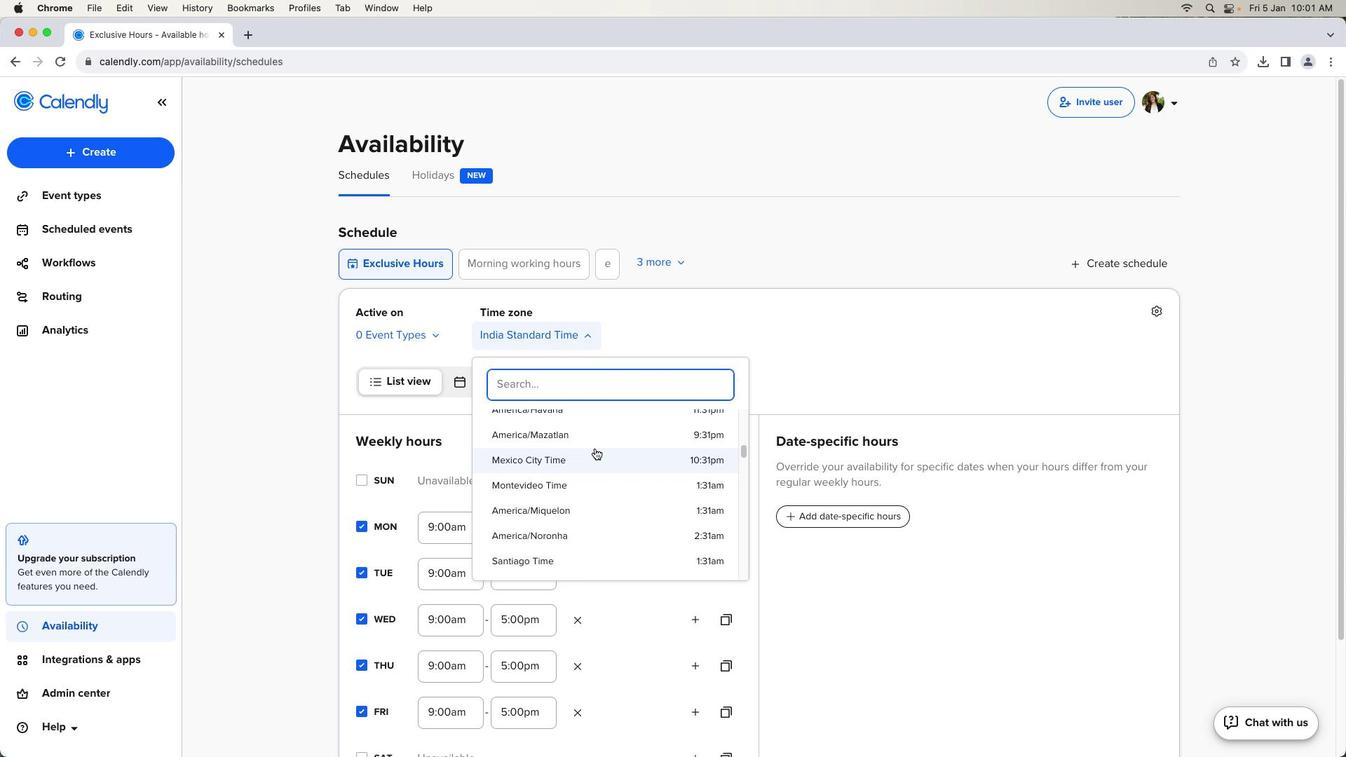 
Action: Mouse scrolled (595, 448) with delta (0, 1)
Screenshot: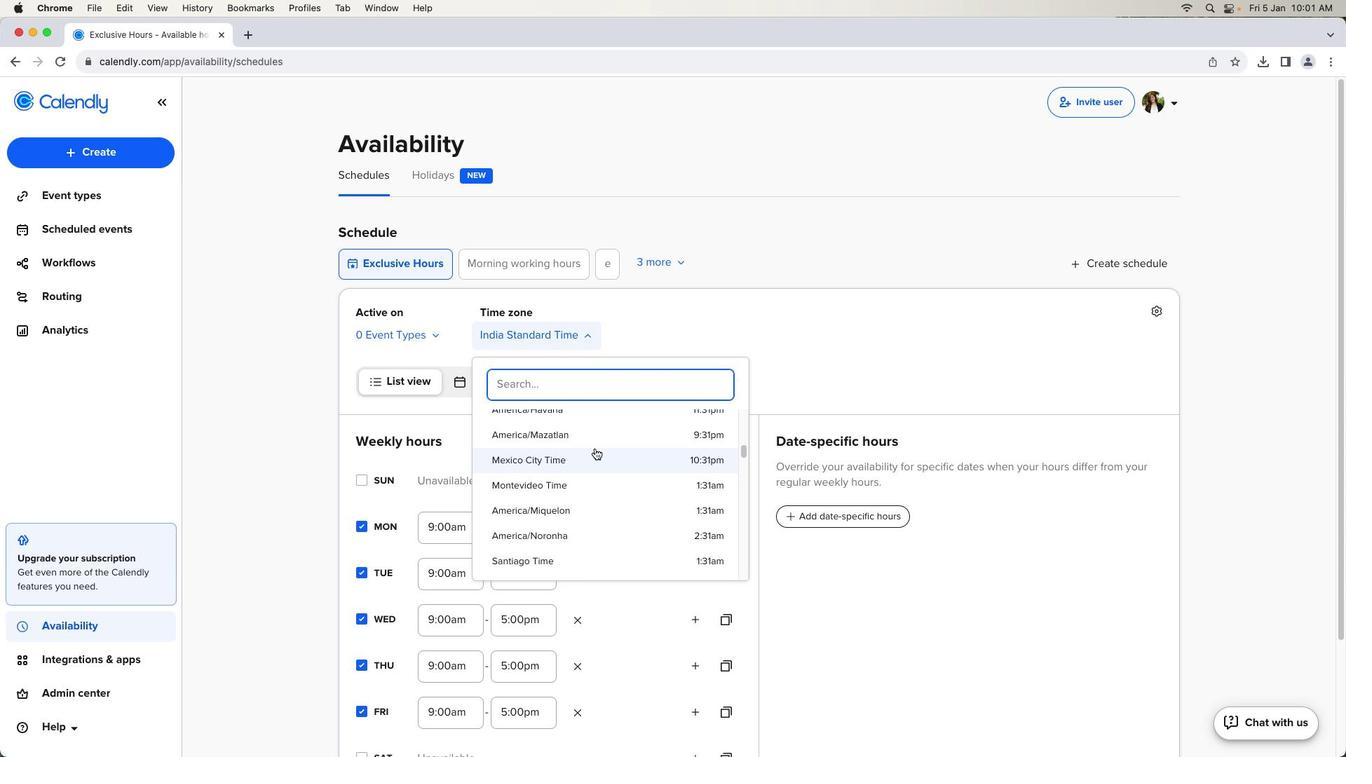 
Action: Mouse scrolled (595, 448) with delta (0, 2)
Screenshot: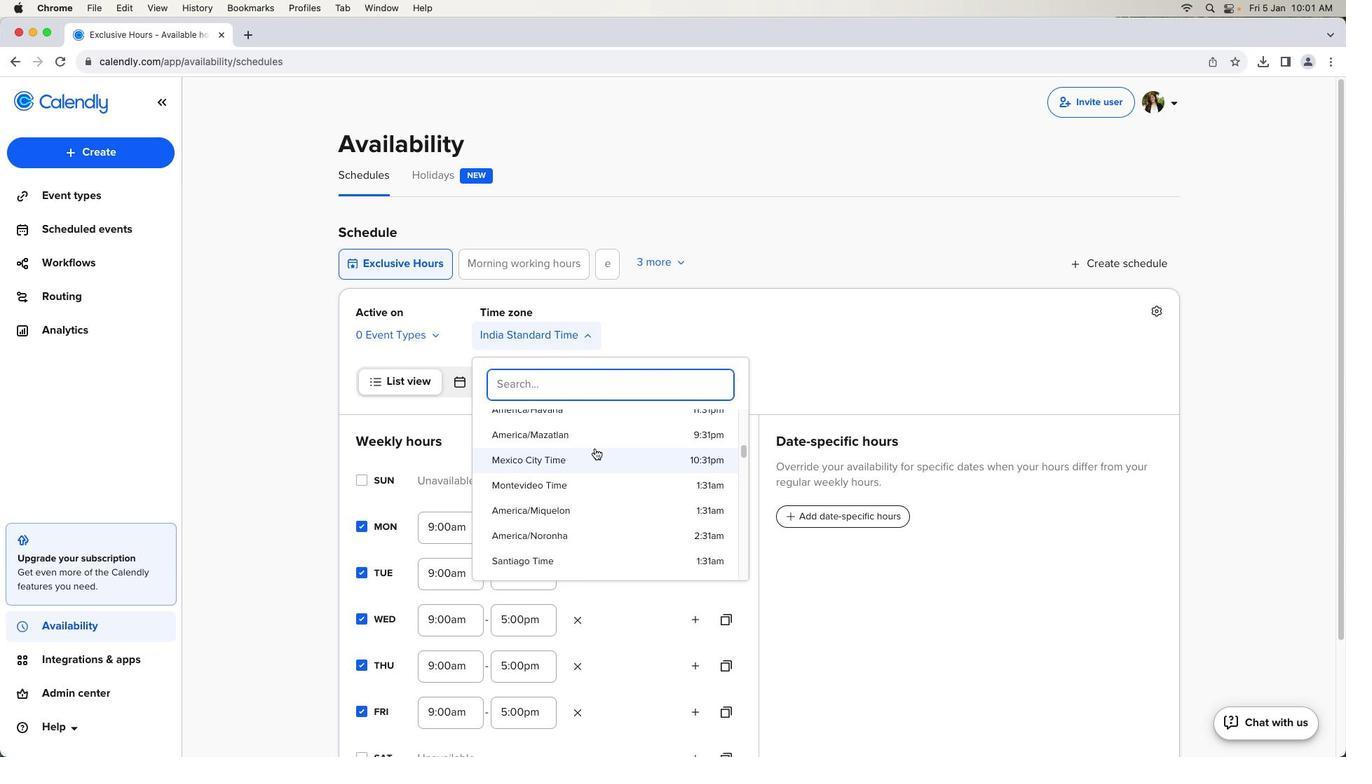 
Action: Mouse moved to (595, 448)
Screenshot: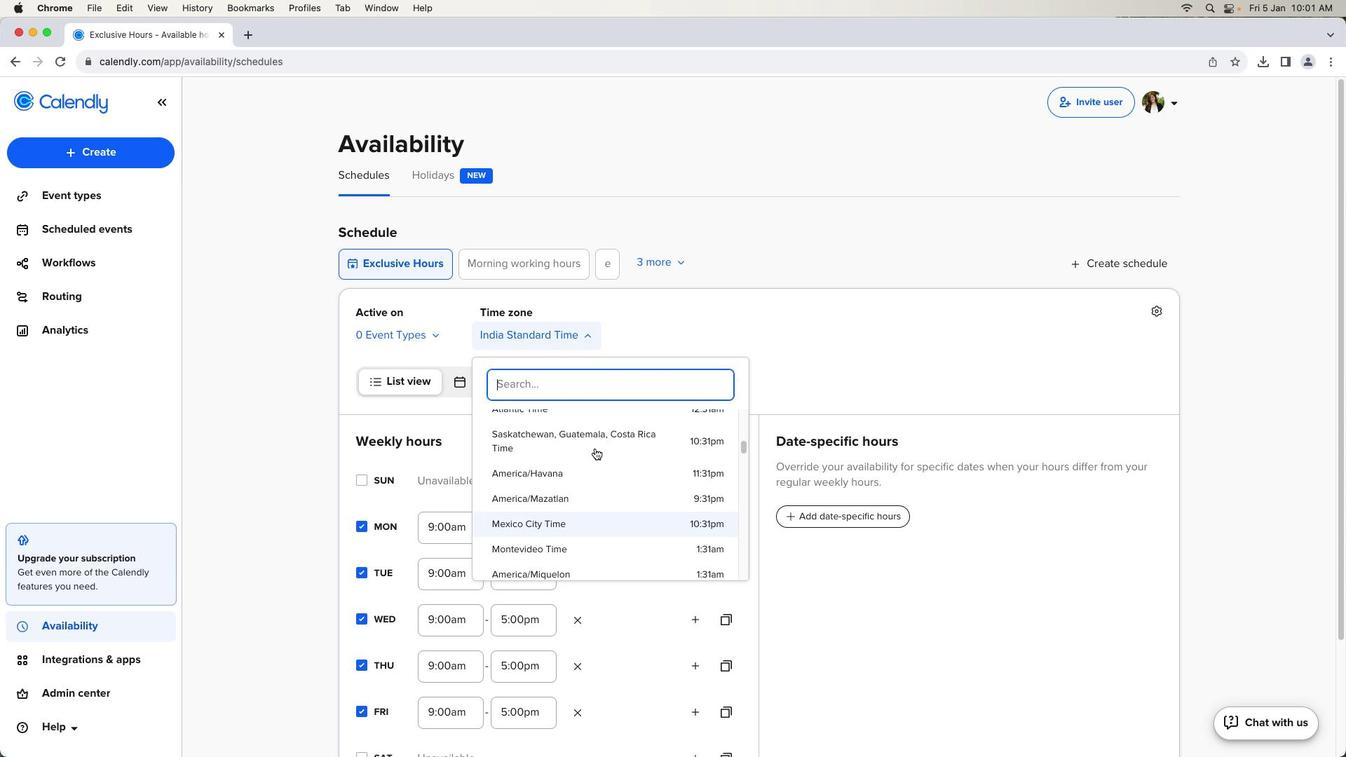 
Action: Mouse scrolled (595, 448) with delta (0, 0)
Screenshot: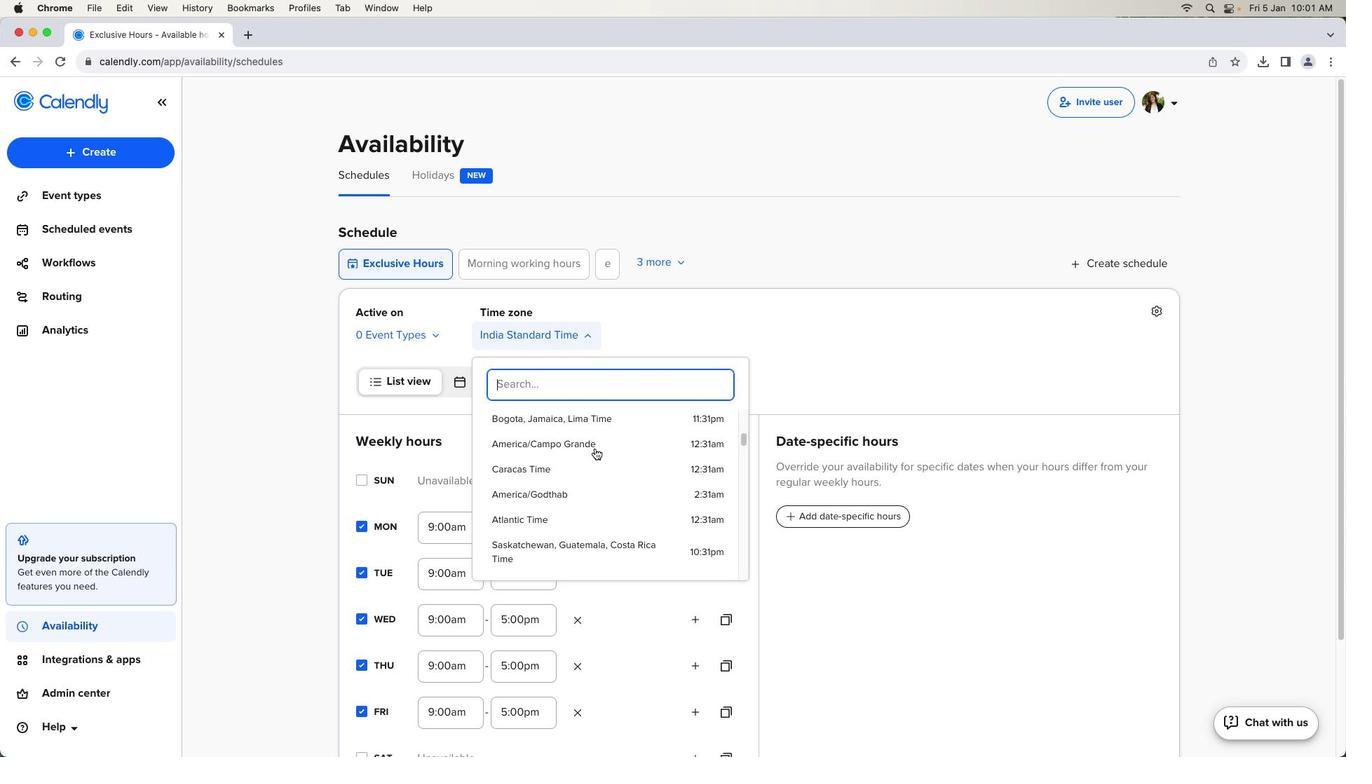 
Action: Mouse scrolled (595, 448) with delta (0, 0)
Screenshot: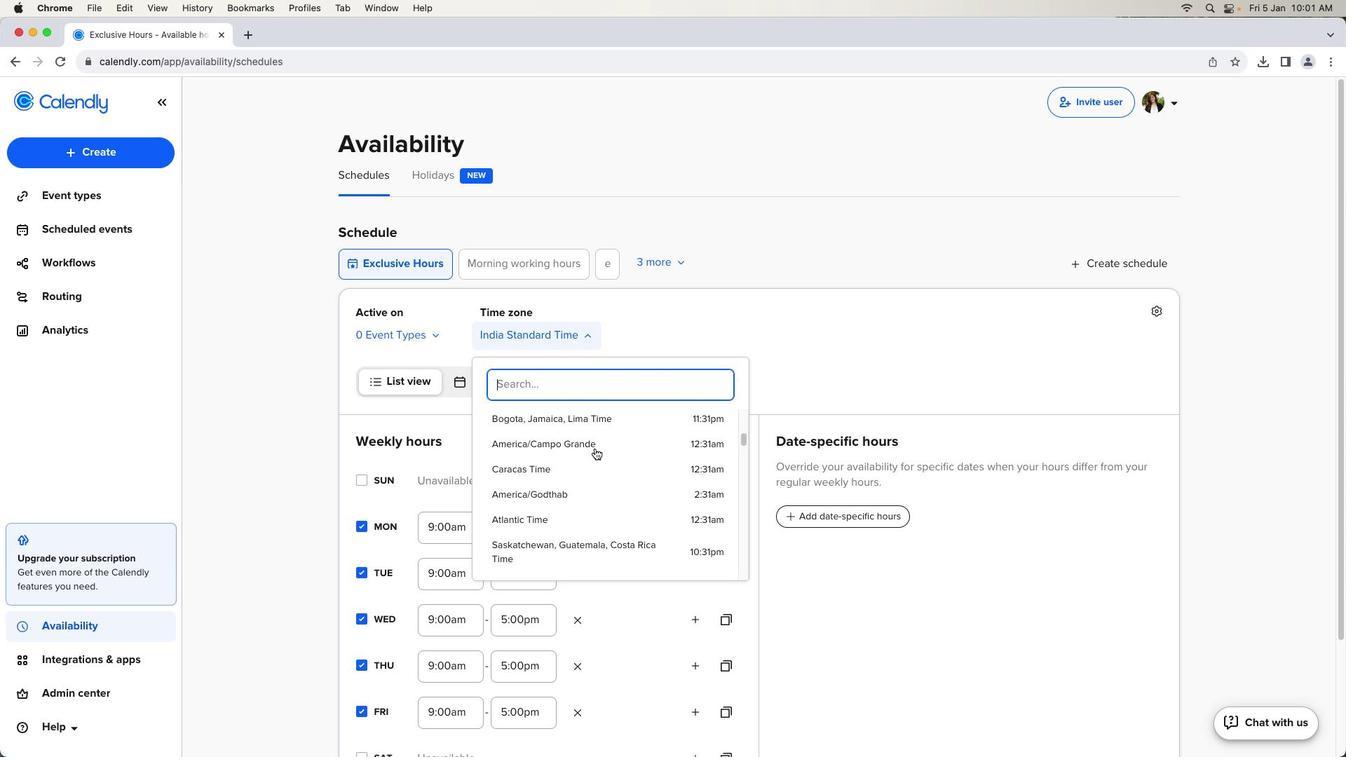 
Action: Mouse scrolled (595, 448) with delta (0, 1)
Screenshot: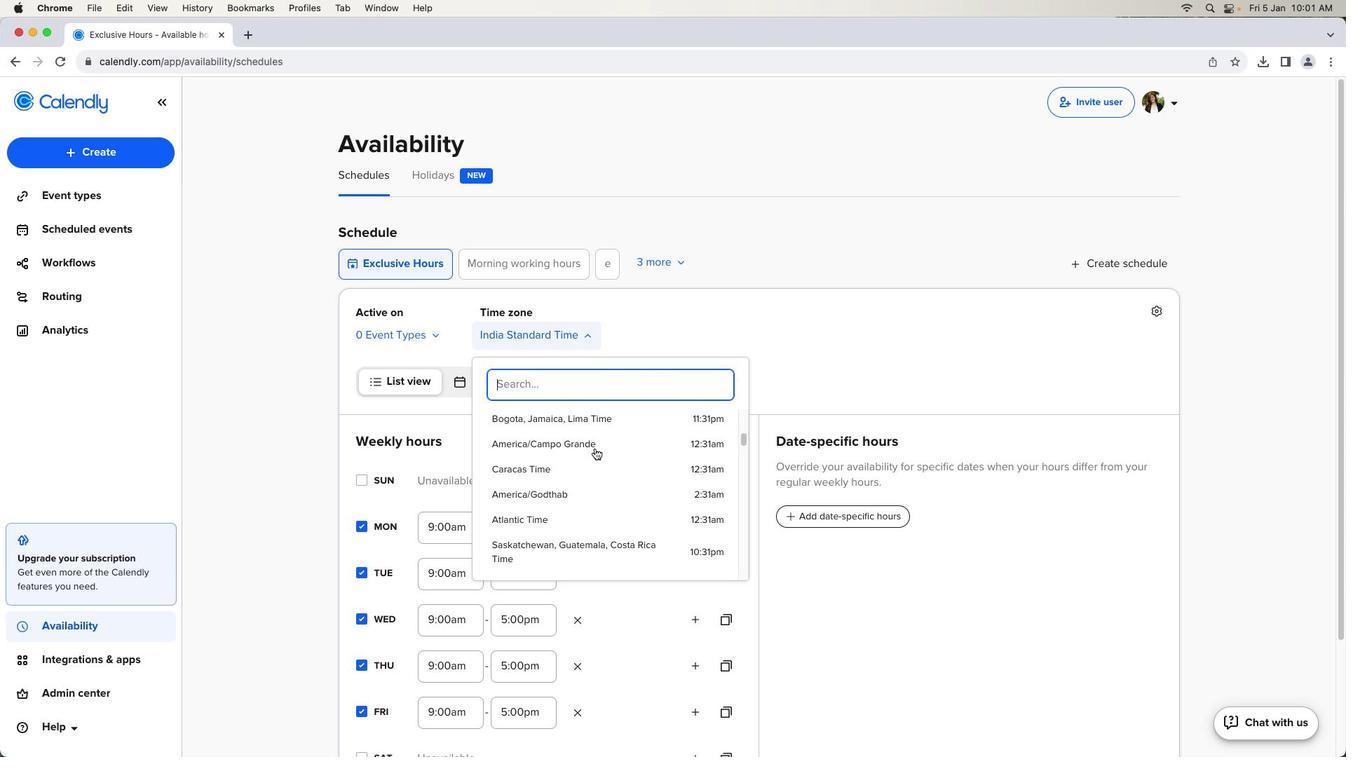 
Action: Mouse scrolled (595, 448) with delta (0, 2)
Screenshot: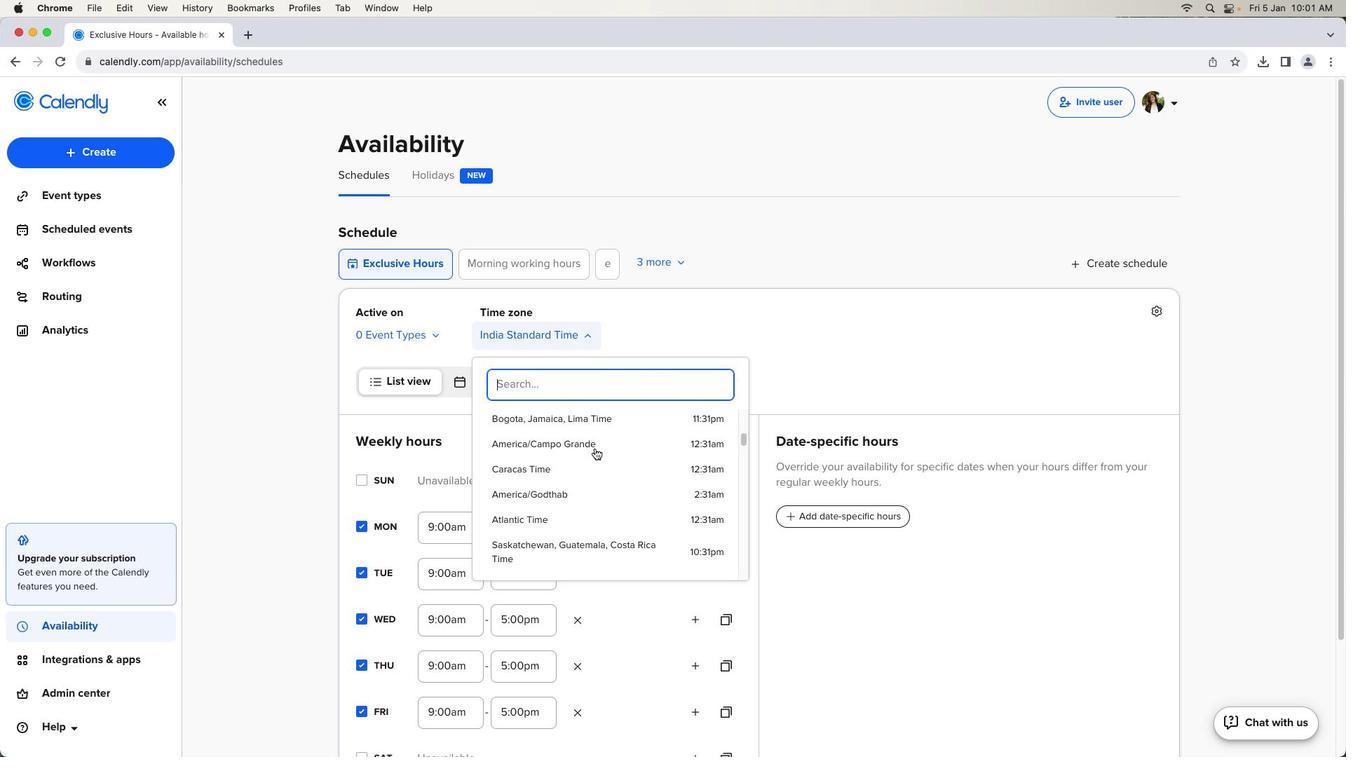 
Action: Mouse scrolled (595, 448) with delta (0, 0)
Screenshot: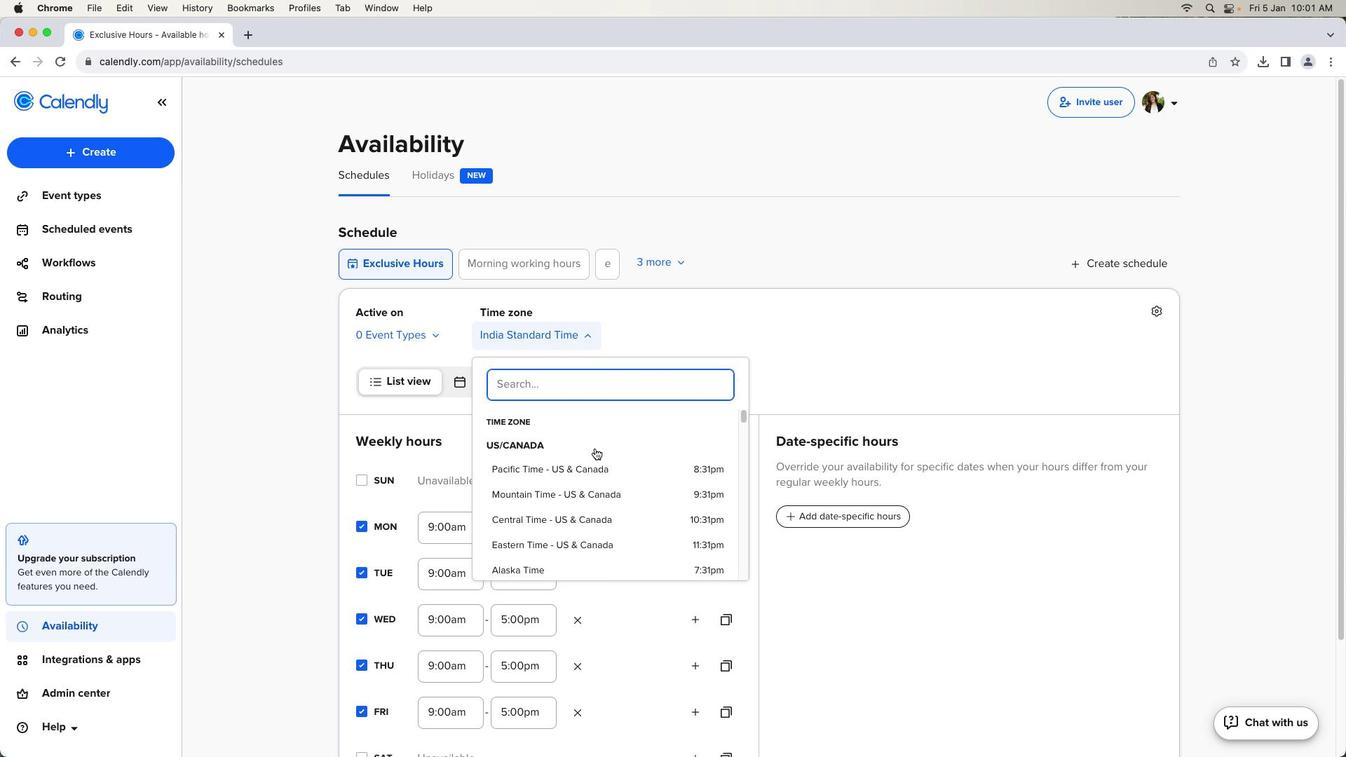 
Action: Mouse scrolled (595, 448) with delta (0, 0)
Screenshot: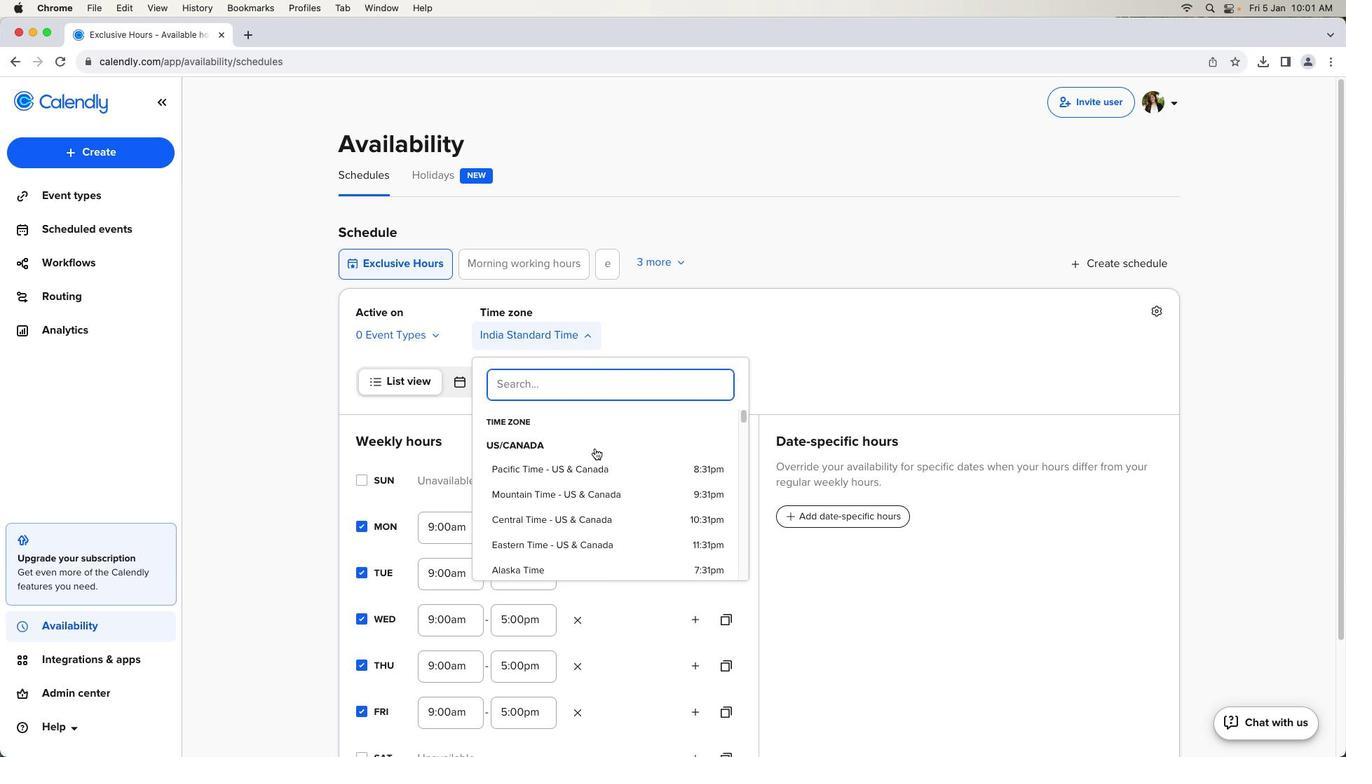 
Action: Mouse scrolled (595, 448) with delta (0, 2)
Screenshot: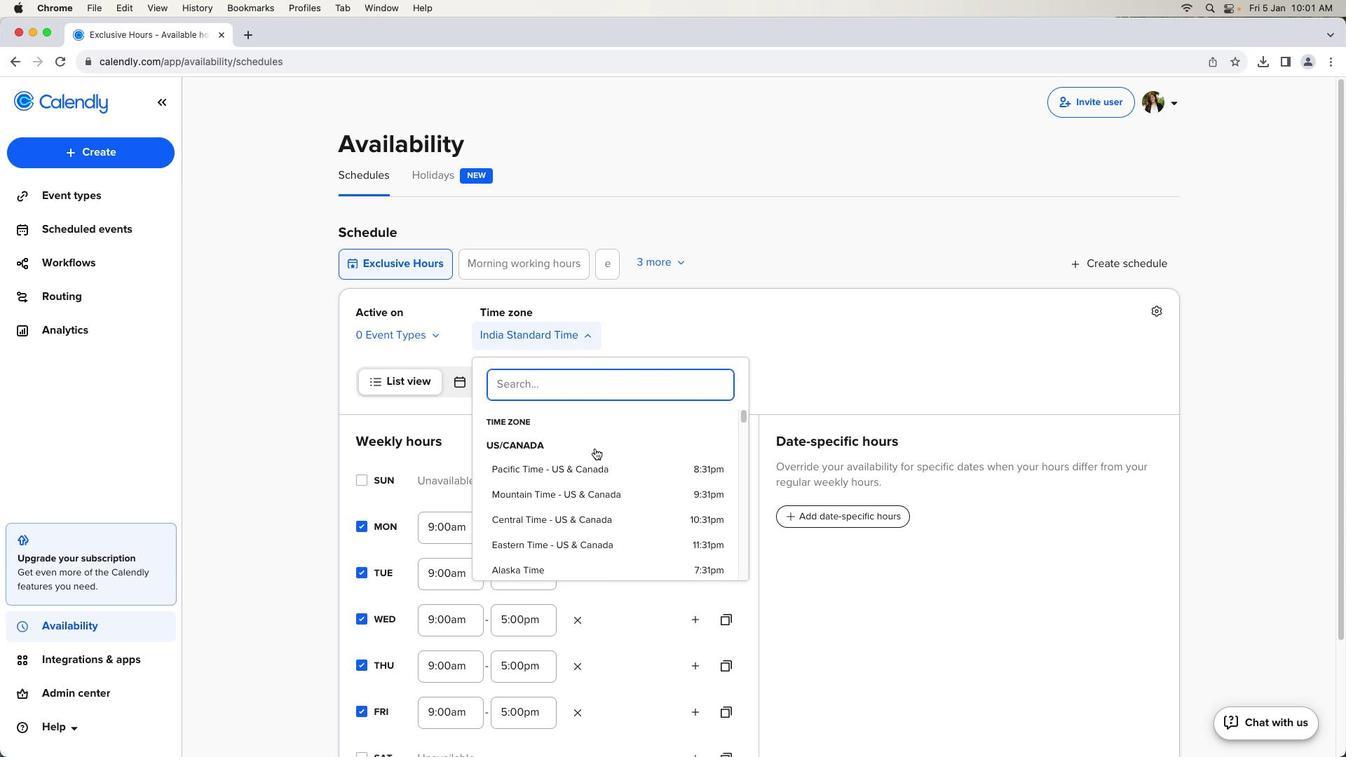 
Action: Mouse scrolled (595, 448) with delta (0, 2)
Screenshot: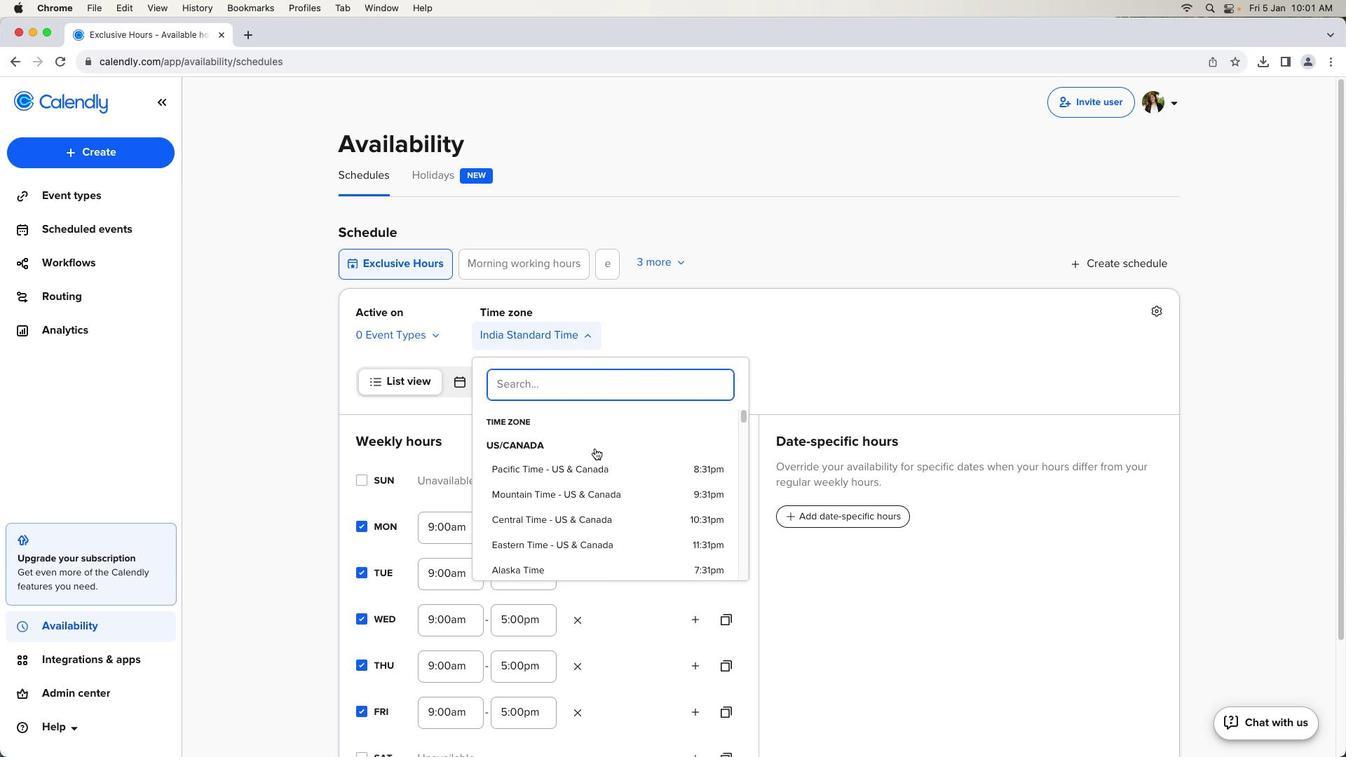 
Action: Mouse scrolled (595, 448) with delta (0, 3)
Screenshot: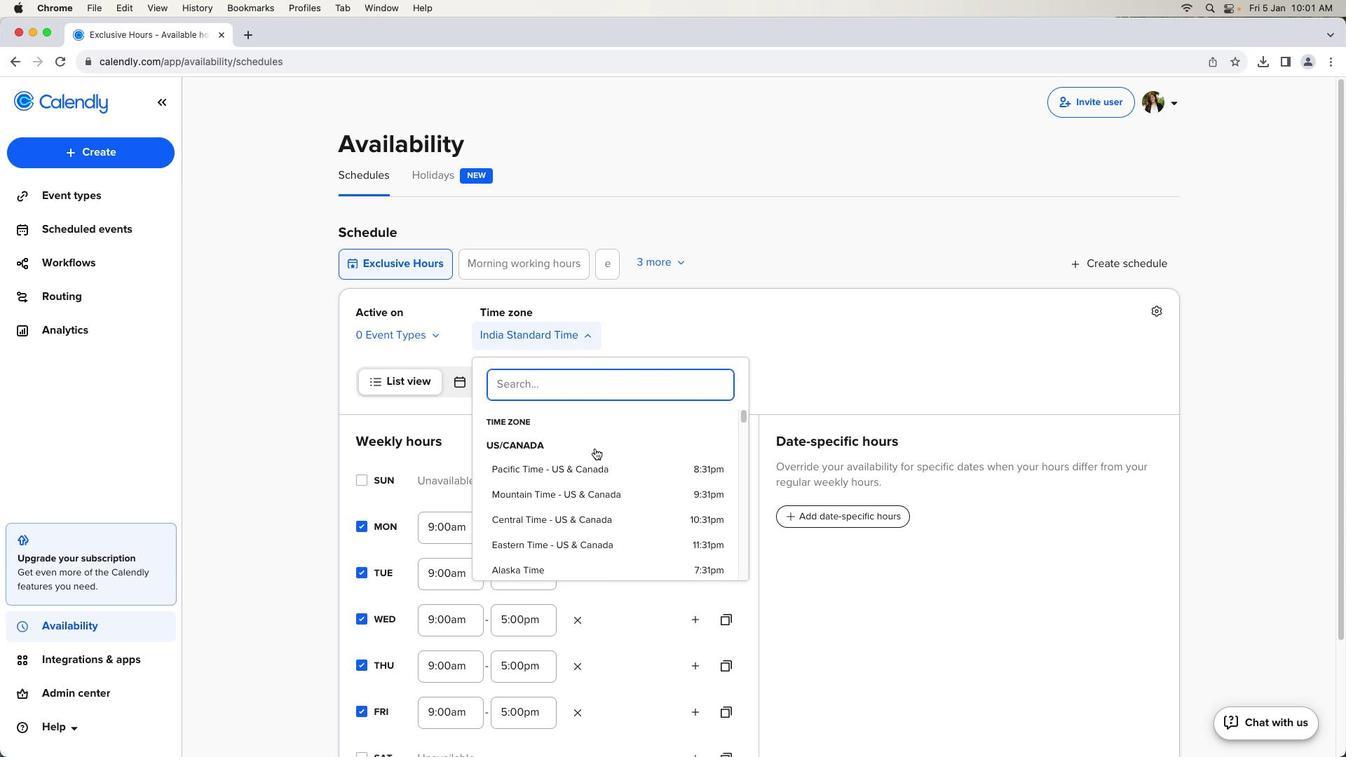 
Action: Mouse scrolled (595, 448) with delta (0, 0)
Screenshot: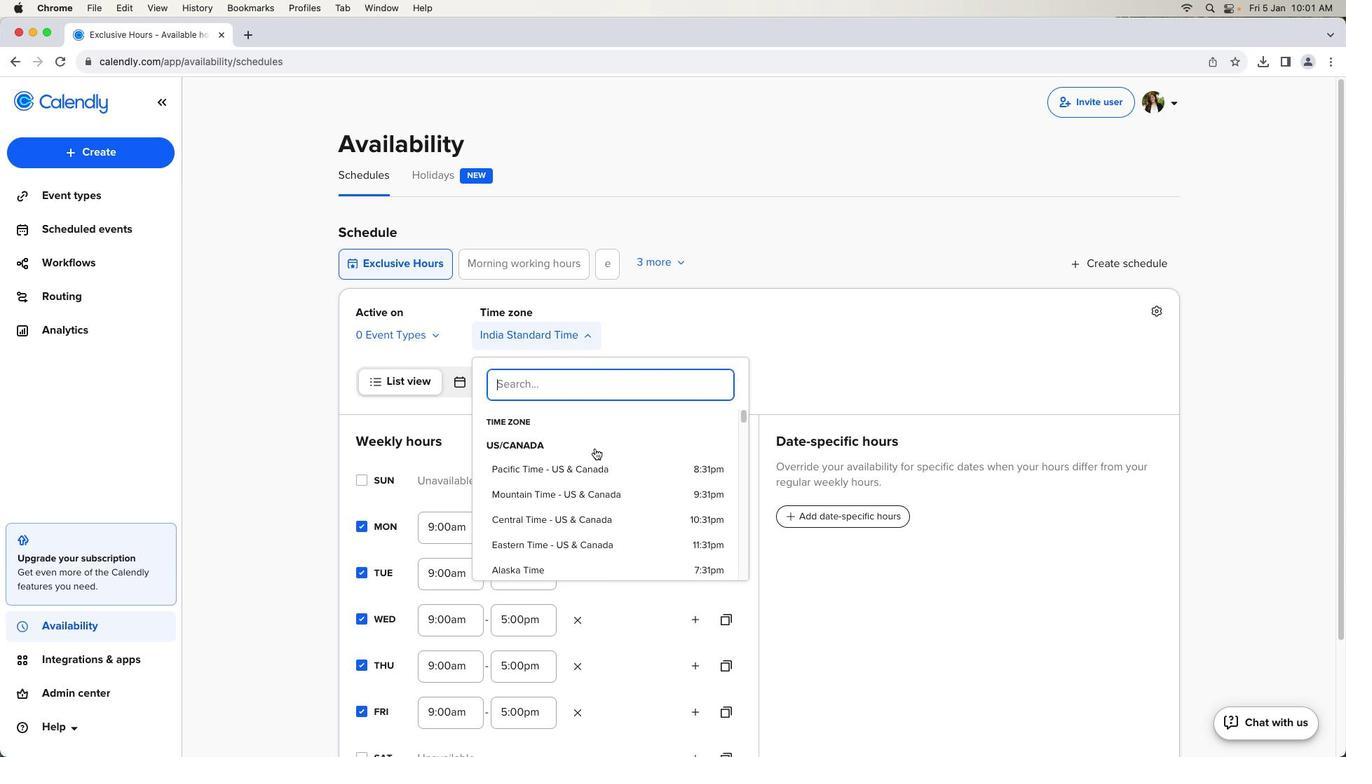 
Action: Mouse scrolled (595, 448) with delta (0, 0)
Screenshot: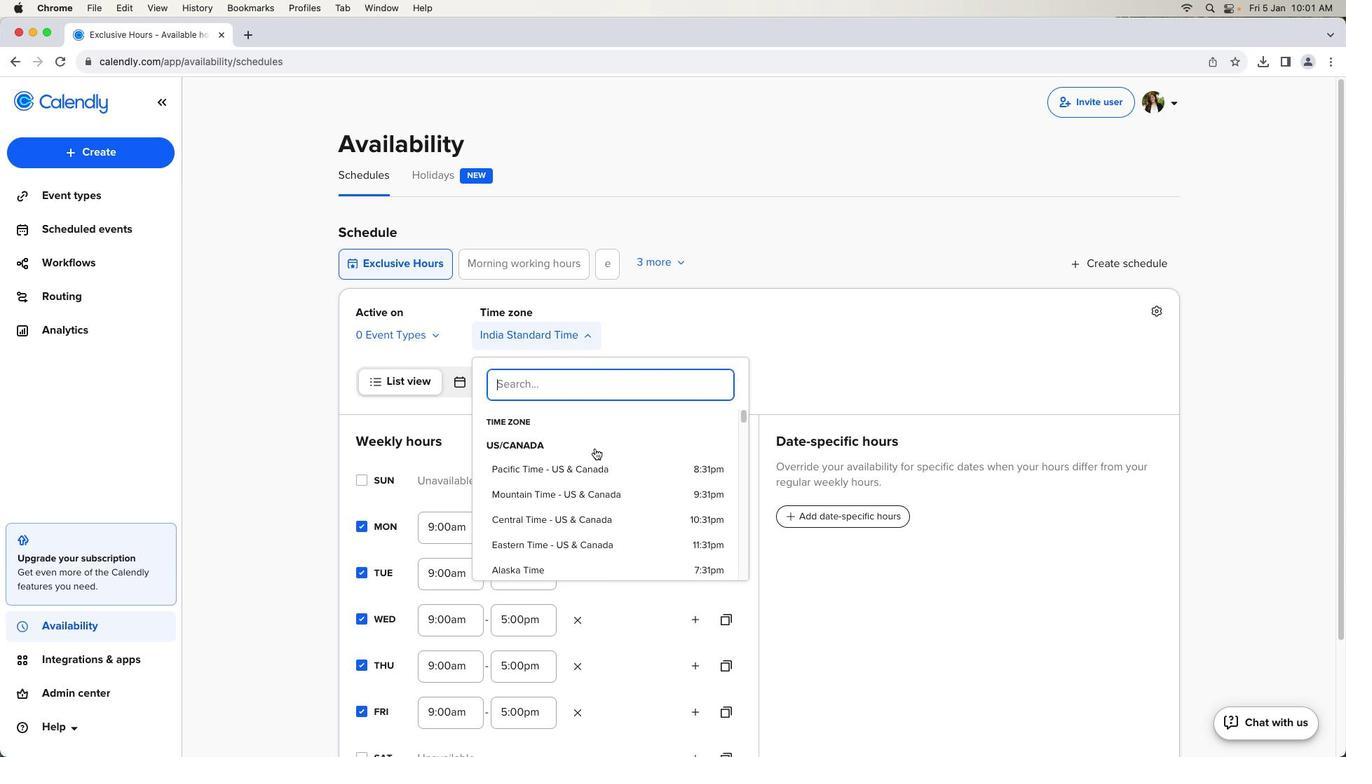 
Action: Mouse moved to (598, 474)
Screenshot: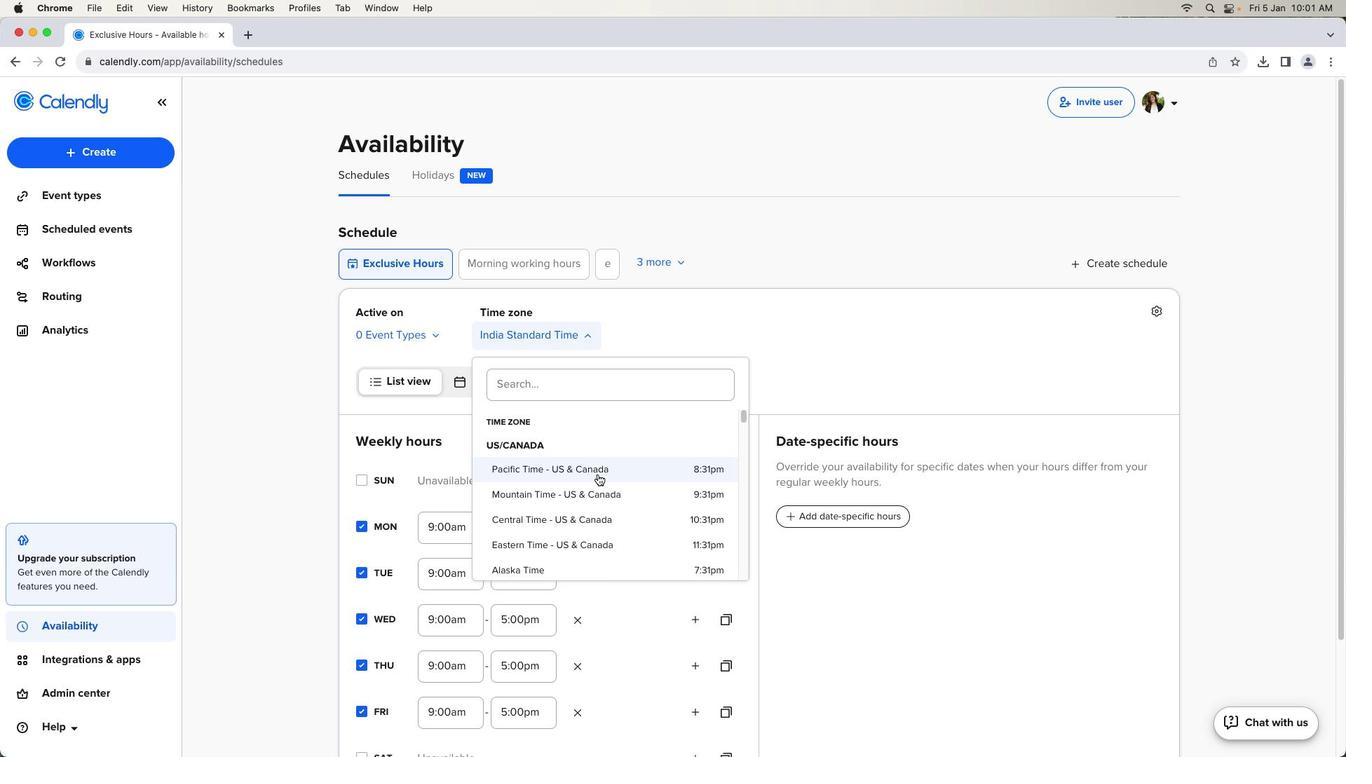 
Action: Mouse pressed left at (598, 474)
Screenshot: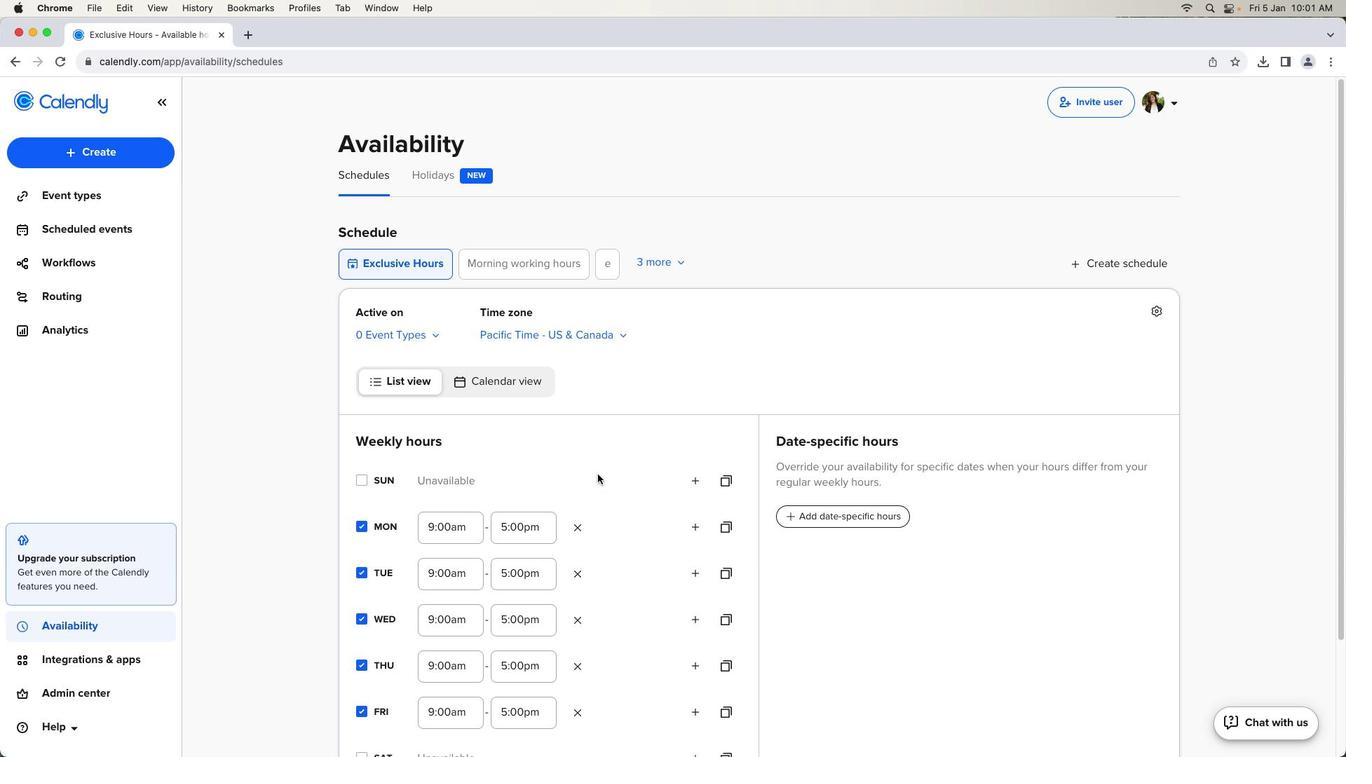 
Action: Mouse moved to (710, 513)
Screenshot: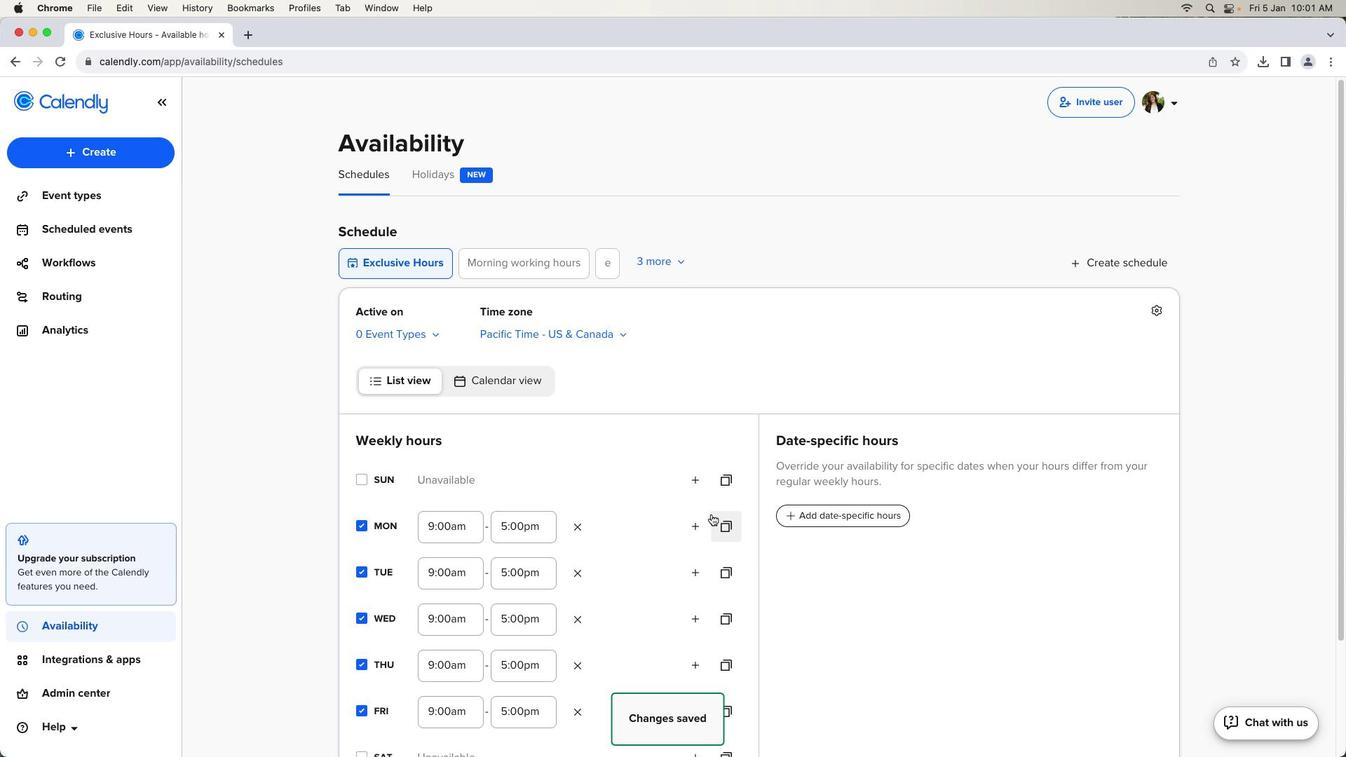 
Action: Mouse scrolled (710, 513) with delta (0, 0)
Screenshot: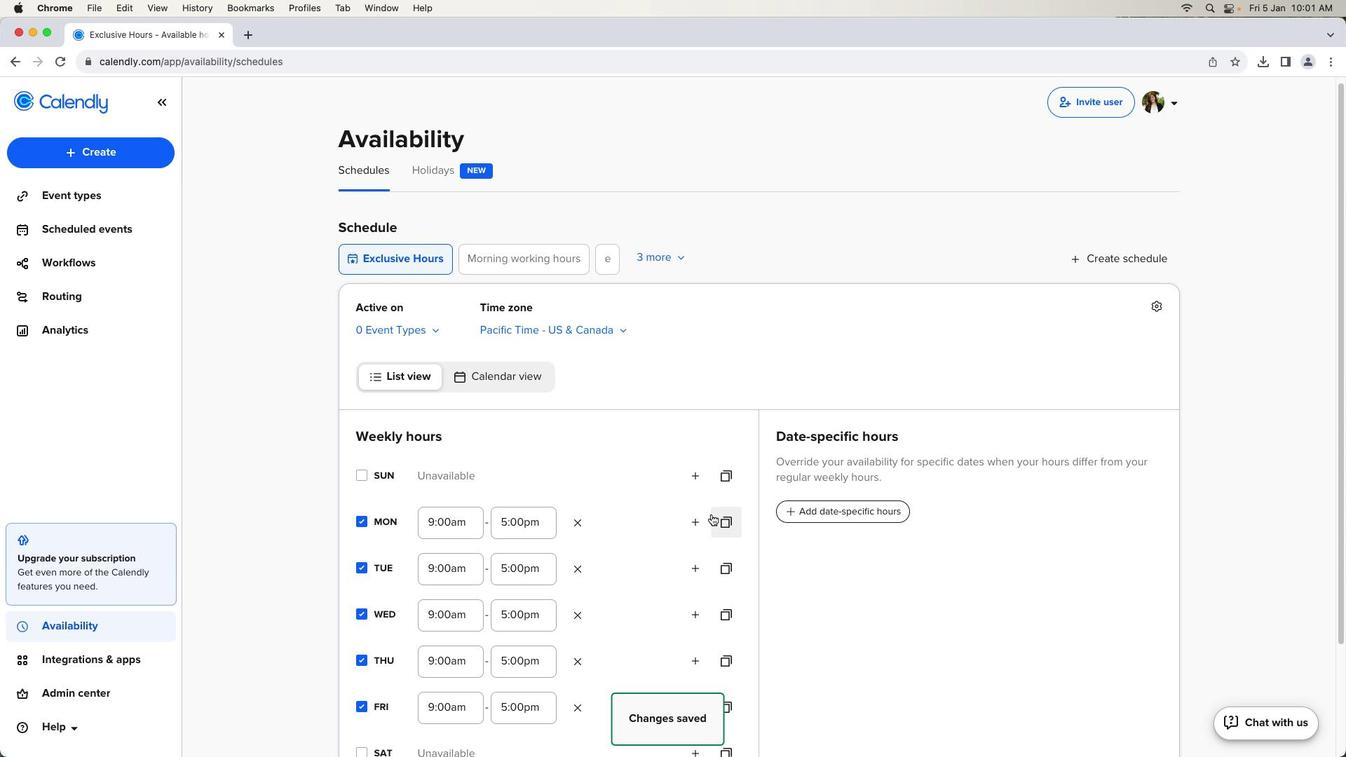 
Action: Mouse scrolled (710, 513) with delta (0, 0)
Screenshot: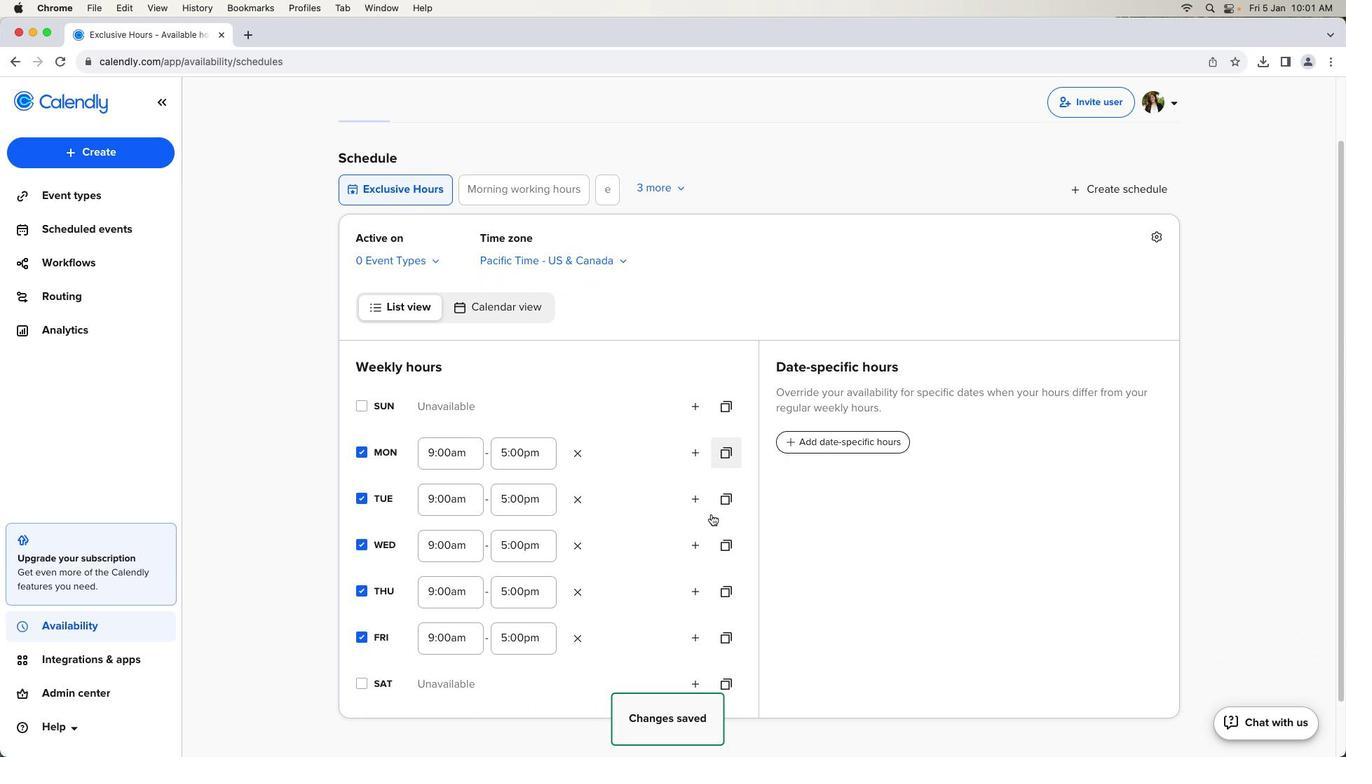 
Action: Mouse scrolled (710, 513) with delta (0, 0)
Screenshot: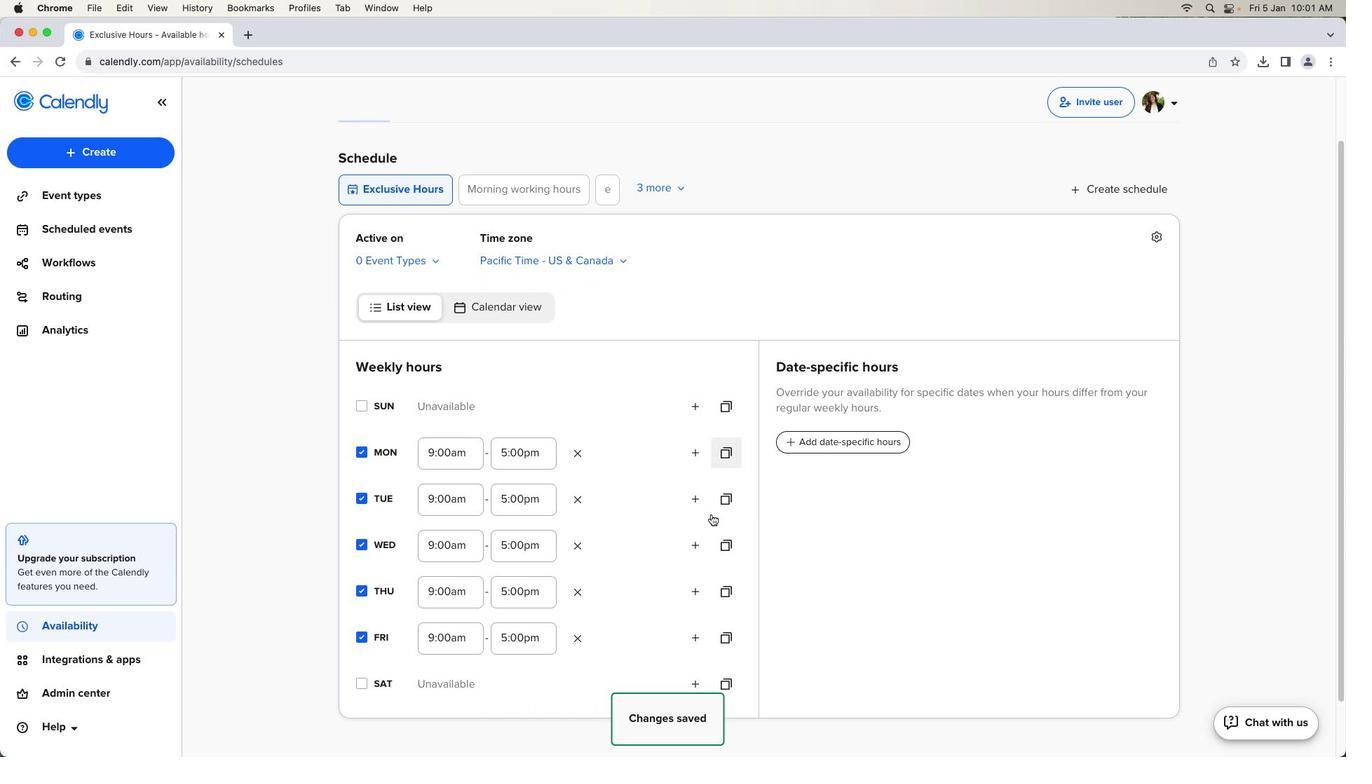 
Action: Mouse moved to (711, 514)
Screenshot: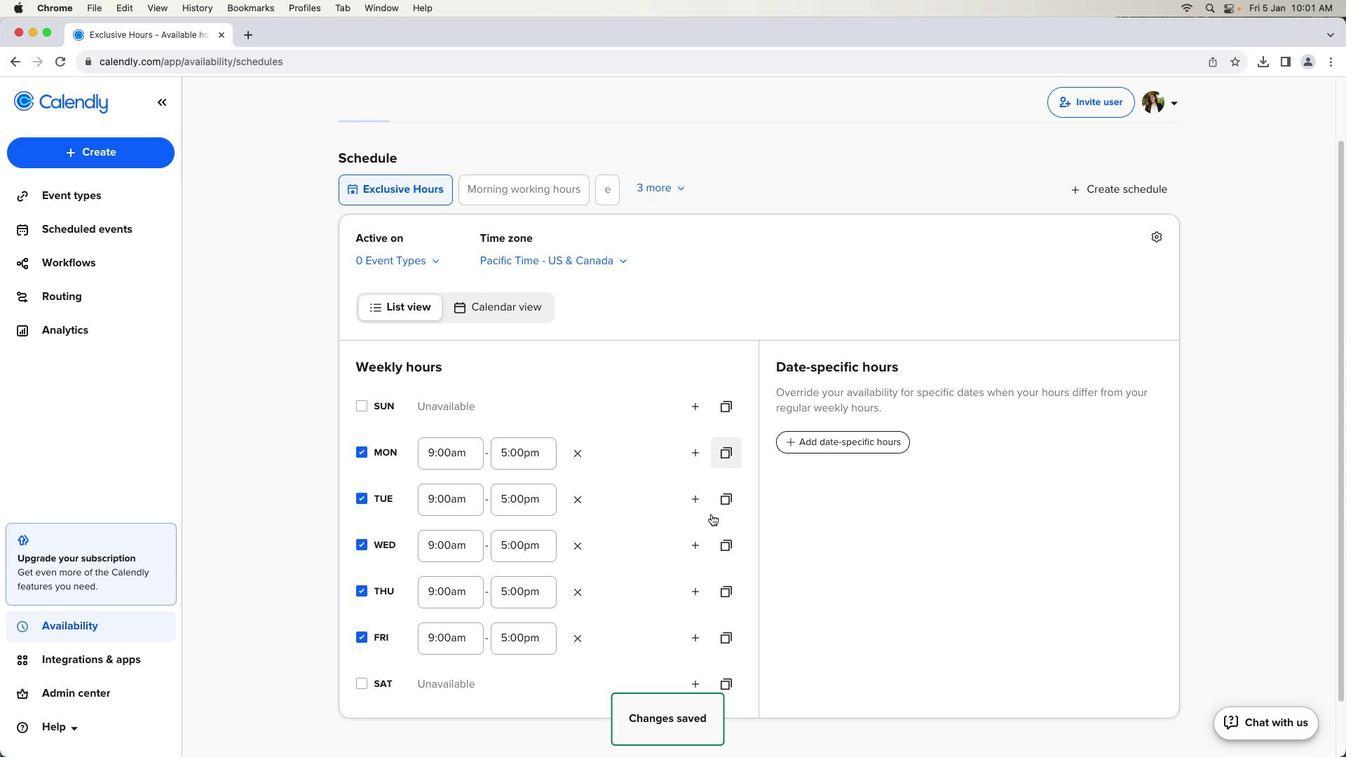
Action: Mouse scrolled (711, 514) with delta (0, 0)
Screenshot: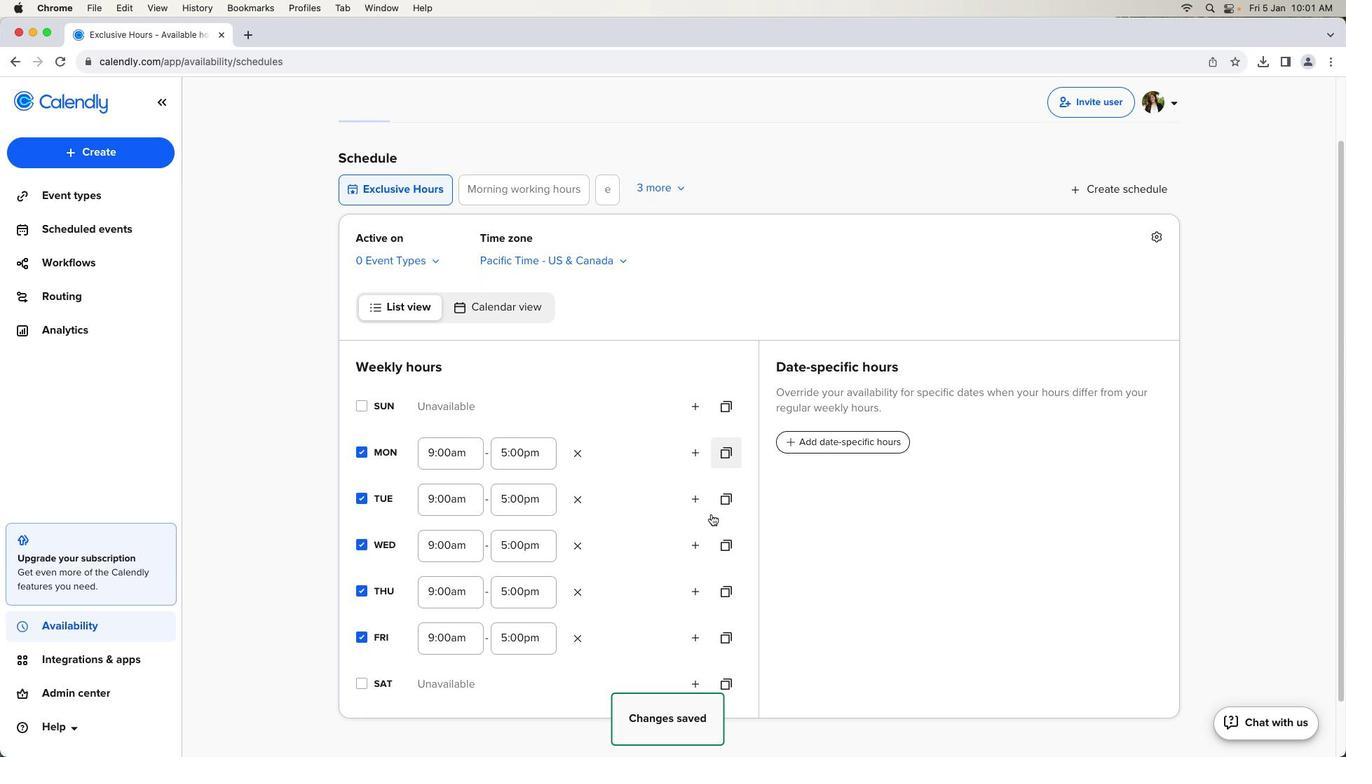 
Action: Mouse scrolled (711, 514) with delta (0, 0)
Screenshot: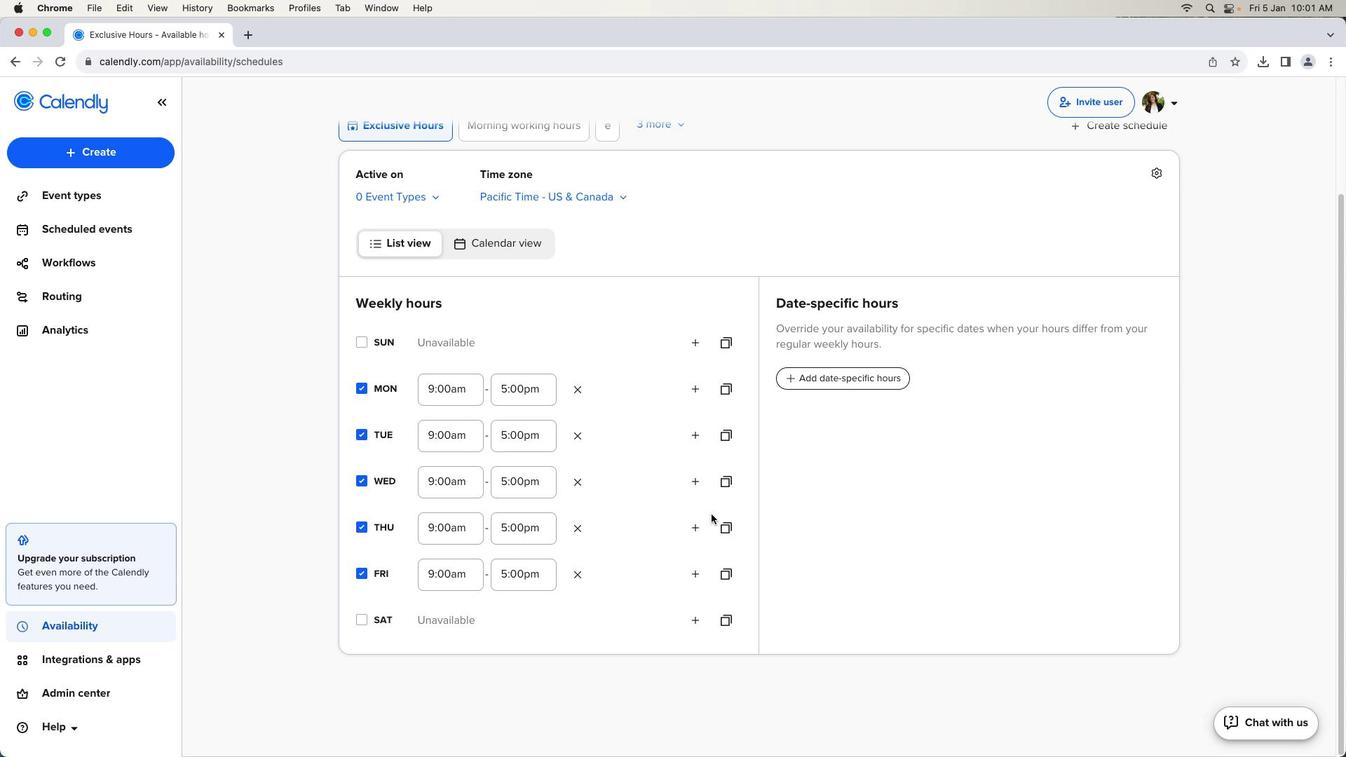 
Action: Mouse scrolled (711, 514) with delta (0, 0)
Screenshot: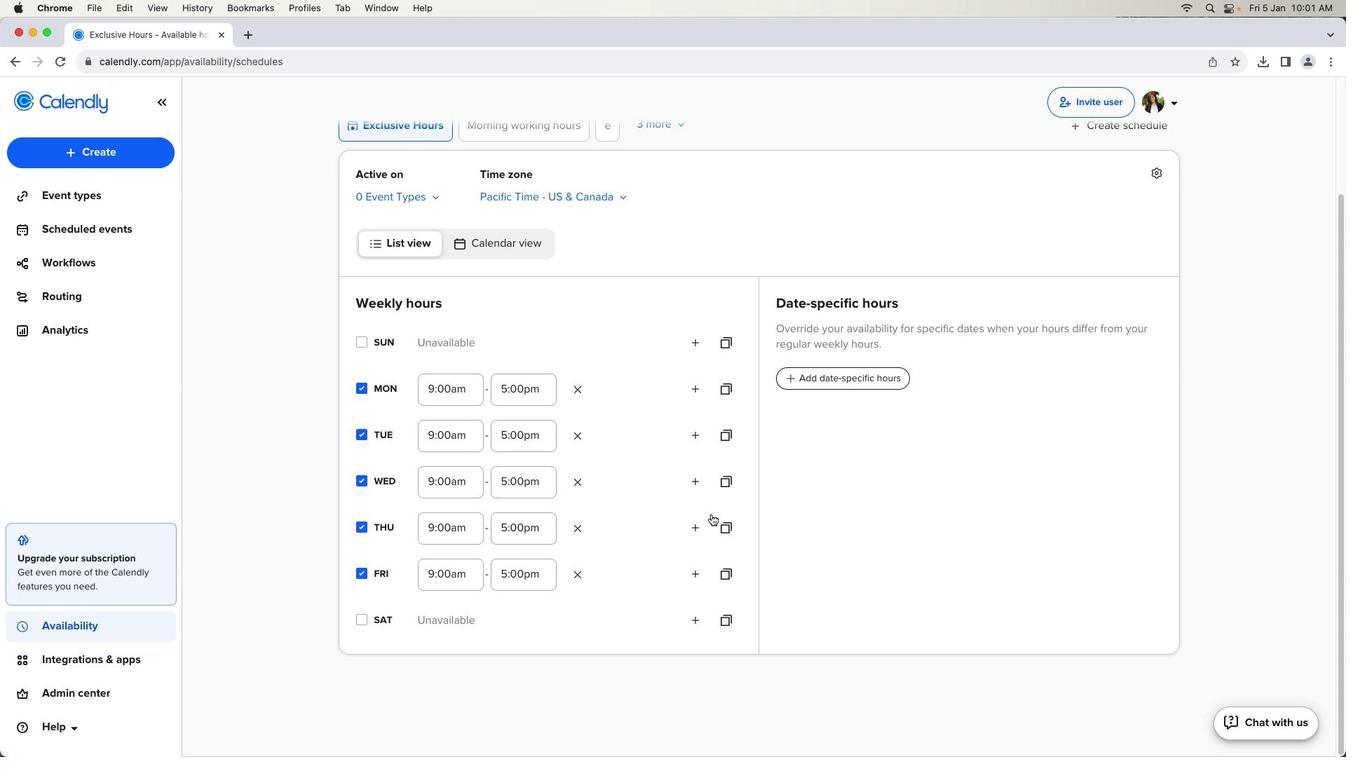 
Action: Mouse scrolled (711, 514) with delta (0, 0)
Screenshot: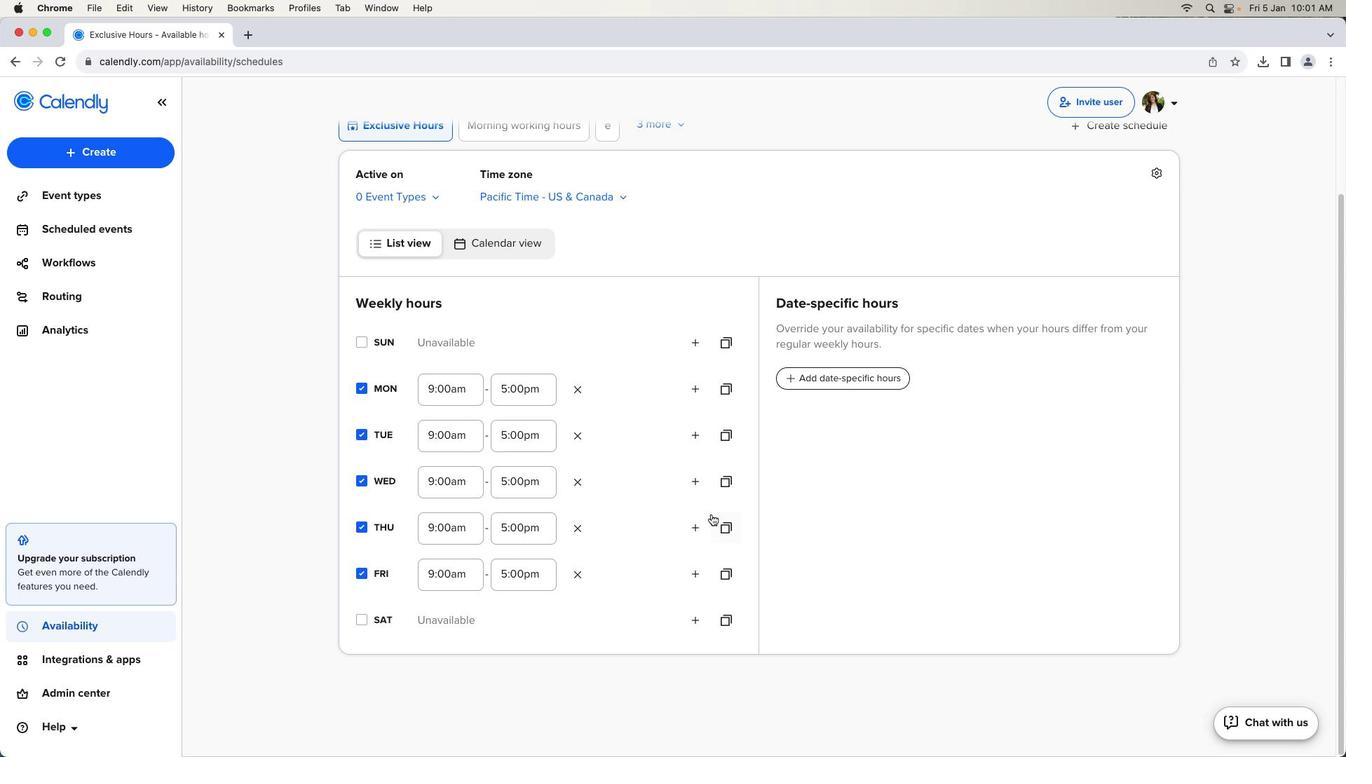 
